 Task: Explore cultural cities and find an Airbnb in the heart of the city for an immersive experience.
Action: Mouse moved to (354, 97)
Screenshot: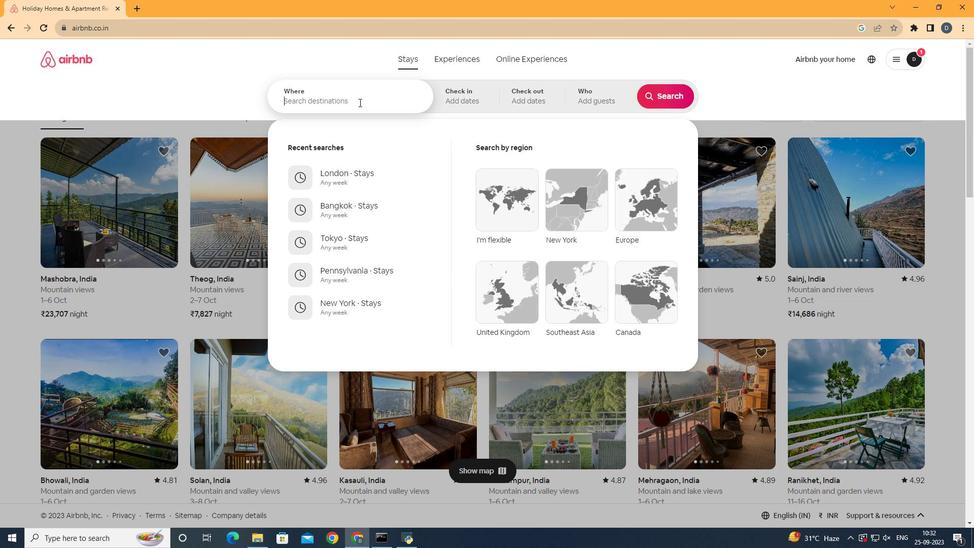 
Action: Mouse pressed left at (354, 97)
Screenshot: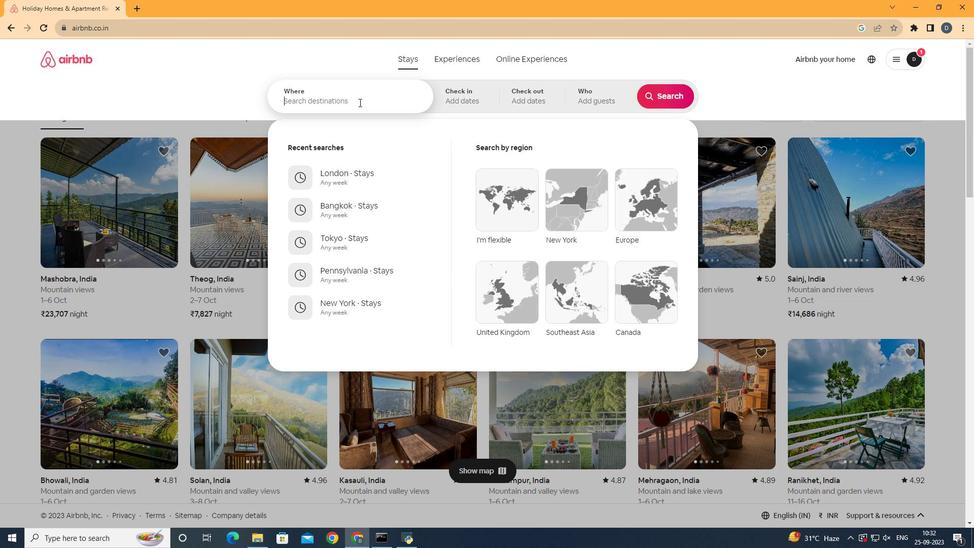 
Action: Mouse moved to (354, 97)
Screenshot: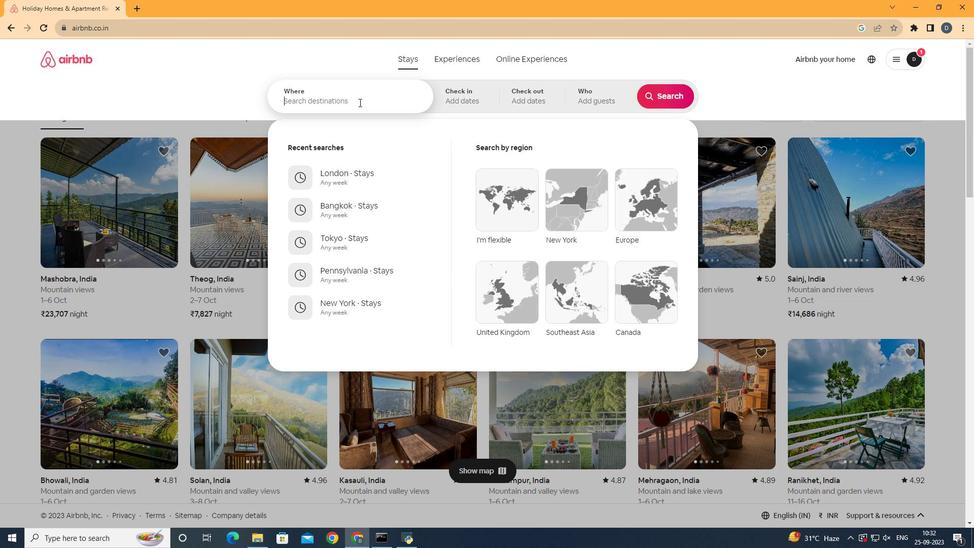 
Action: Key pressed <Key.shift>Ro
Screenshot: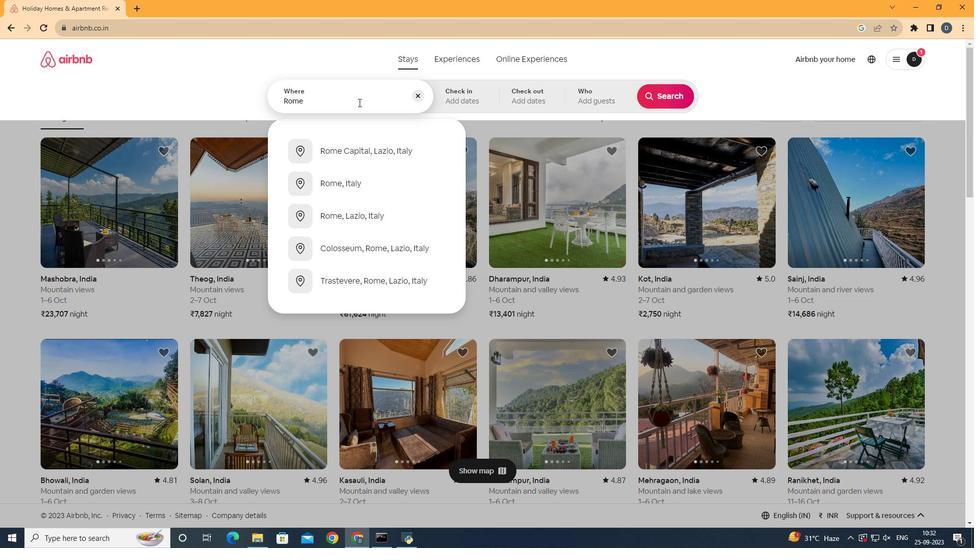 
Action: Mouse moved to (353, 97)
Screenshot: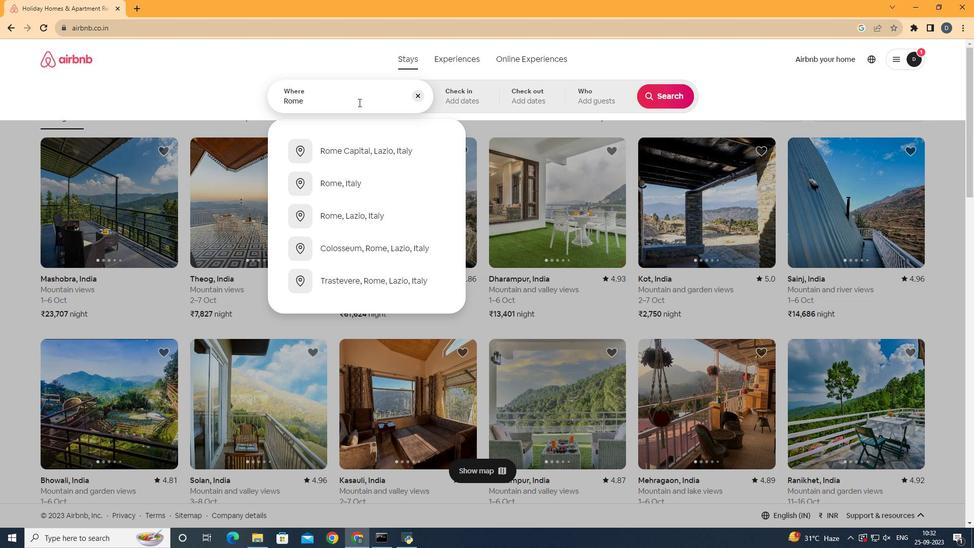 
Action: Key pressed me
Screenshot: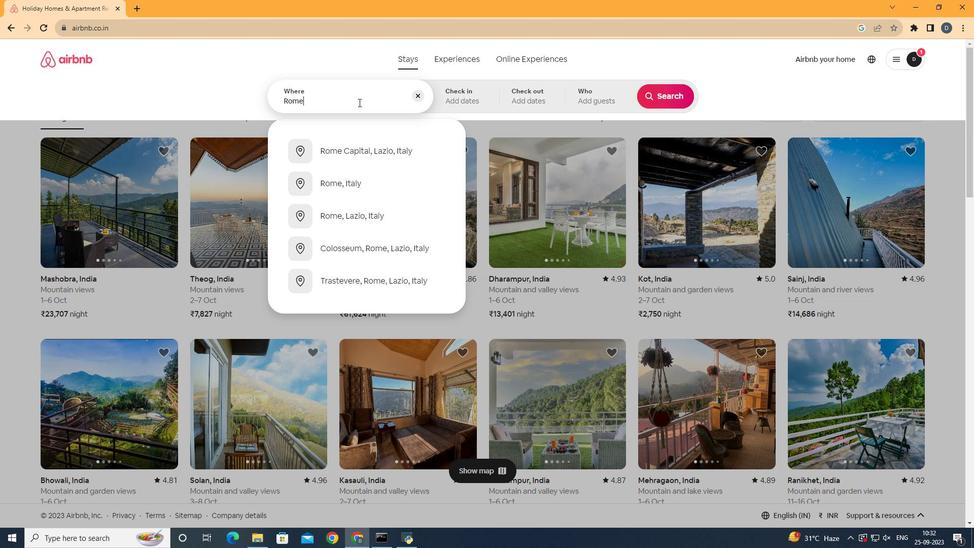
Action: Mouse moved to (356, 177)
Screenshot: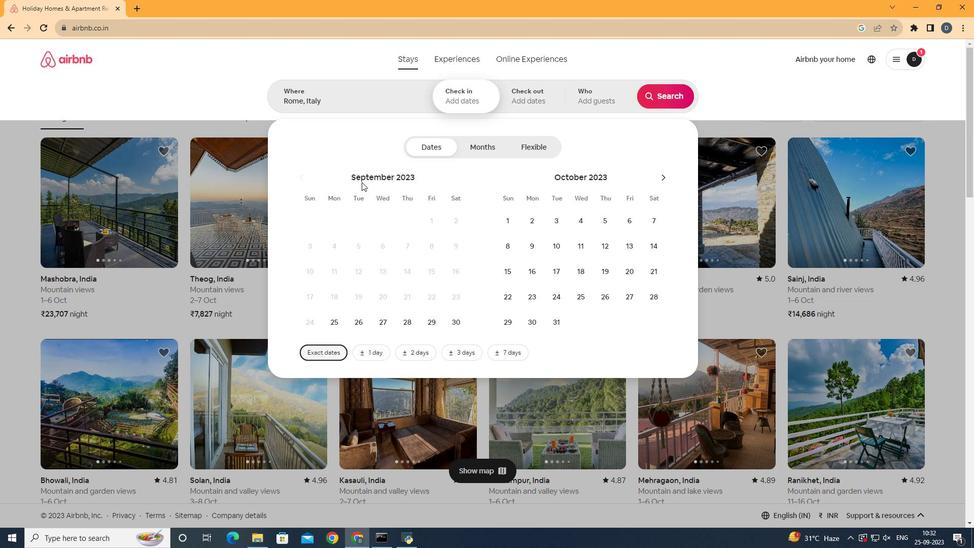 
Action: Mouse pressed left at (356, 177)
Screenshot: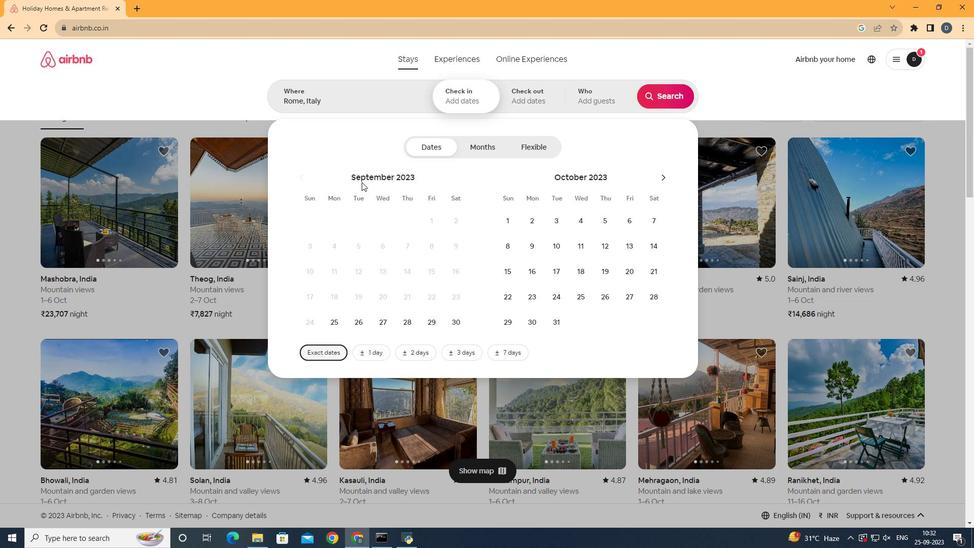 
Action: Mouse moved to (656, 87)
Screenshot: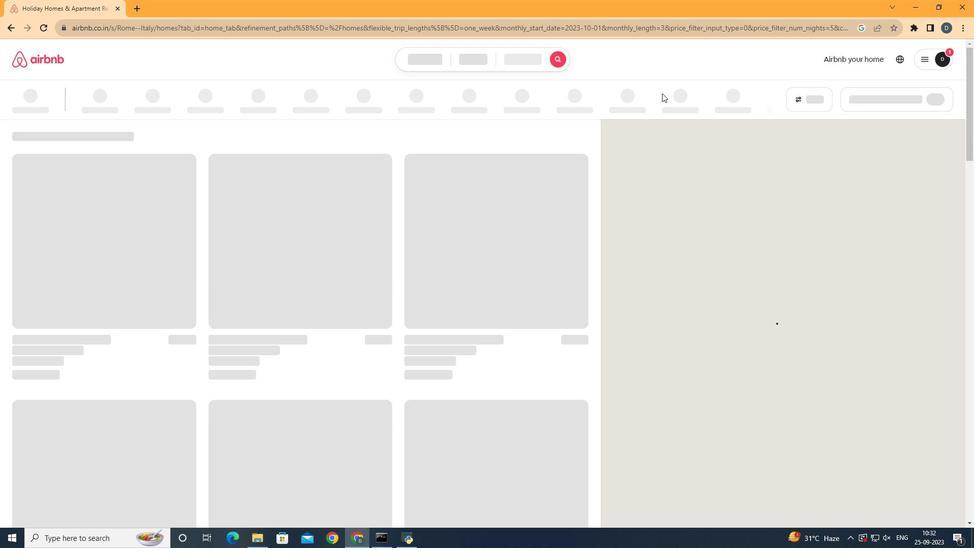 
Action: Mouse pressed left at (656, 87)
Screenshot: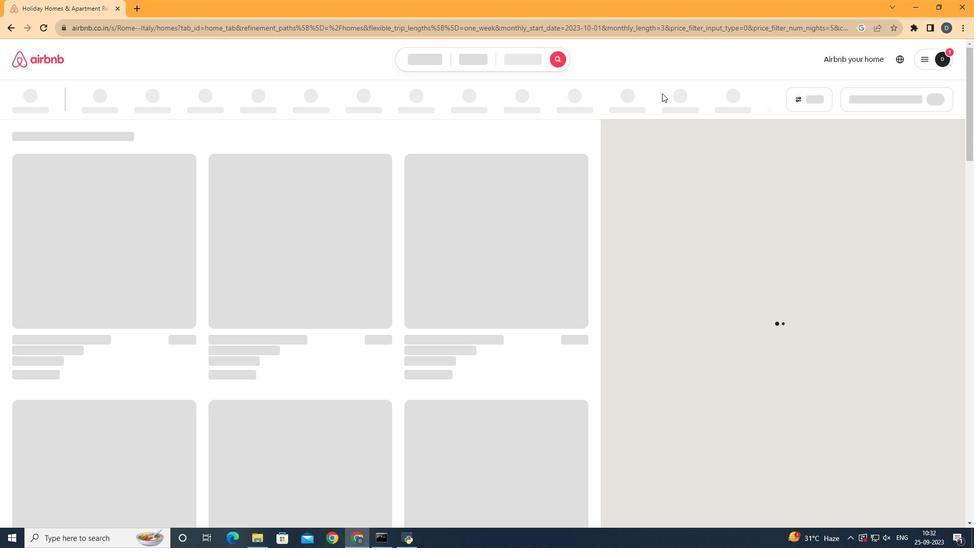 
Action: Mouse moved to (766, 92)
Screenshot: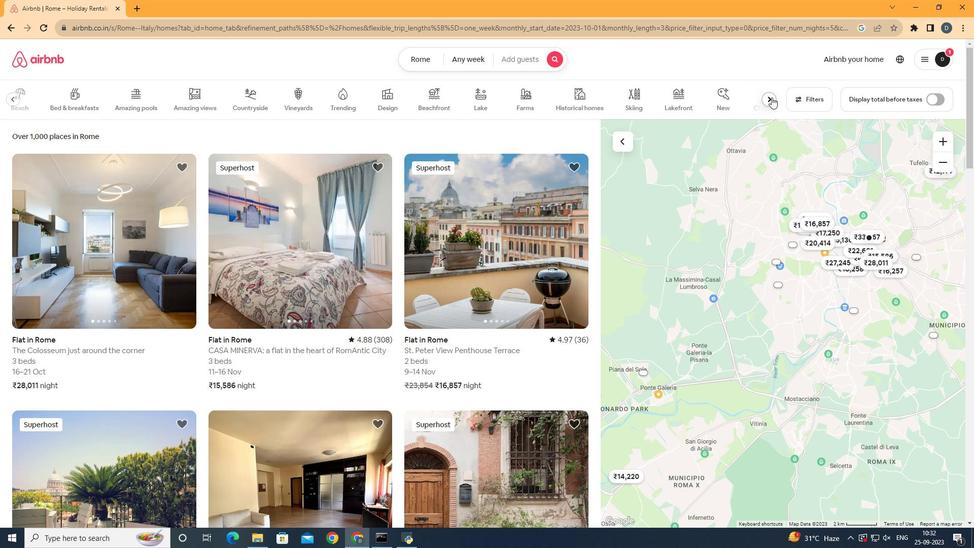 
Action: Mouse pressed left at (766, 92)
Screenshot: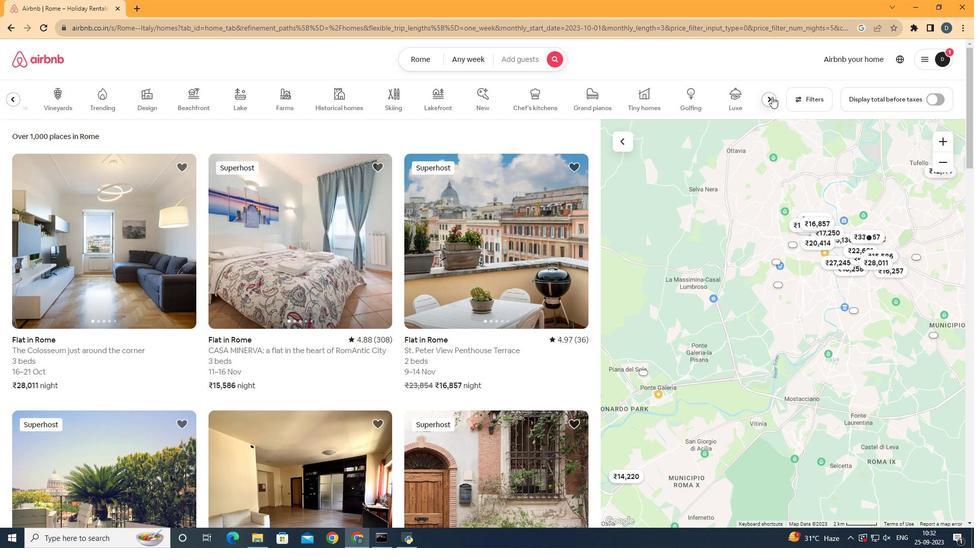 
Action: Mouse moved to (11, 92)
Screenshot: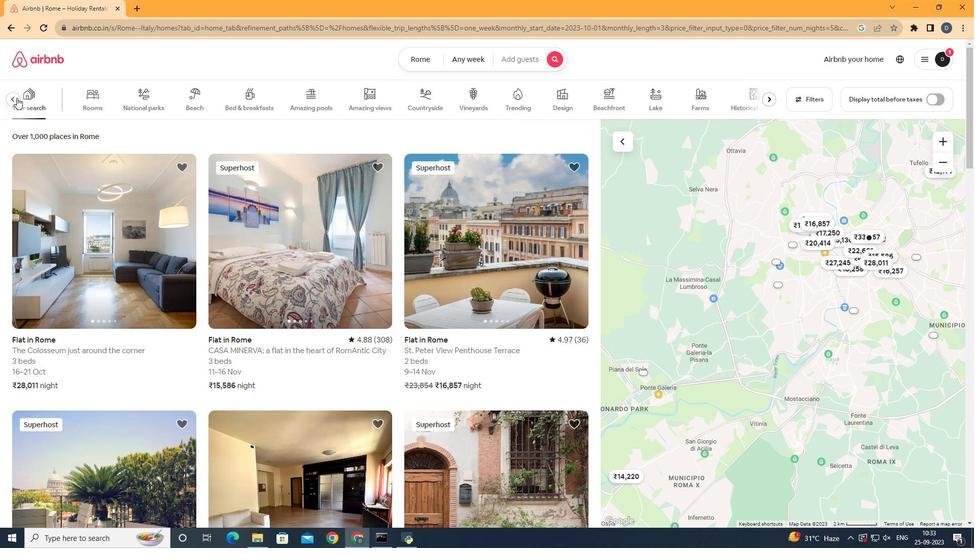 
Action: Mouse pressed left at (11, 92)
Screenshot: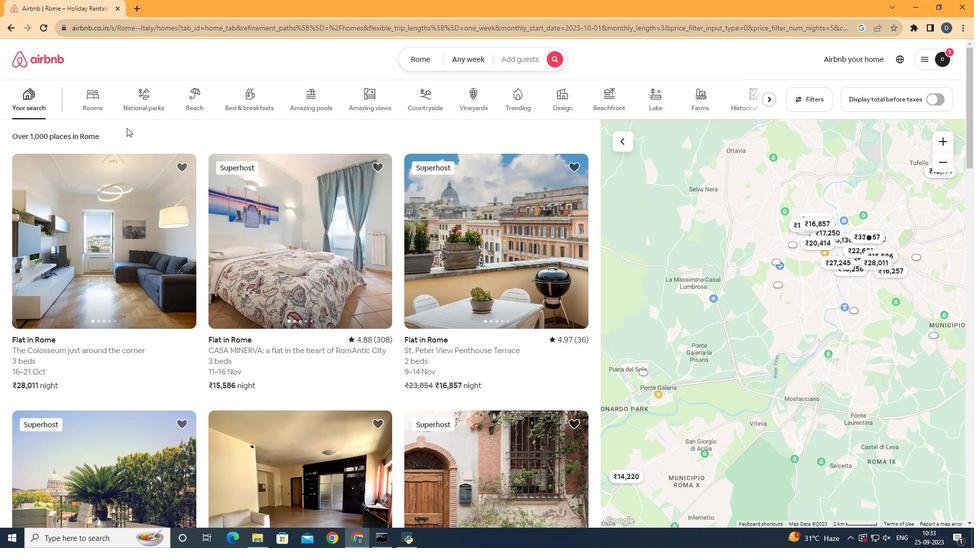 
Action: Mouse moved to (760, 95)
Screenshot: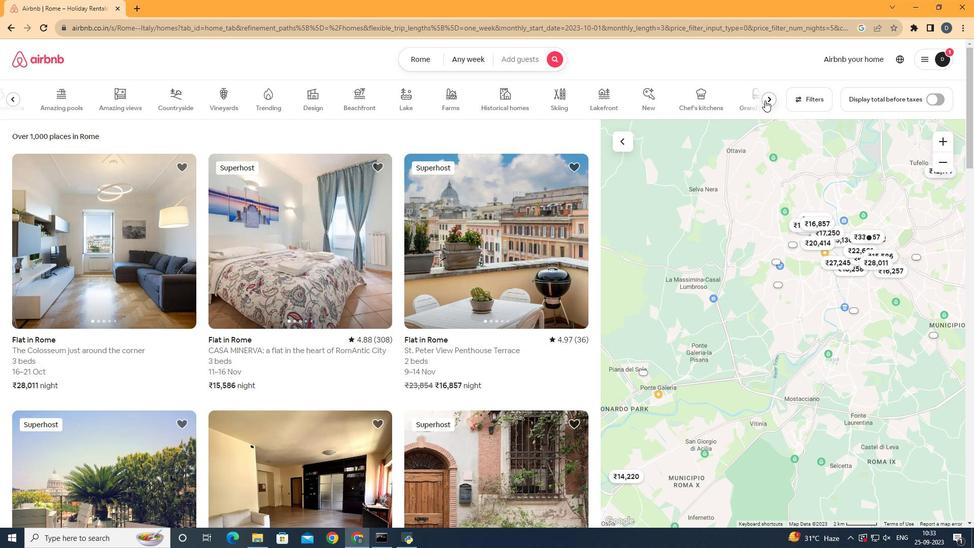 
Action: Mouse pressed left at (760, 95)
Screenshot: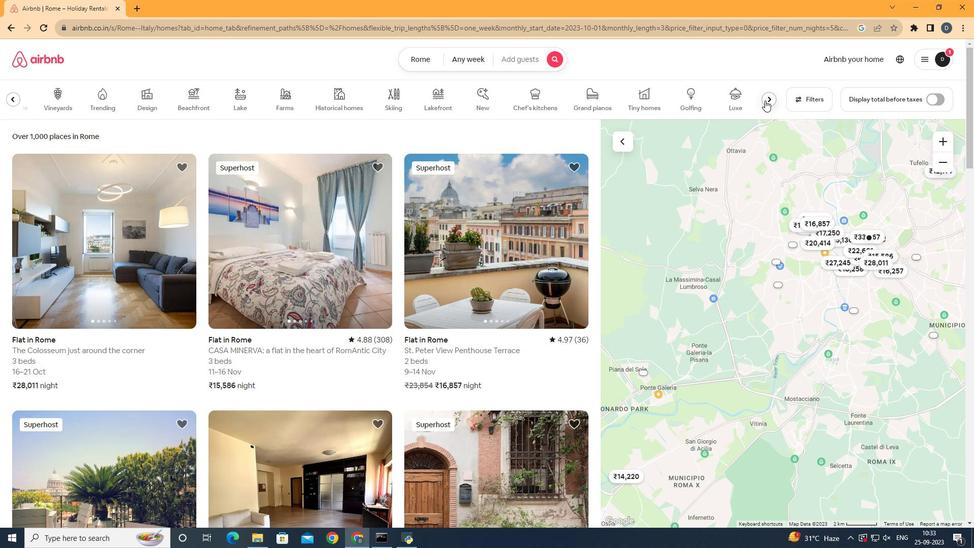 
Action: Mouse moved to (766, 92)
Screenshot: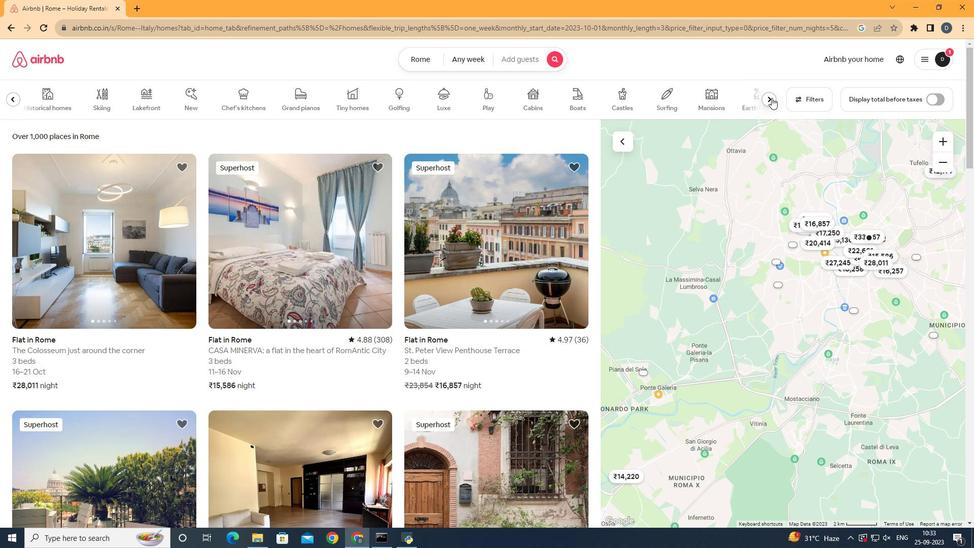 
Action: Mouse pressed left at (766, 92)
Screenshot: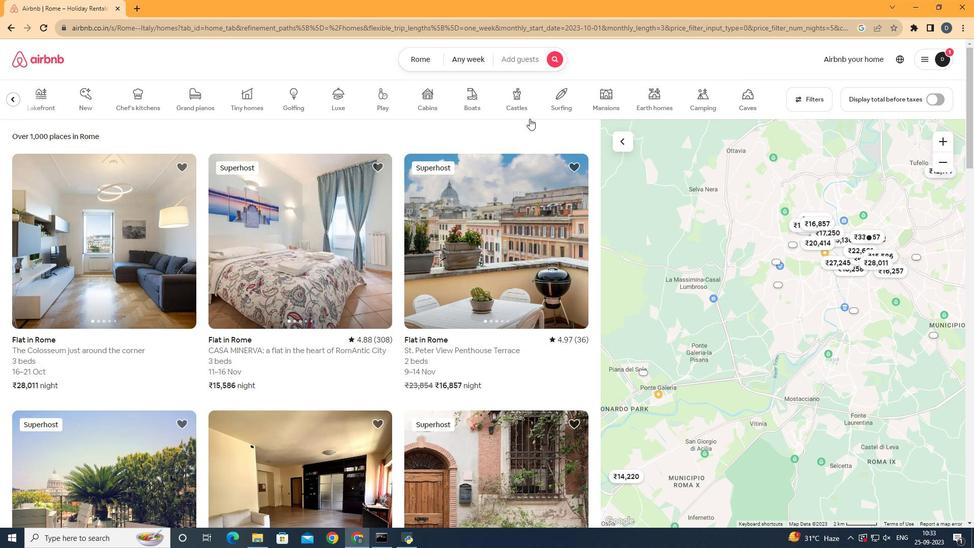 
Action: Mouse moved to (147, 248)
Screenshot: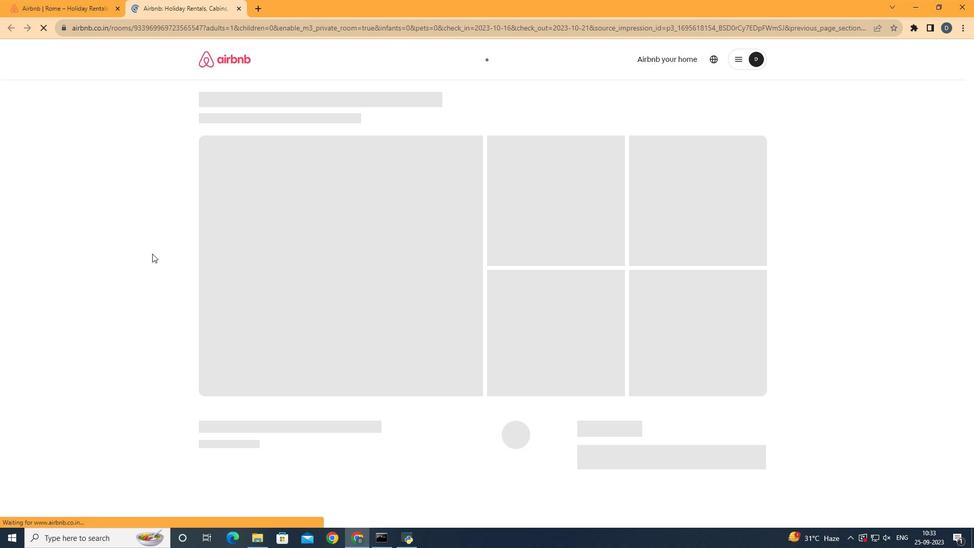 
Action: Mouse pressed left at (147, 248)
Screenshot: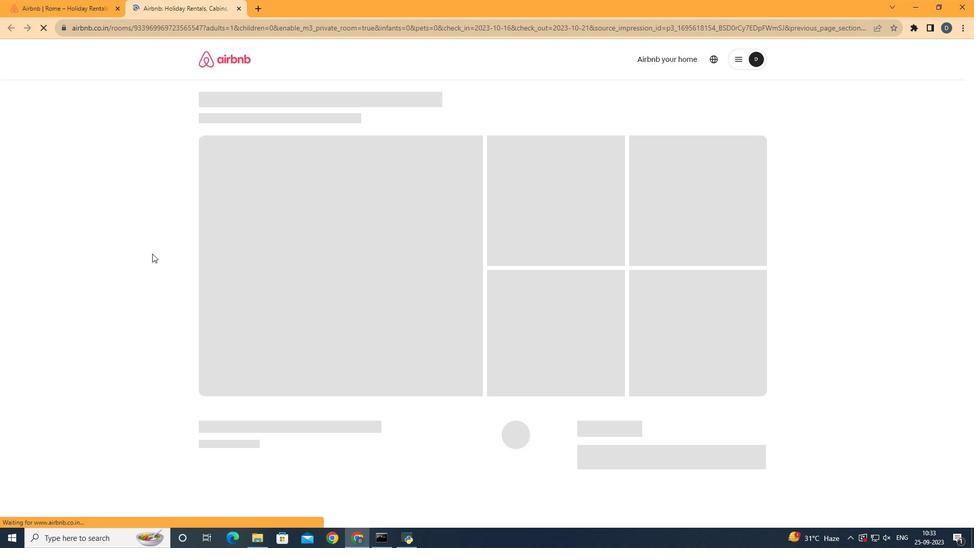 
Action: Mouse moved to (674, 359)
Screenshot: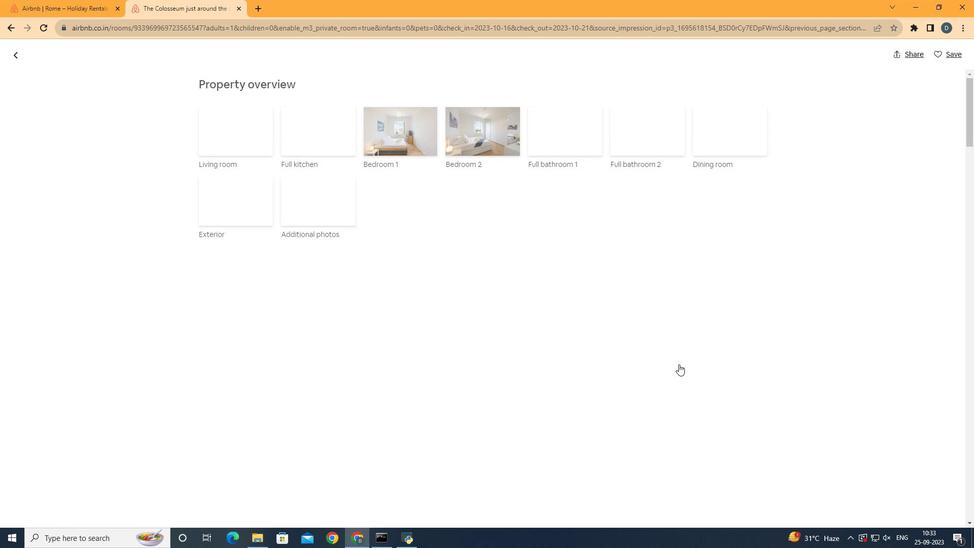 
Action: Mouse pressed left at (674, 359)
Screenshot: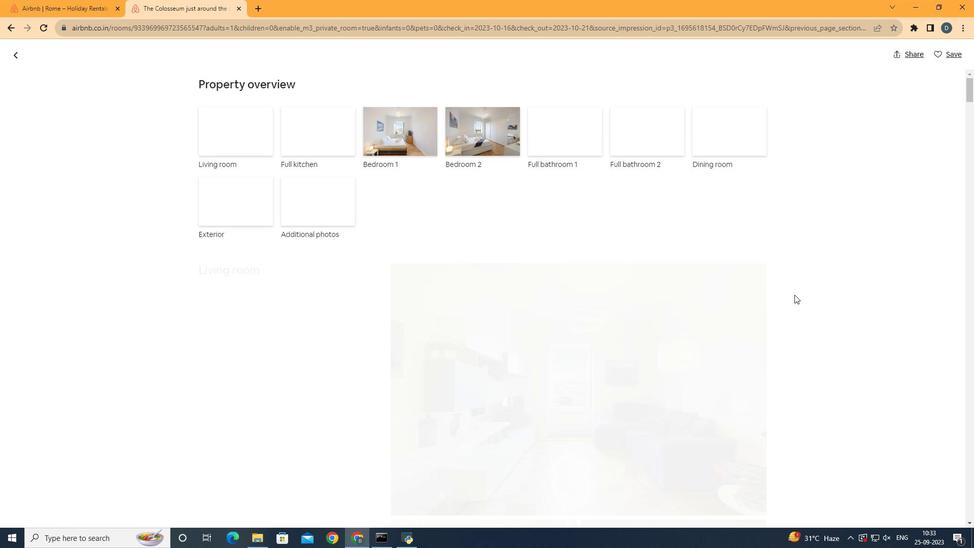
Action: Mouse moved to (827, 279)
Screenshot: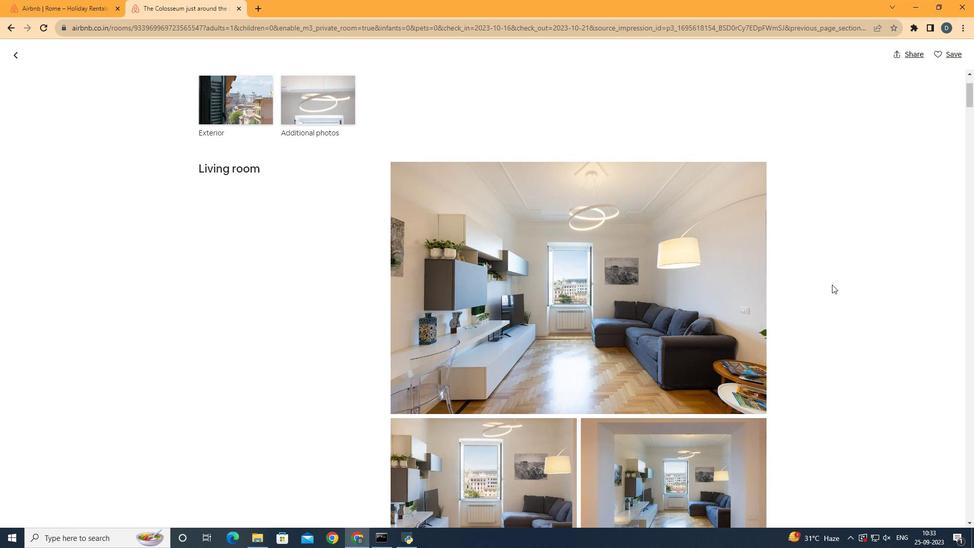 
Action: Mouse scrolled (827, 279) with delta (0, 0)
Screenshot: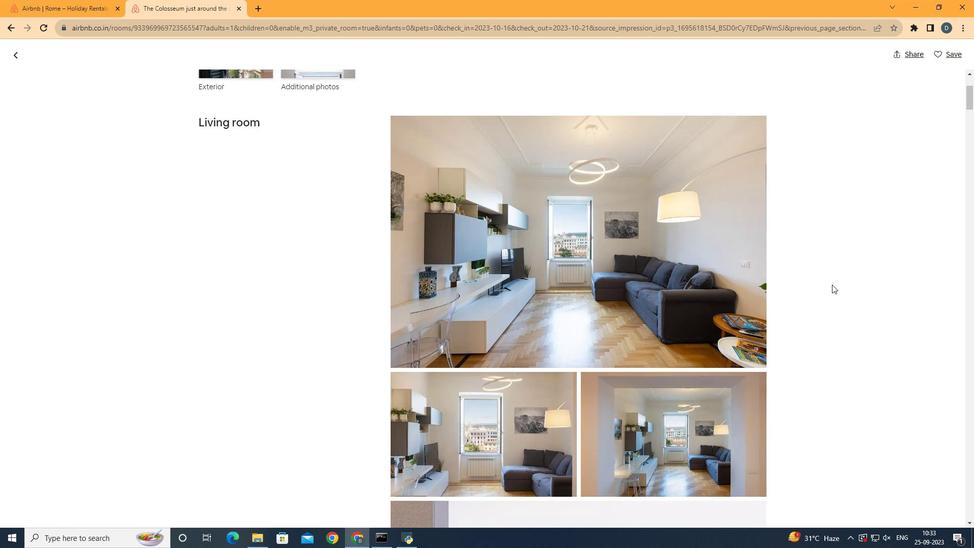 
Action: Mouse scrolled (827, 279) with delta (0, 0)
Screenshot: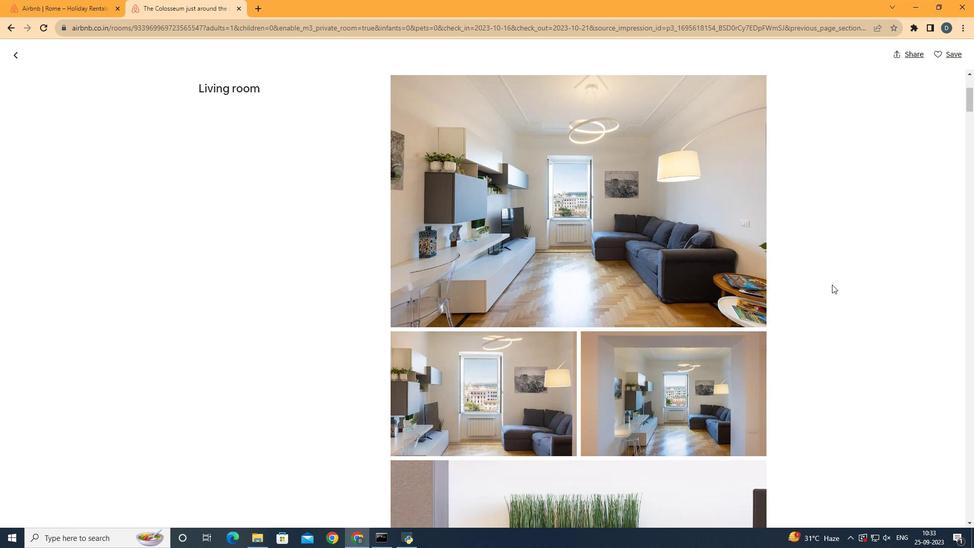 
Action: Mouse scrolled (827, 279) with delta (0, 0)
Screenshot: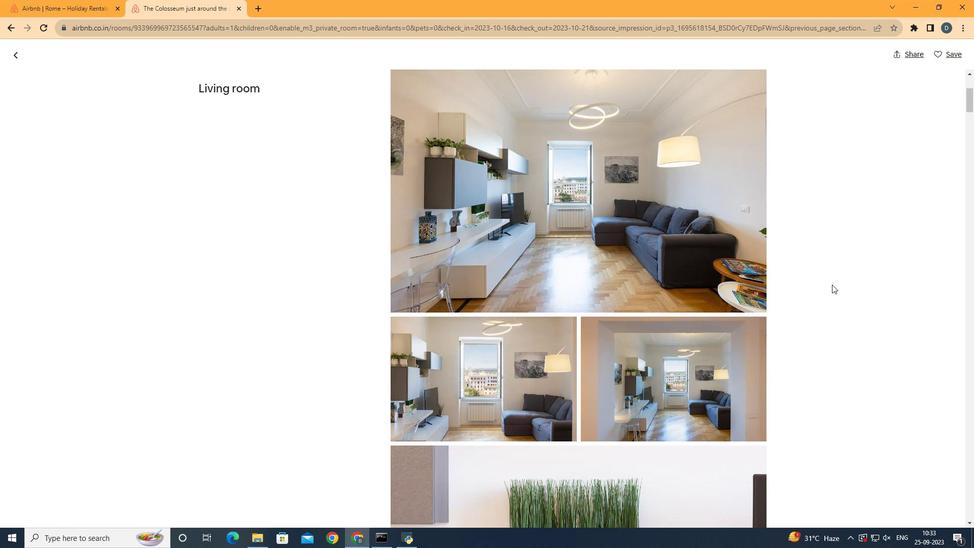 
Action: Mouse scrolled (827, 279) with delta (0, 0)
Screenshot: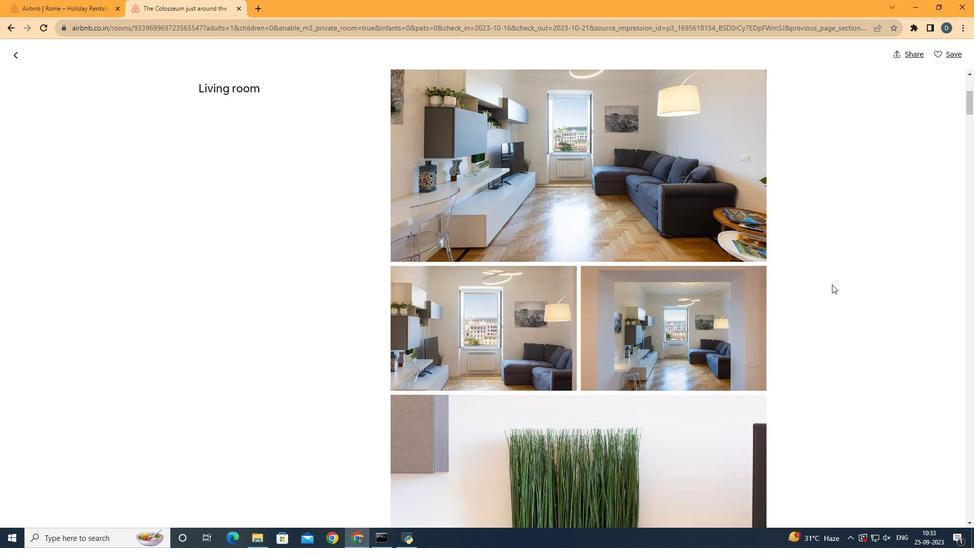 
Action: Mouse scrolled (827, 279) with delta (0, 0)
Screenshot: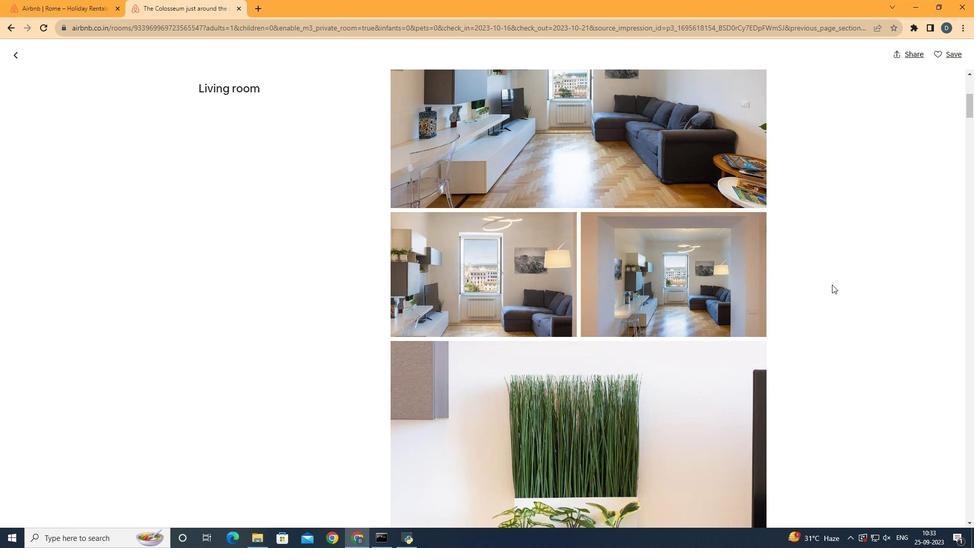
Action: Mouse scrolled (827, 279) with delta (0, 0)
Screenshot: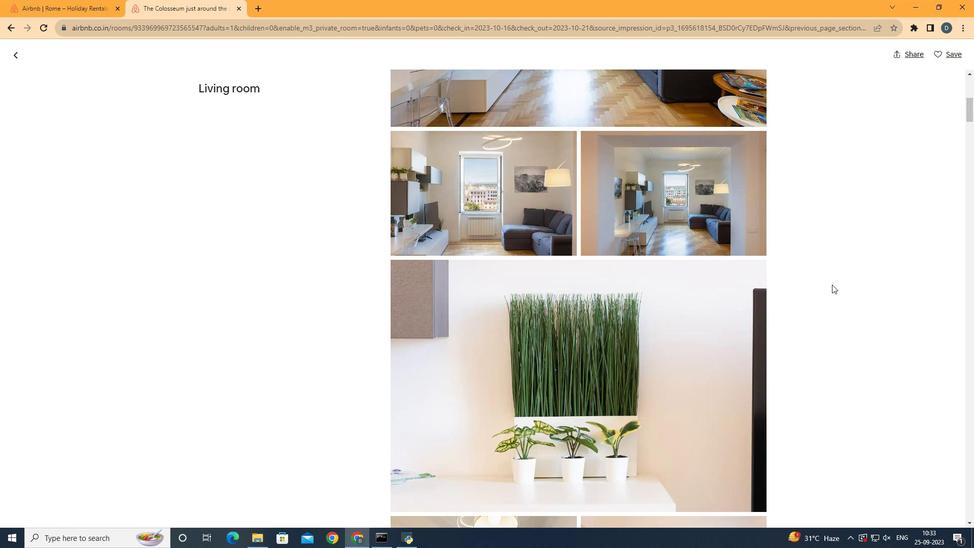 
Action: Mouse scrolled (827, 279) with delta (0, 0)
Screenshot: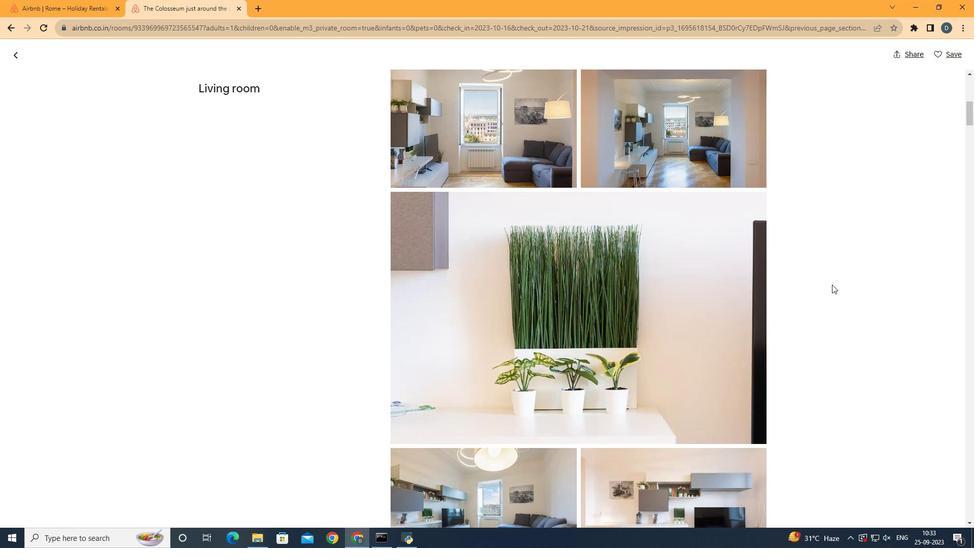 
Action: Mouse scrolled (827, 279) with delta (0, 0)
Screenshot: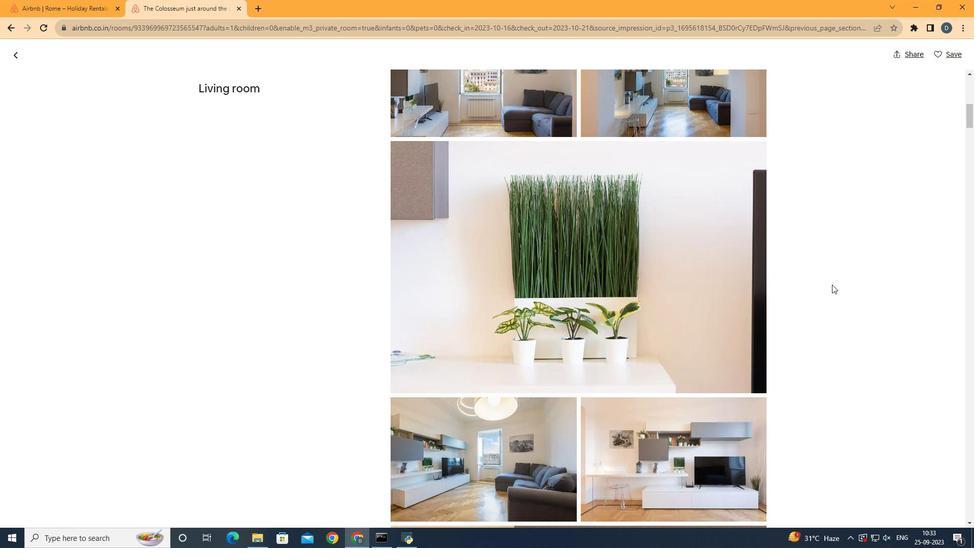 
Action: Mouse scrolled (827, 279) with delta (0, 0)
Screenshot: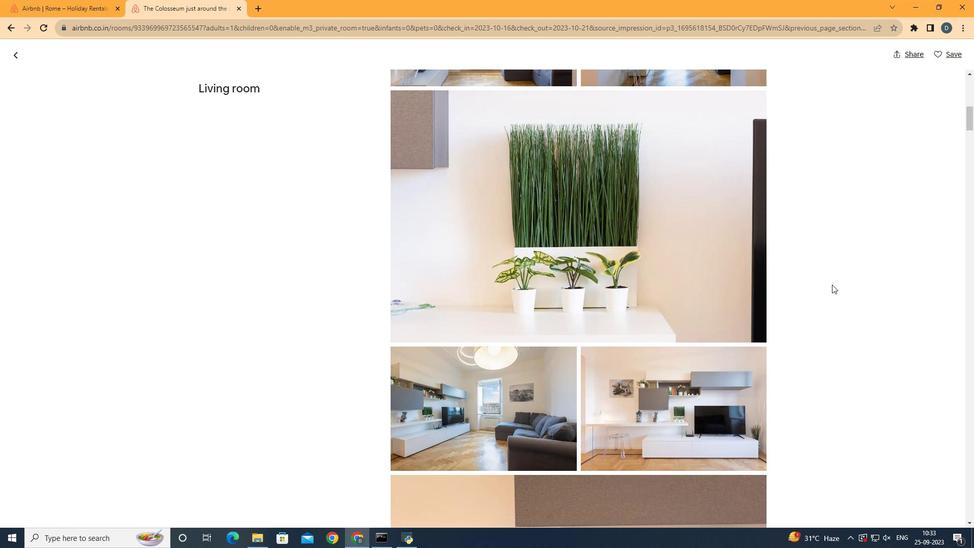 
Action: Mouse scrolled (827, 279) with delta (0, 0)
Screenshot: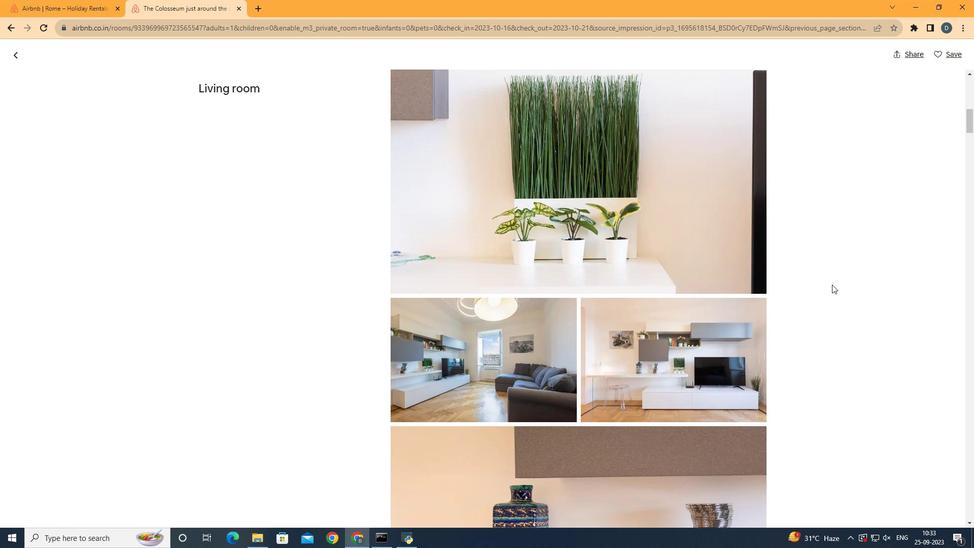 
Action: Mouse scrolled (827, 279) with delta (0, 0)
Screenshot: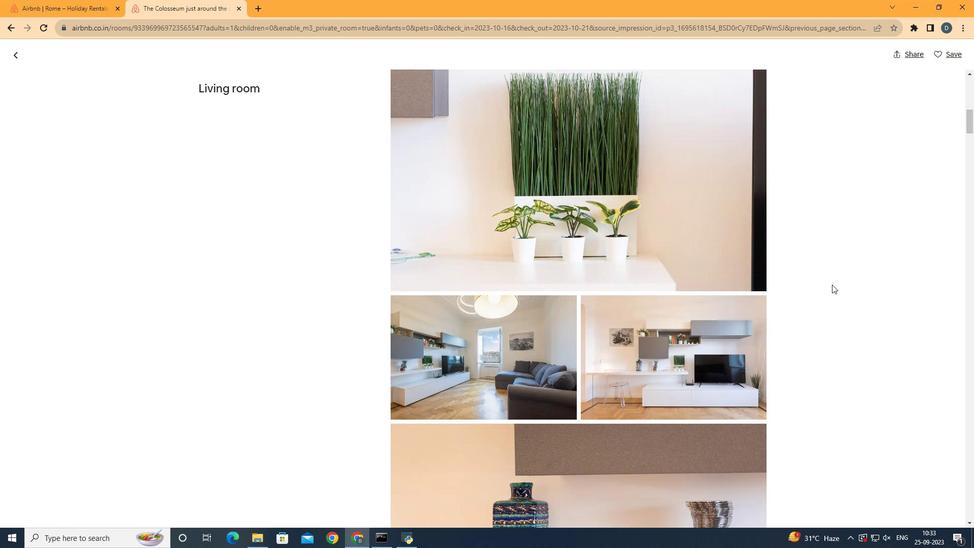 
Action: Mouse scrolled (827, 279) with delta (0, 0)
Screenshot: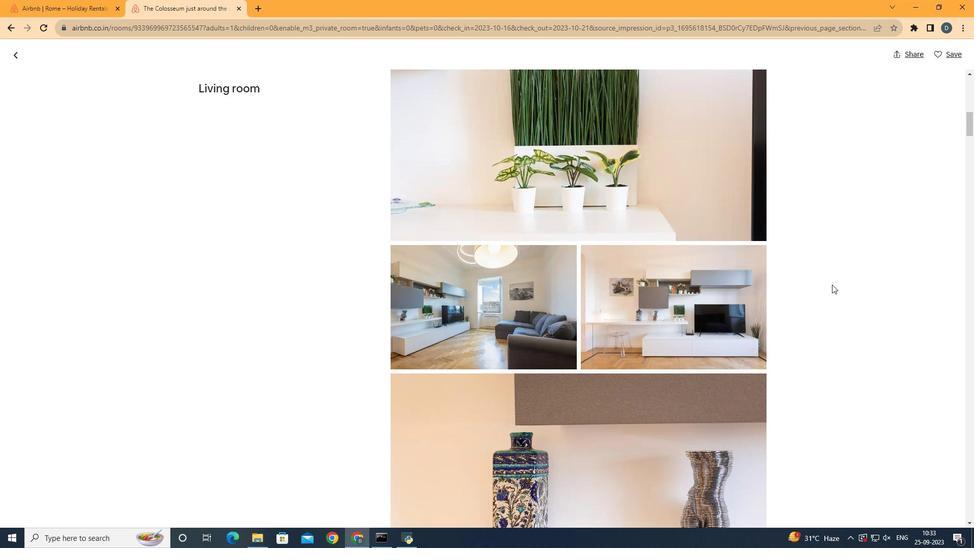 
Action: Mouse scrolled (827, 279) with delta (0, 0)
Screenshot: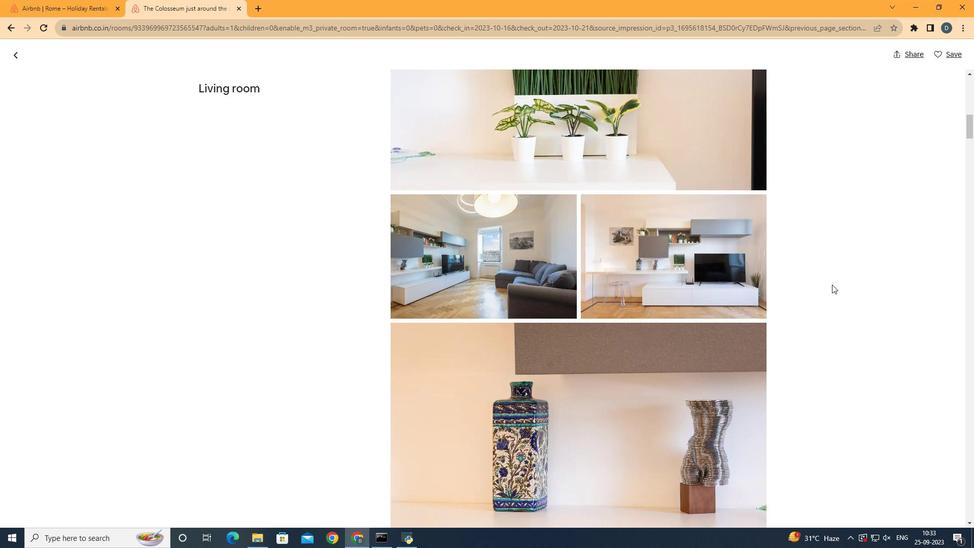 
Action: Mouse scrolled (827, 279) with delta (0, 0)
Screenshot: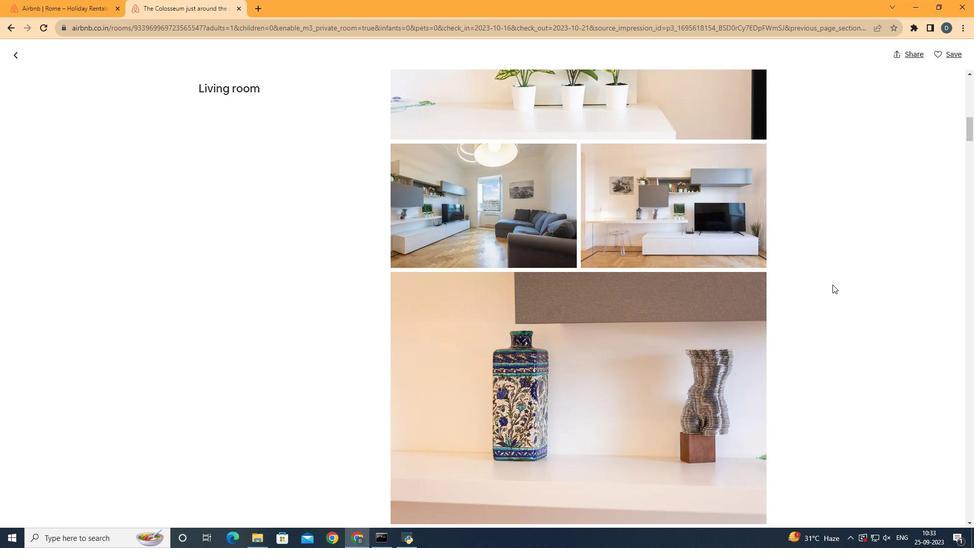 
Action: Mouse scrolled (827, 279) with delta (0, 0)
Screenshot: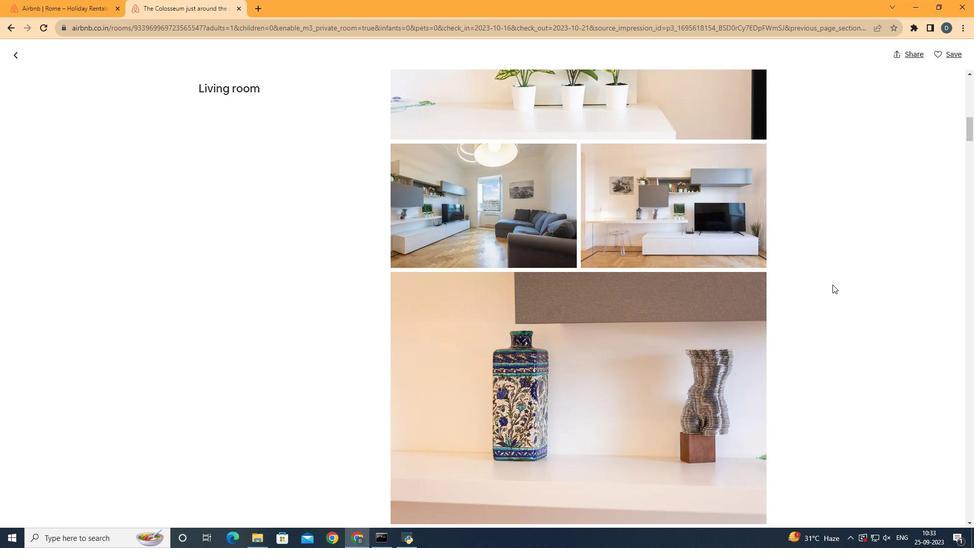 
Action: Mouse moved to (827, 279)
Screenshot: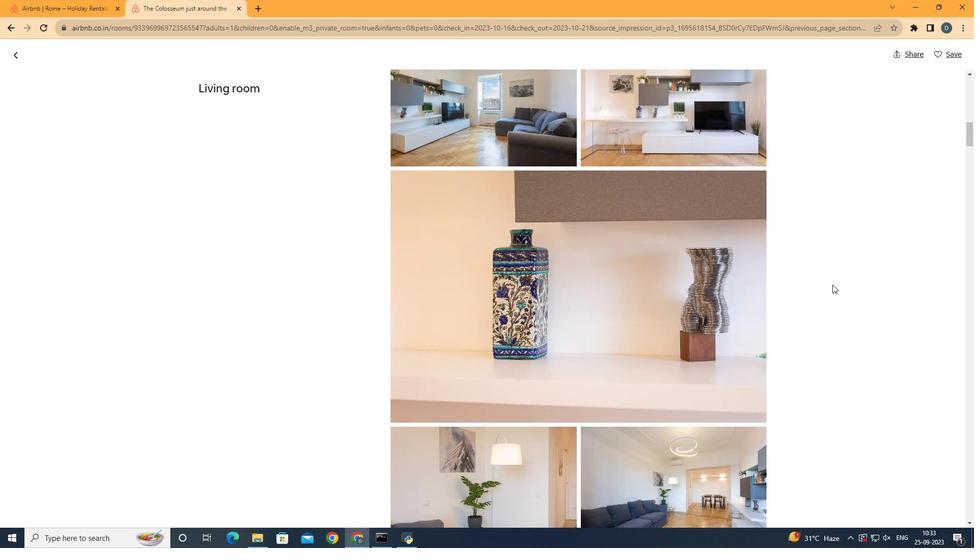 
Action: Mouse scrolled (827, 279) with delta (0, 0)
Screenshot: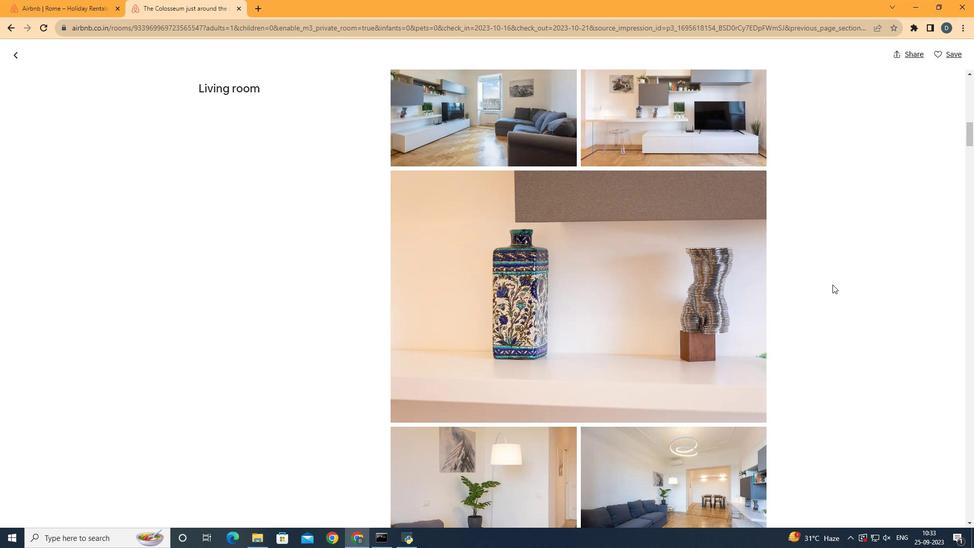 
Action: Mouse scrolled (827, 279) with delta (0, 0)
Screenshot: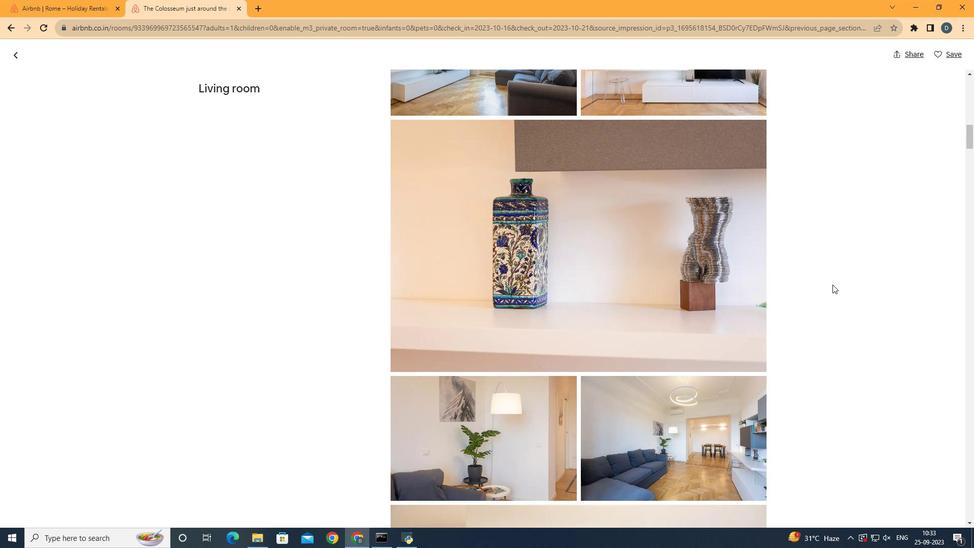 
Action: Mouse scrolled (827, 279) with delta (0, 0)
Screenshot: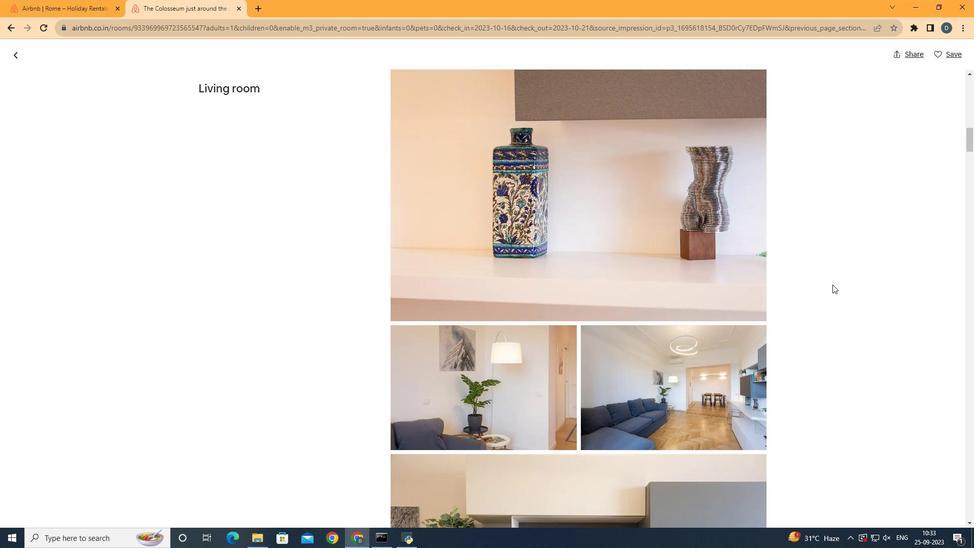 
Action: Mouse scrolled (827, 279) with delta (0, 0)
Screenshot: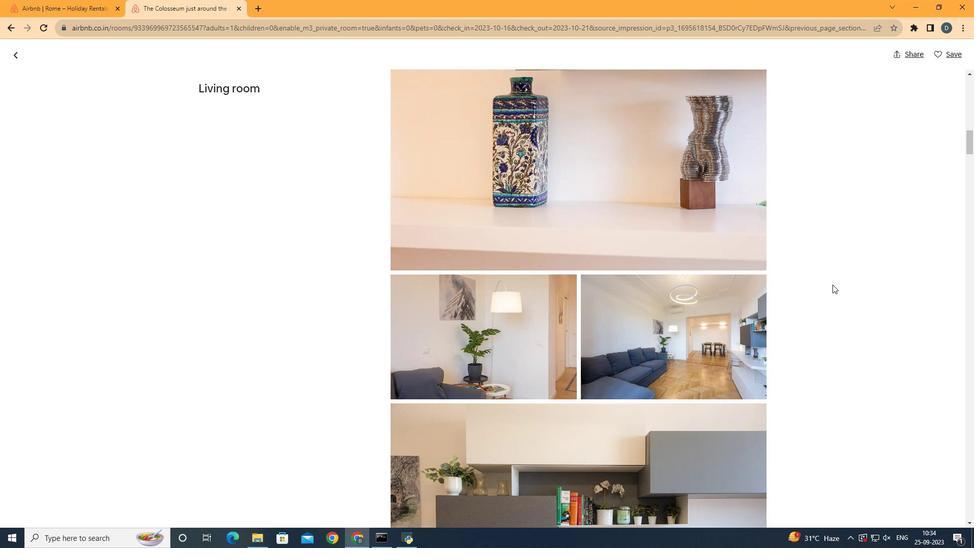 
Action: Mouse scrolled (827, 279) with delta (0, 0)
Screenshot: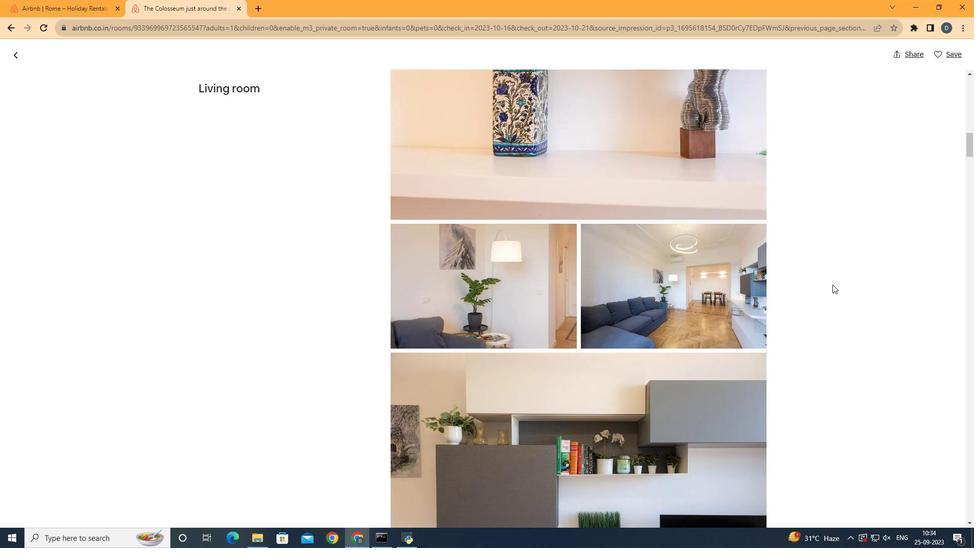 
Action: Mouse scrolled (827, 279) with delta (0, 0)
Screenshot: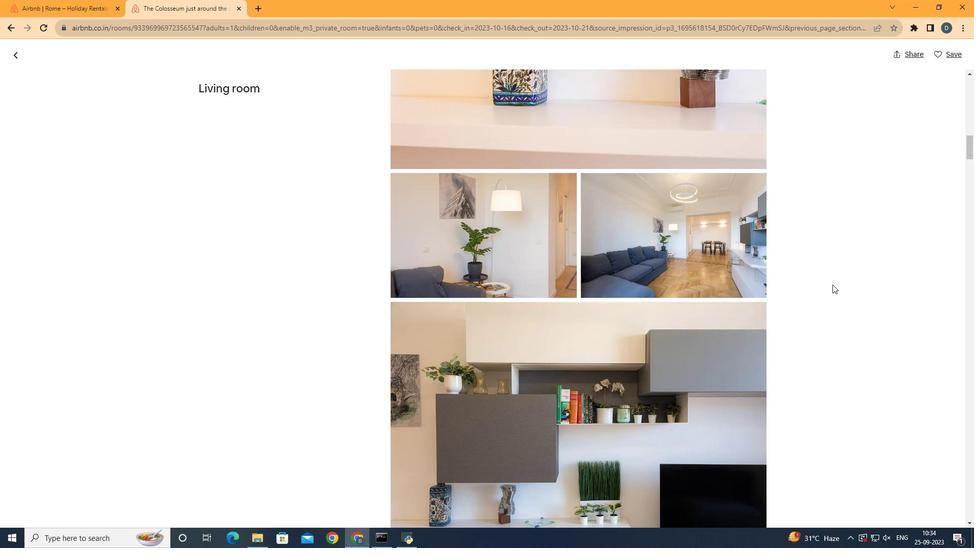
Action: Mouse scrolled (827, 279) with delta (0, 0)
Screenshot: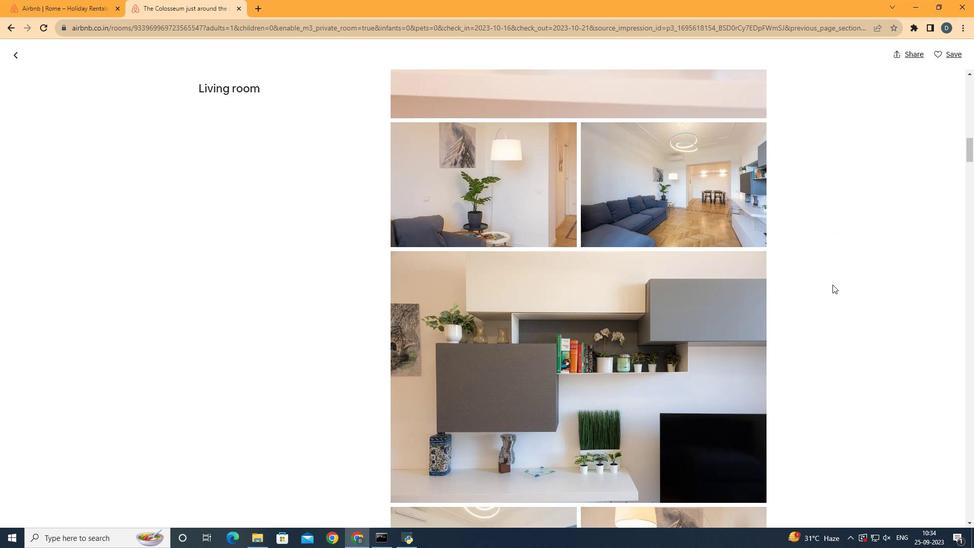 
Action: Mouse scrolled (827, 279) with delta (0, 0)
Screenshot: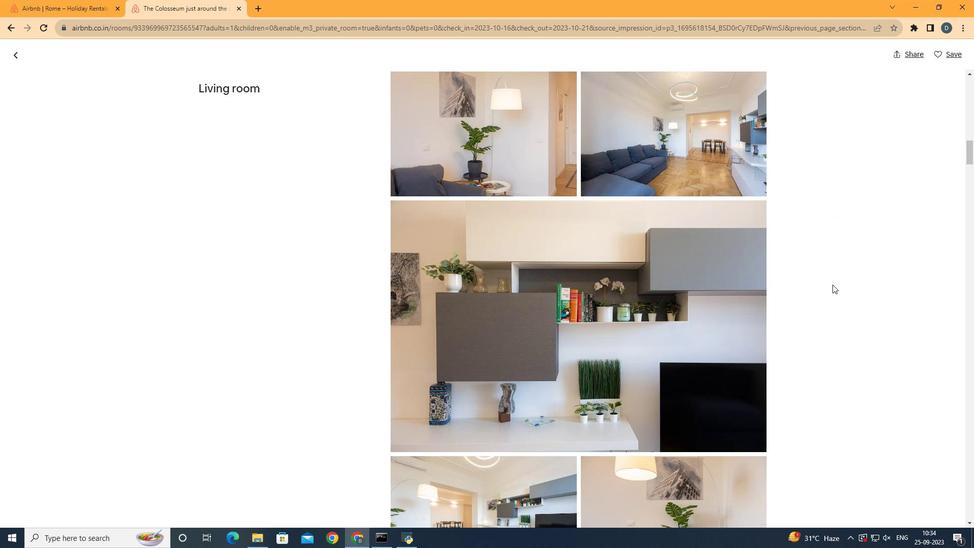 
Action: Mouse scrolled (827, 279) with delta (0, 0)
Screenshot: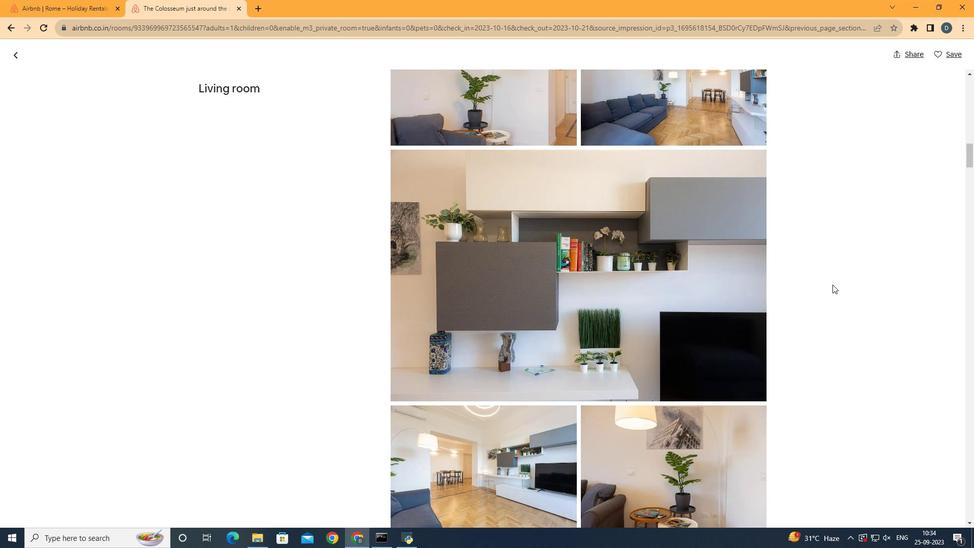 
Action: Mouse scrolled (827, 279) with delta (0, 0)
Screenshot: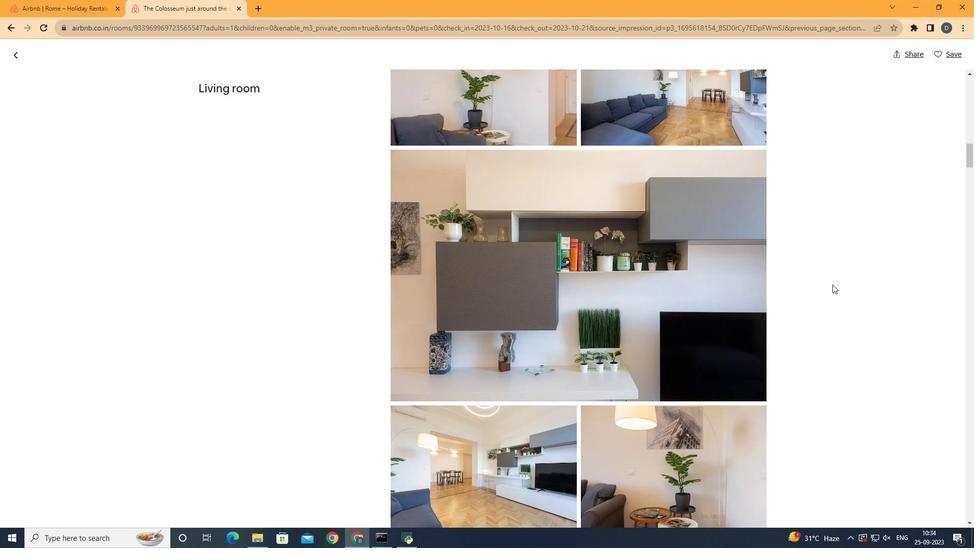 
Action: Mouse scrolled (827, 279) with delta (0, 0)
Screenshot: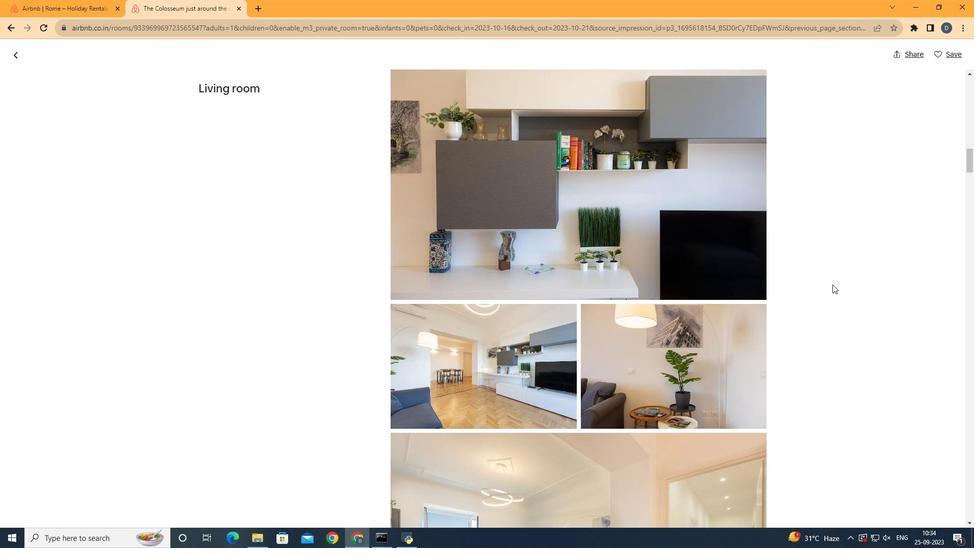 
Action: Mouse scrolled (827, 279) with delta (0, 0)
Screenshot: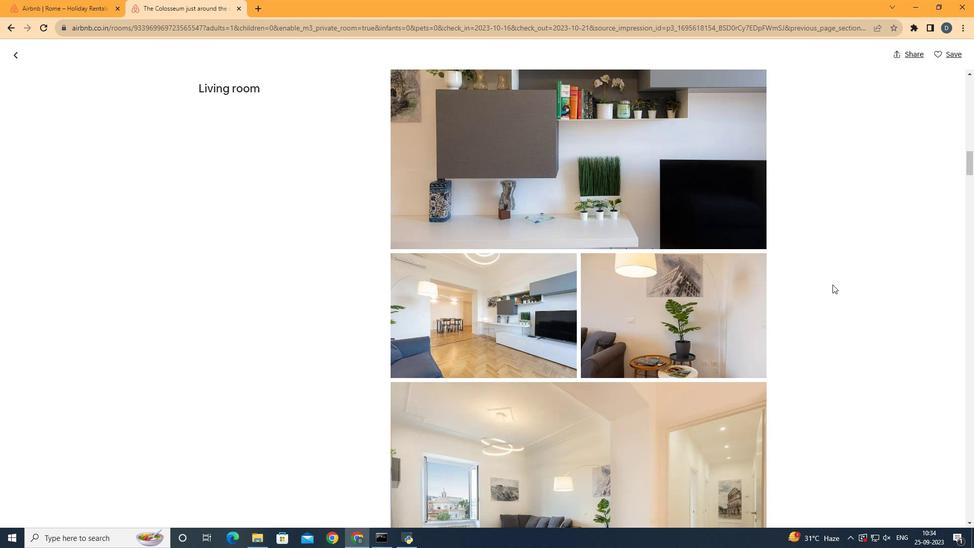 
Action: Mouse scrolled (827, 279) with delta (0, 0)
Screenshot: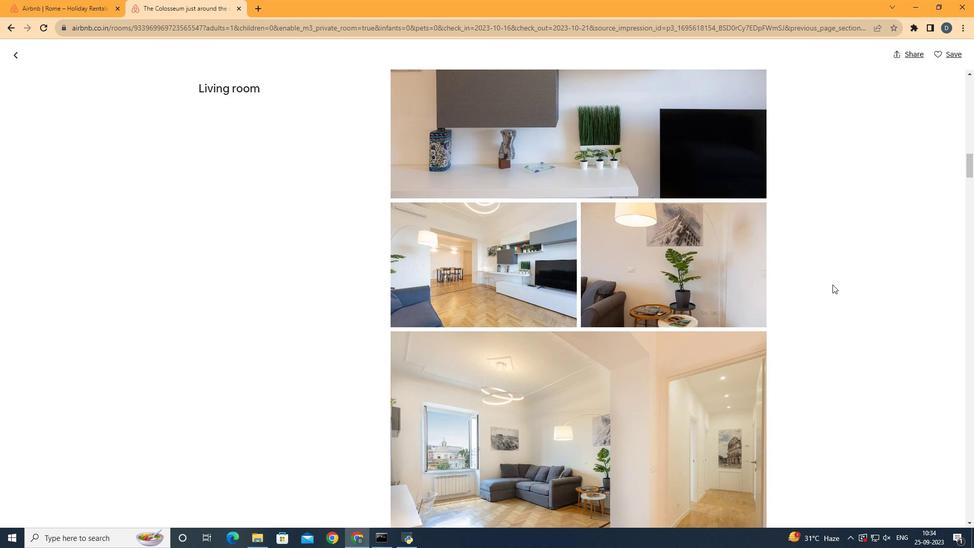 
Action: Mouse scrolled (827, 279) with delta (0, 0)
Screenshot: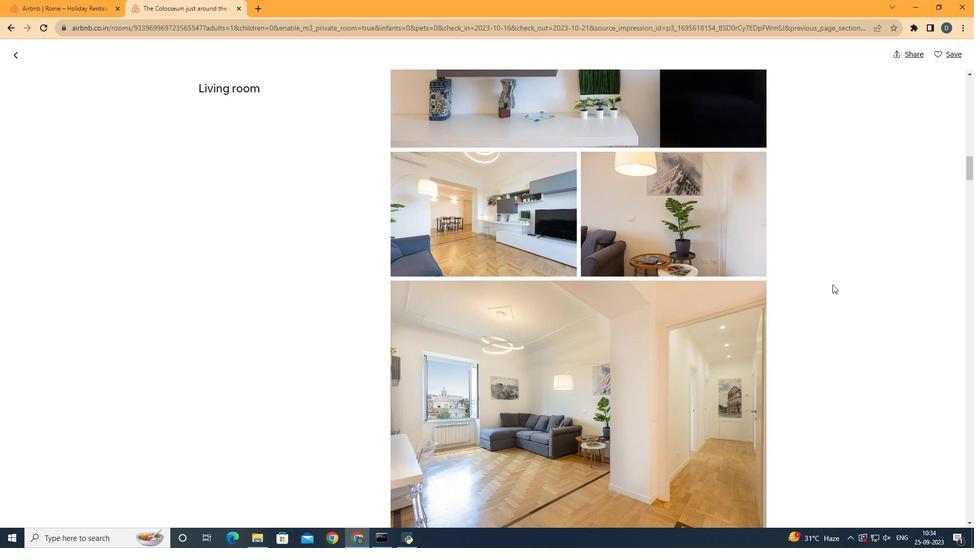 
Action: Mouse scrolled (827, 279) with delta (0, 0)
Screenshot: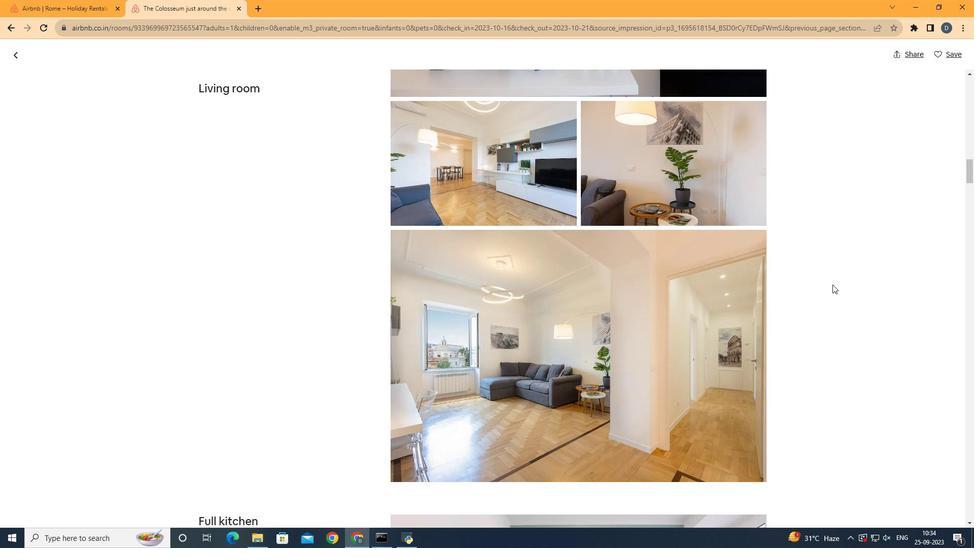 
Action: Mouse scrolled (827, 279) with delta (0, 0)
Screenshot: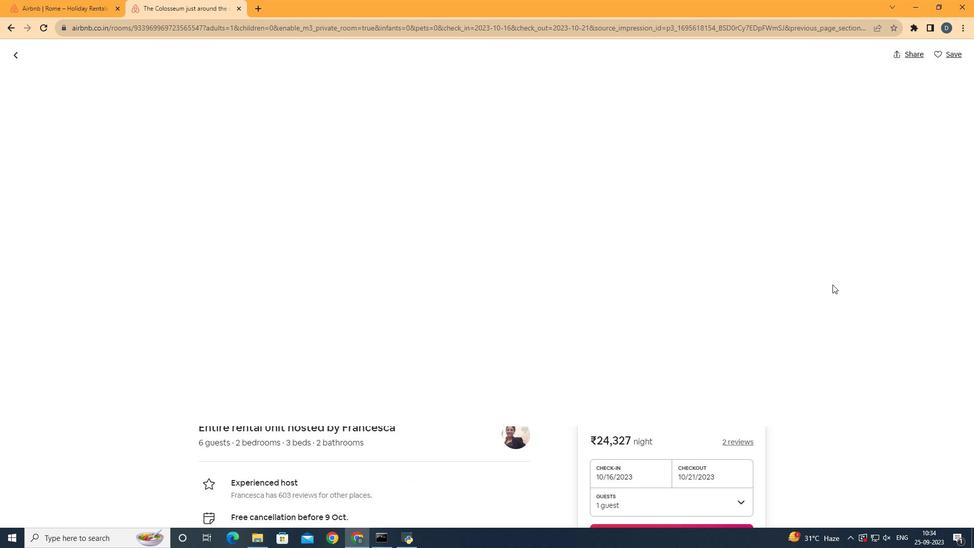 
Action: Mouse scrolled (827, 279) with delta (0, 0)
Screenshot: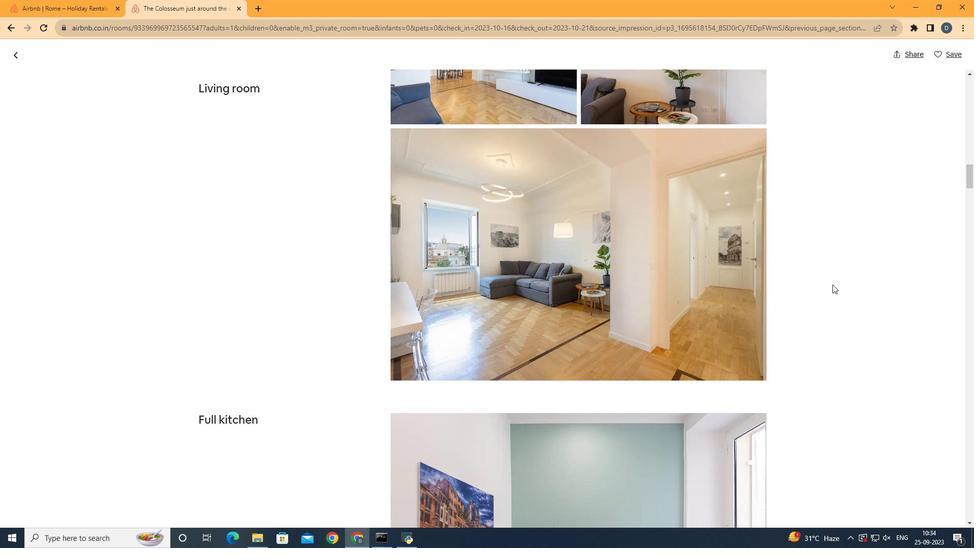 
Action: Mouse scrolled (827, 279) with delta (0, 0)
Screenshot: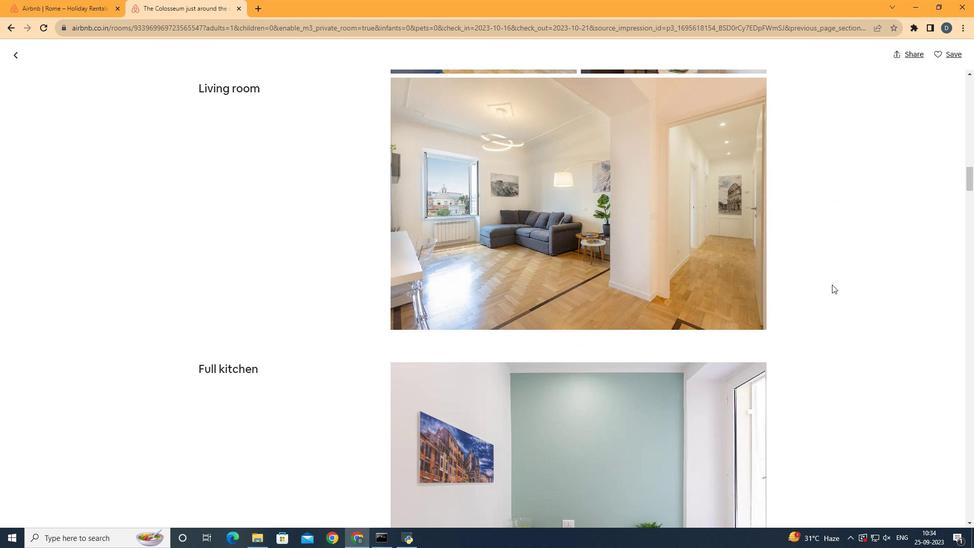 
Action: Mouse scrolled (827, 279) with delta (0, 0)
Screenshot: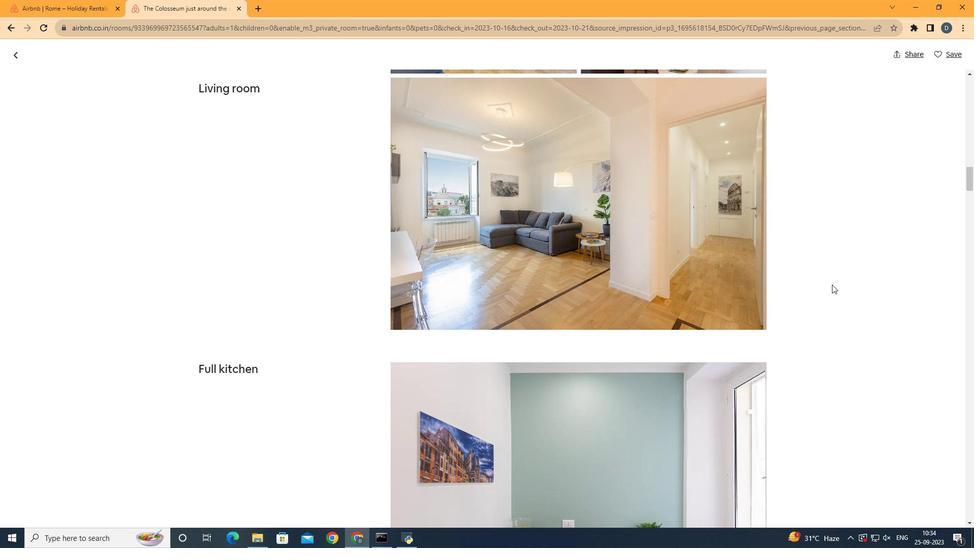 
Action: Mouse moved to (827, 279)
Screenshot: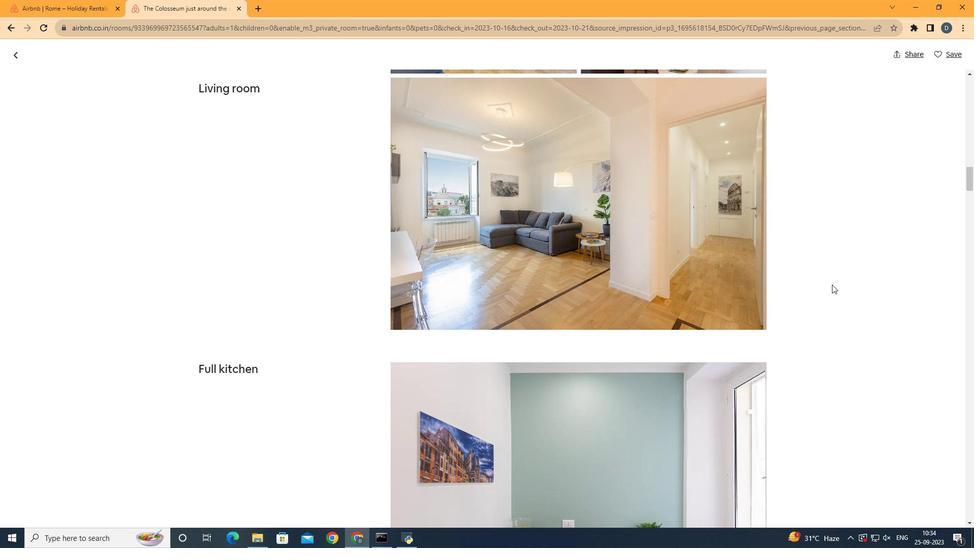 
Action: Mouse scrolled (827, 279) with delta (0, 0)
Screenshot: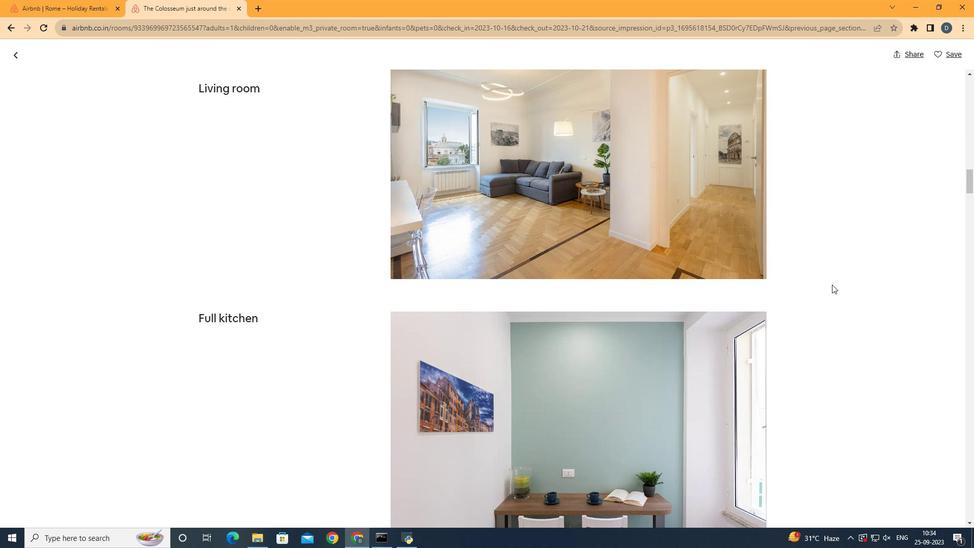 
Action: Mouse scrolled (827, 279) with delta (0, 0)
Screenshot: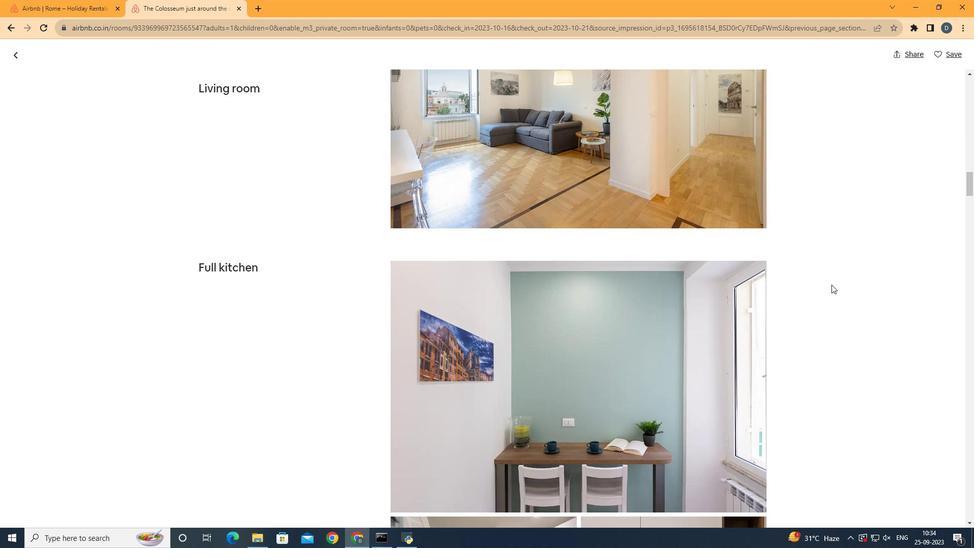 
Action: Mouse moved to (826, 279)
Screenshot: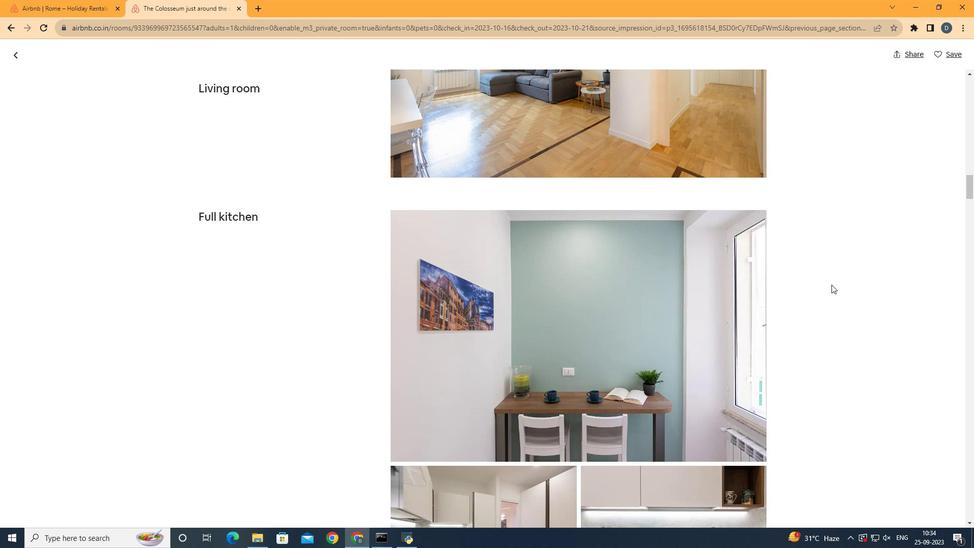 
Action: Mouse scrolled (826, 279) with delta (0, 0)
Screenshot: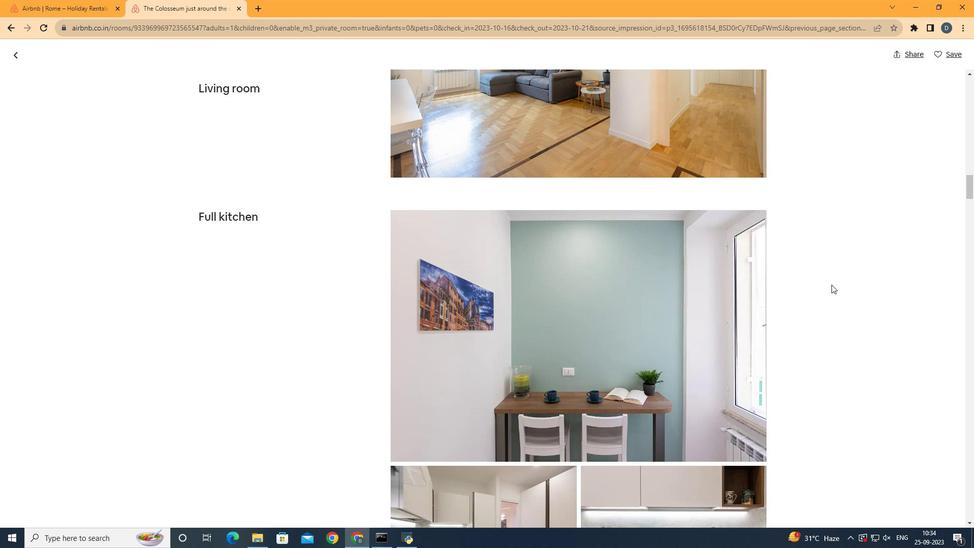 
Action: Mouse moved to (826, 279)
Screenshot: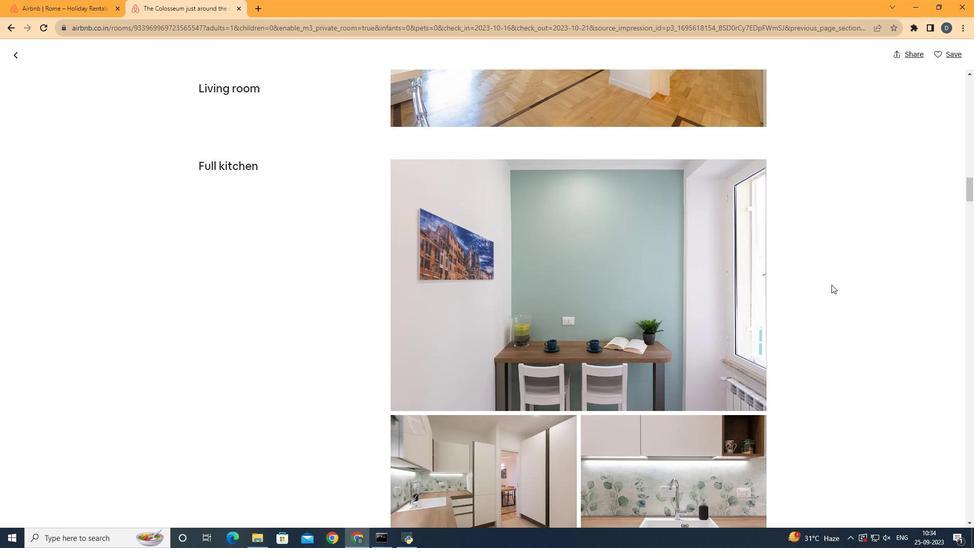
Action: Mouse scrolled (826, 279) with delta (0, 0)
Screenshot: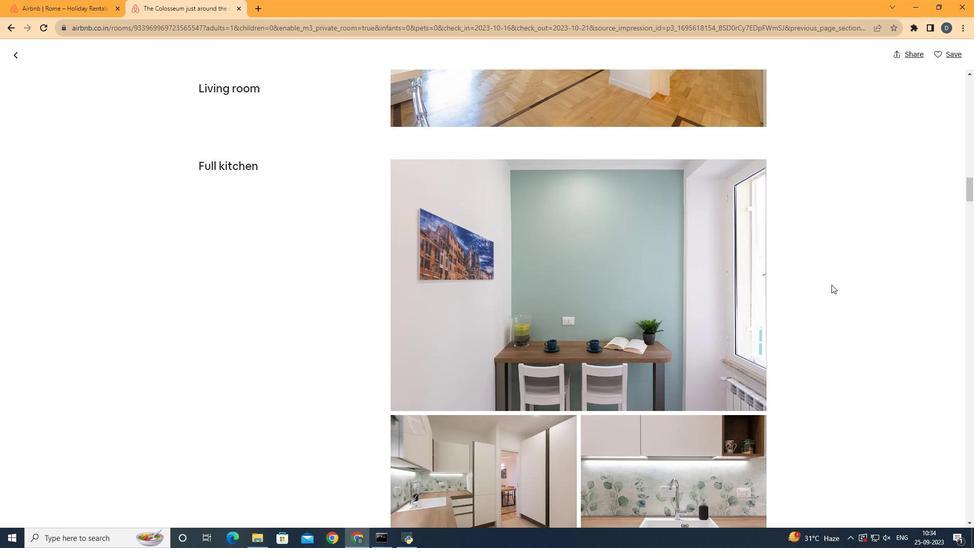 
Action: Mouse scrolled (826, 279) with delta (0, 0)
Screenshot: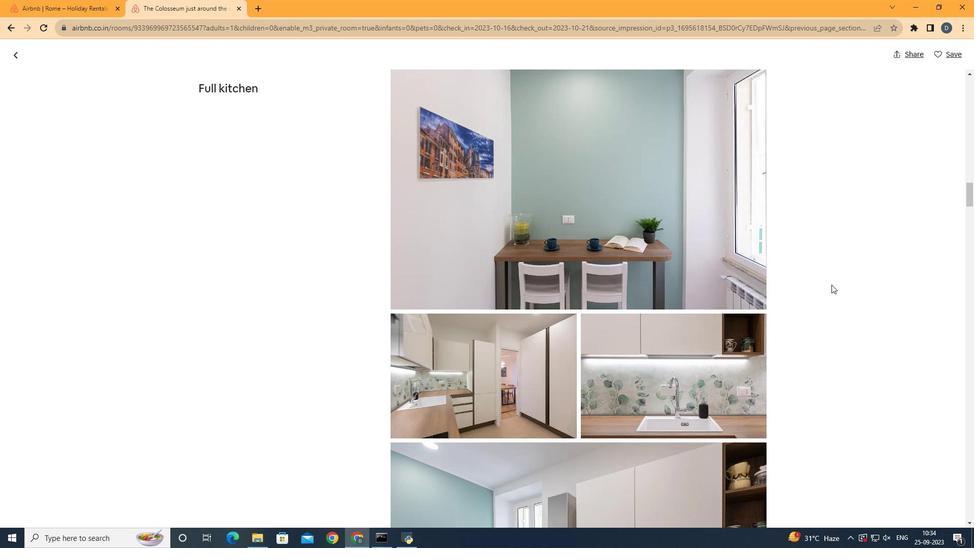 
Action: Mouse scrolled (826, 279) with delta (0, 0)
Screenshot: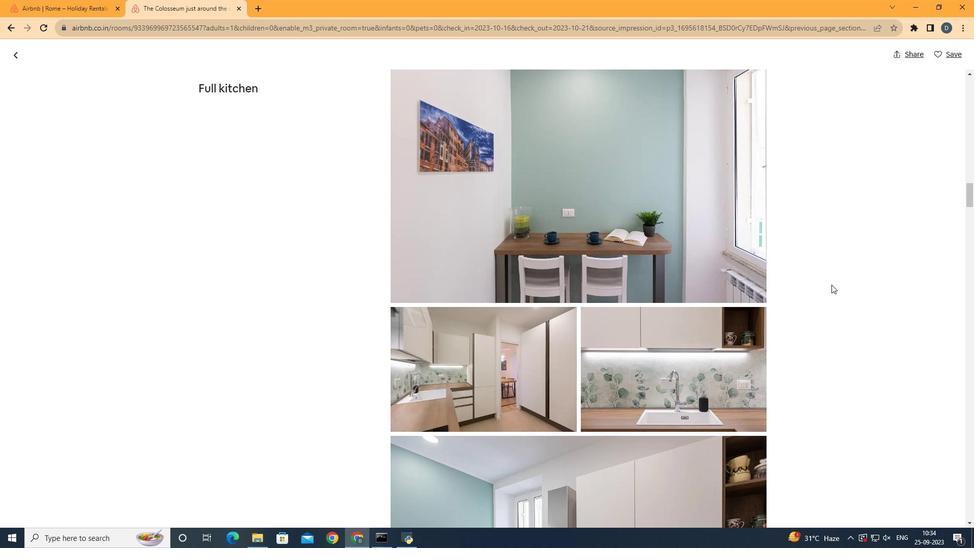 
Action: Mouse scrolled (826, 279) with delta (0, 0)
Screenshot: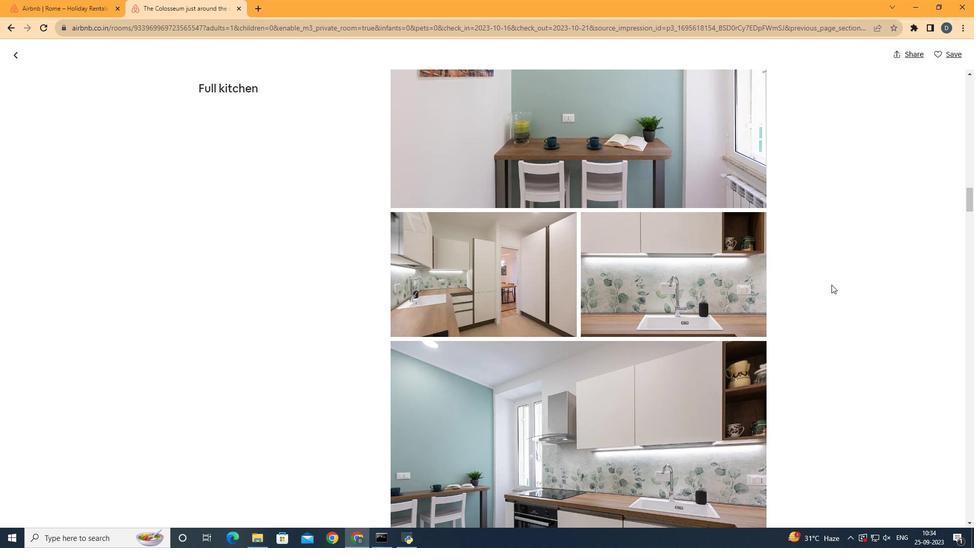 
Action: Mouse scrolled (826, 279) with delta (0, 0)
Screenshot: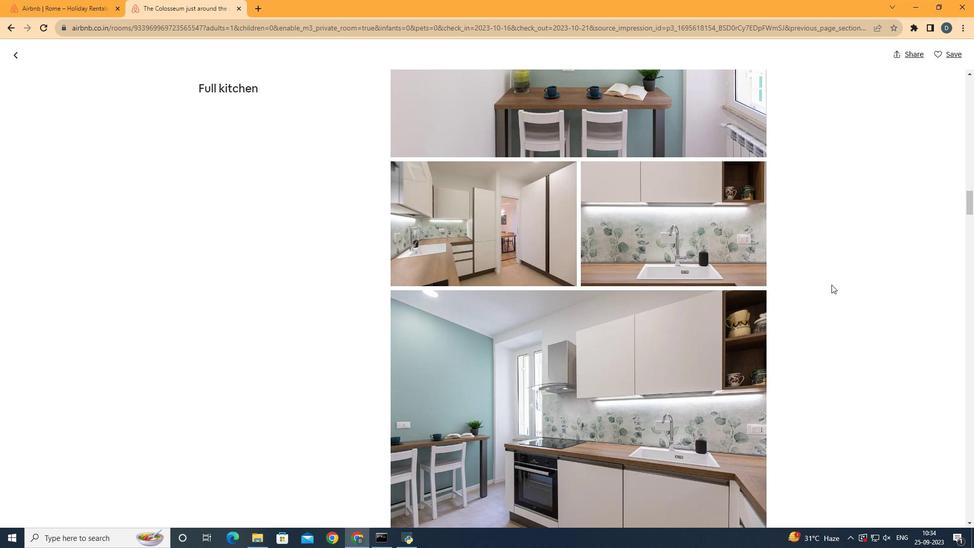 
Action: Mouse scrolled (826, 279) with delta (0, 0)
Screenshot: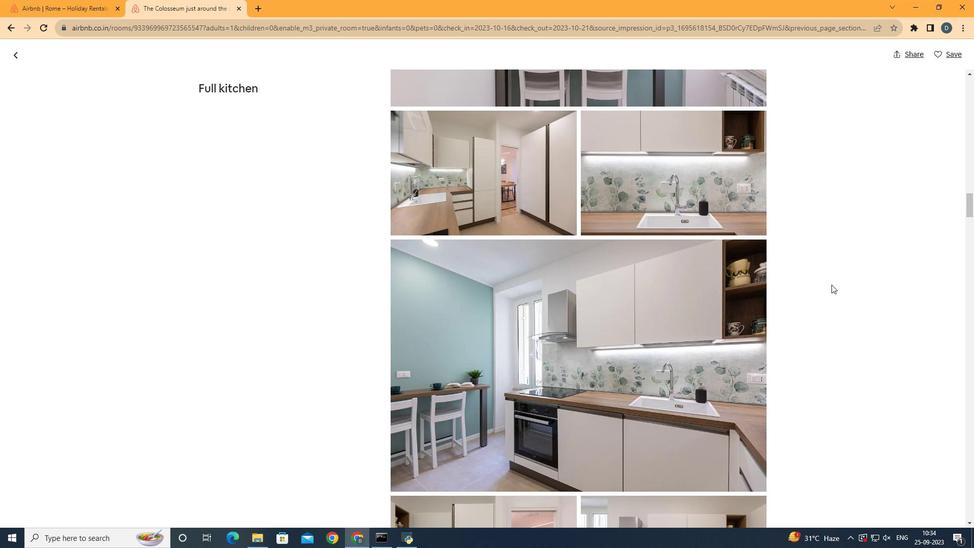 
Action: Mouse scrolled (826, 279) with delta (0, 0)
Screenshot: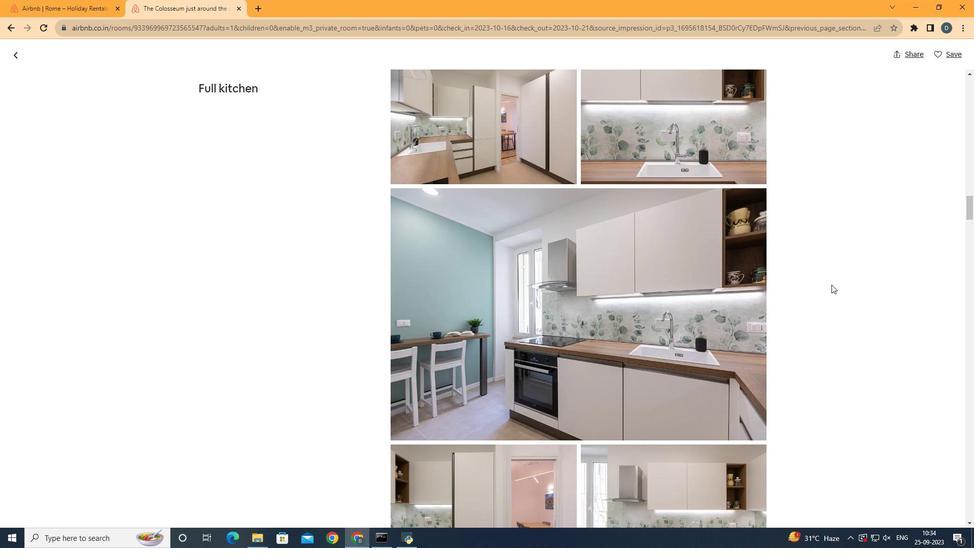 
Action: Mouse scrolled (826, 279) with delta (0, 0)
Screenshot: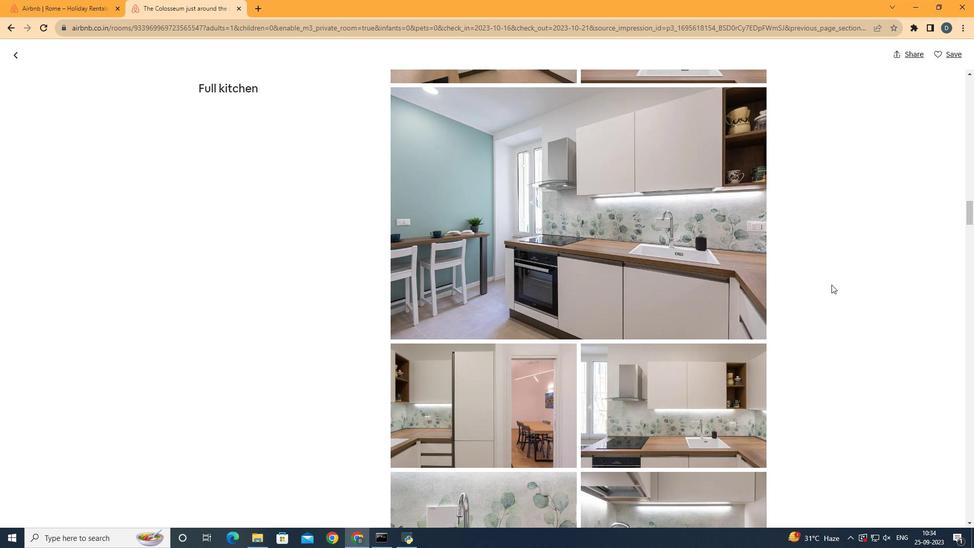 
Action: Mouse scrolled (826, 279) with delta (0, 0)
Screenshot: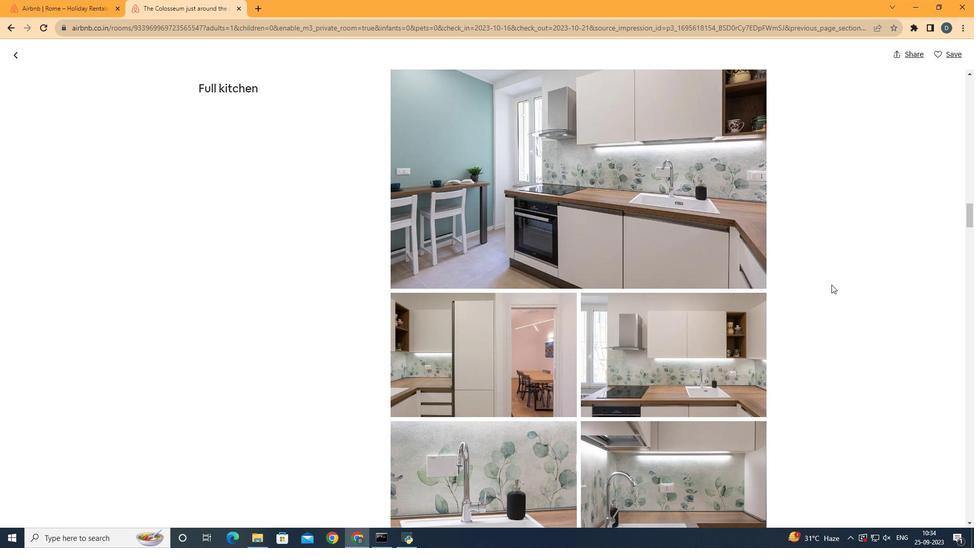 
Action: Mouse scrolled (826, 279) with delta (0, 0)
Screenshot: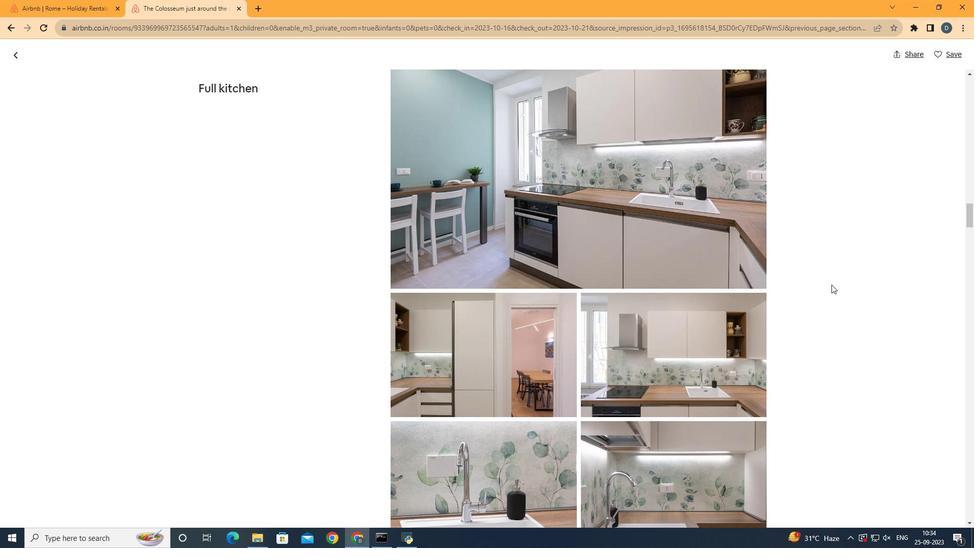 
Action: Mouse scrolled (826, 279) with delta (0, 0)
Screenshot: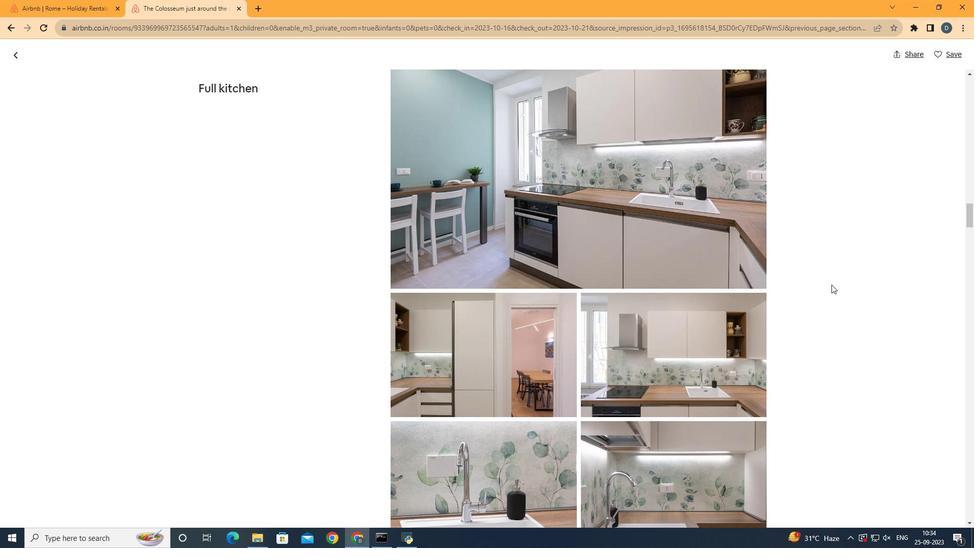 
Action: Mouse scrolled (826, 279) with delta (0, 0)
Screenshot: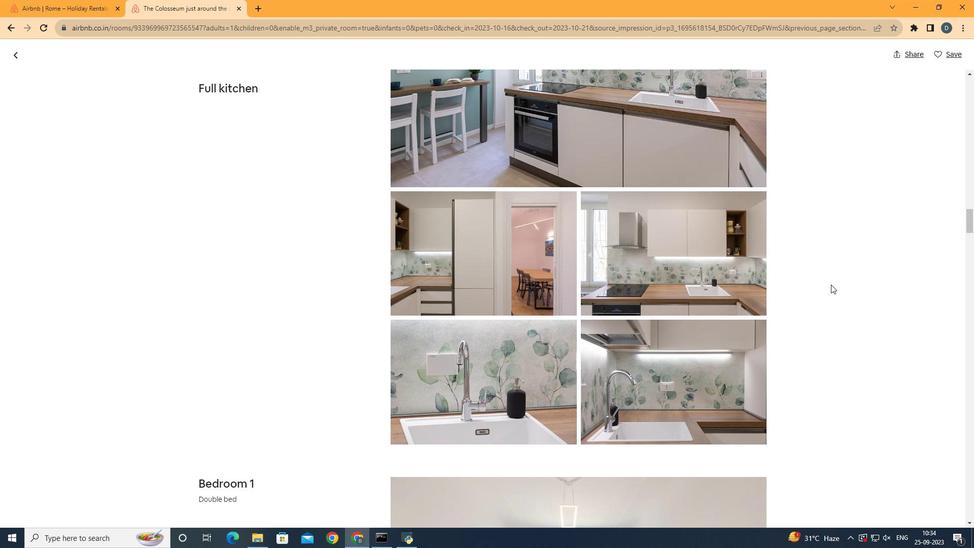 
Action: Mouse moved to (826, 279)
Screenshot: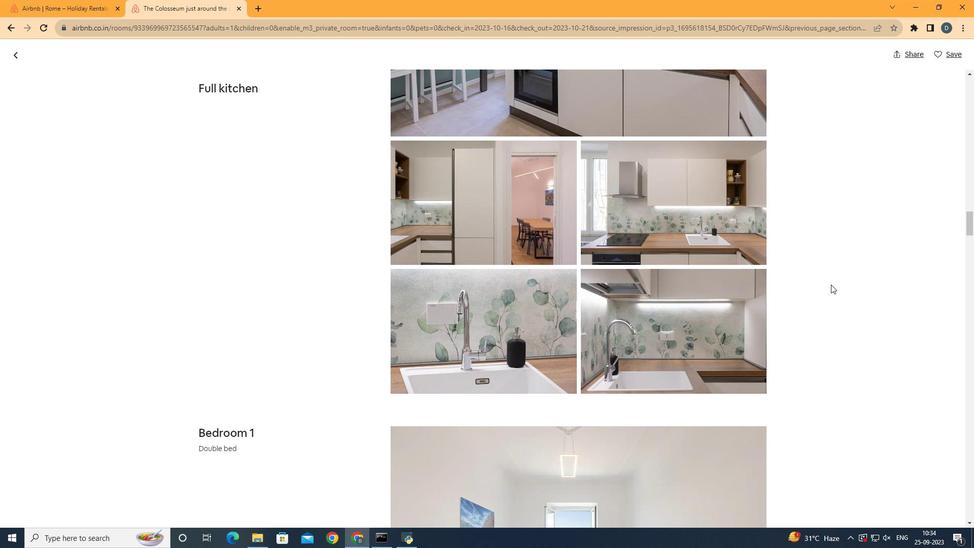 
Action: Mouse scrolled (826, 279) with delta (0, 0)
Screenshot: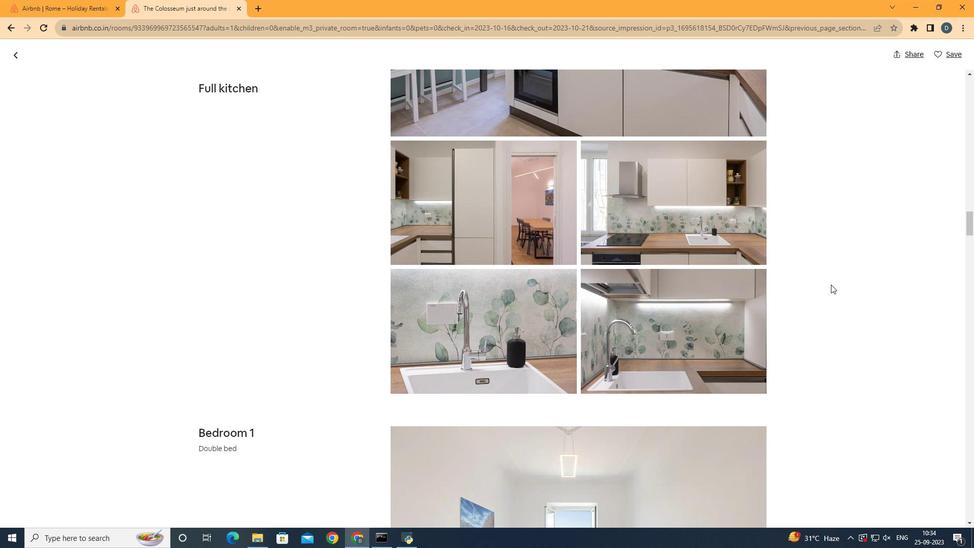 
Action: Mouse scrolled (826, 279) with delta (0, 0)
Screenshot: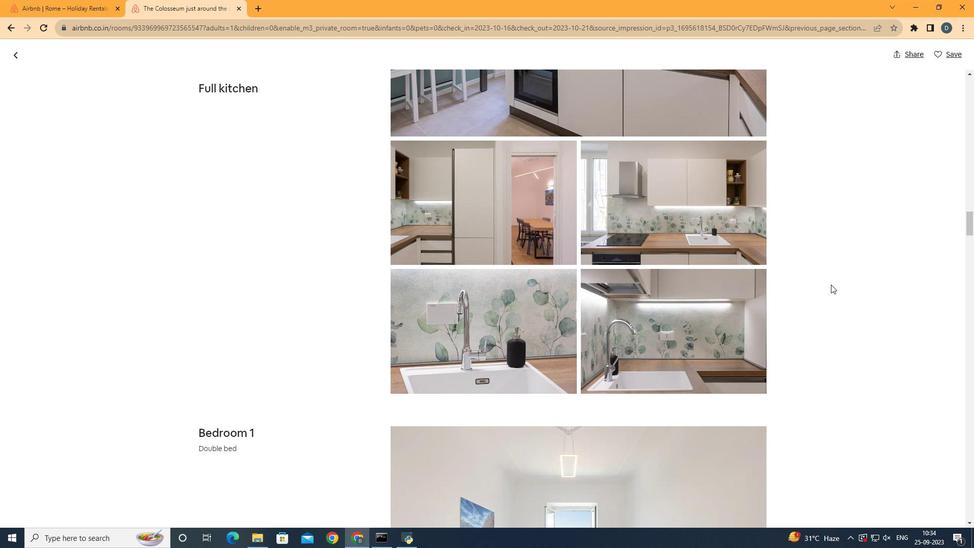 
Action: Mouse scrolled (826, 279) with delta (0, 0)
Screenshot: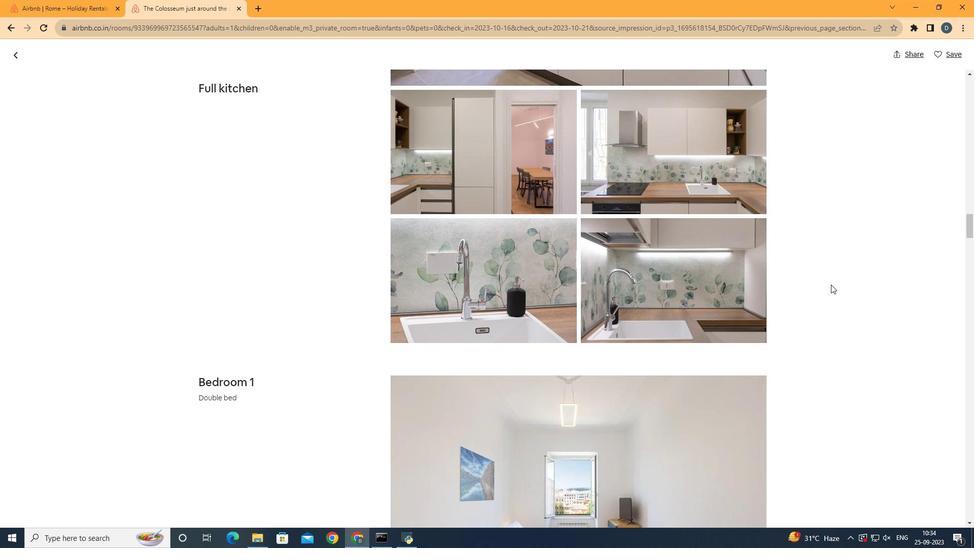 
Action: Mouse scrolled (826, 279) with delta (0, 0)
Screenshot: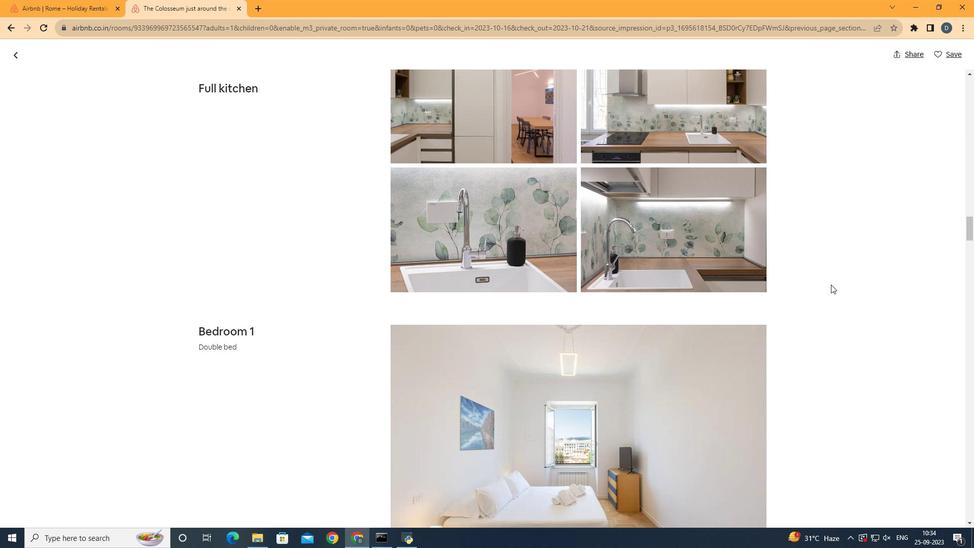 
Action: Mouse scrolled (826, 279) with delta (0, 0)
Screenshot: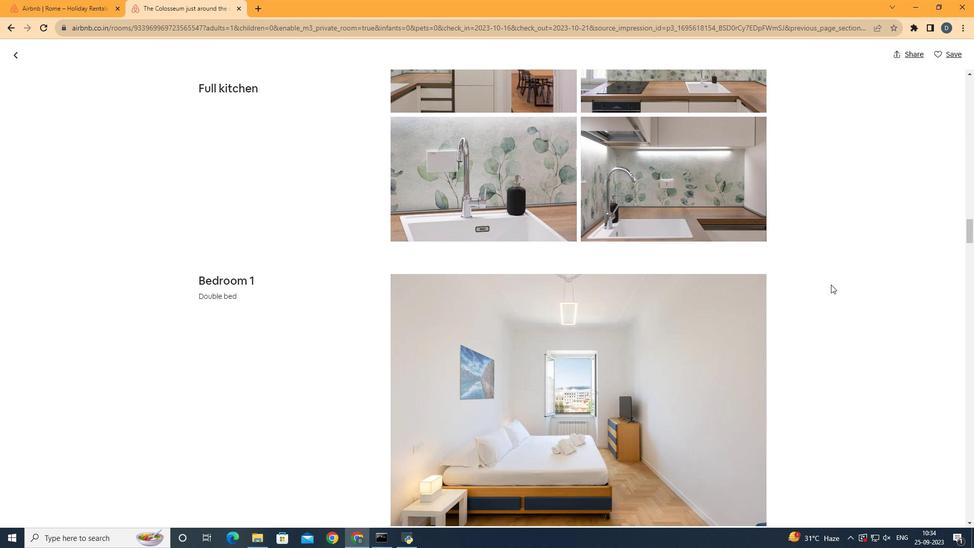 
Action: Mouse scrolled (826, 279) with delta (0, 0)
Screenshot: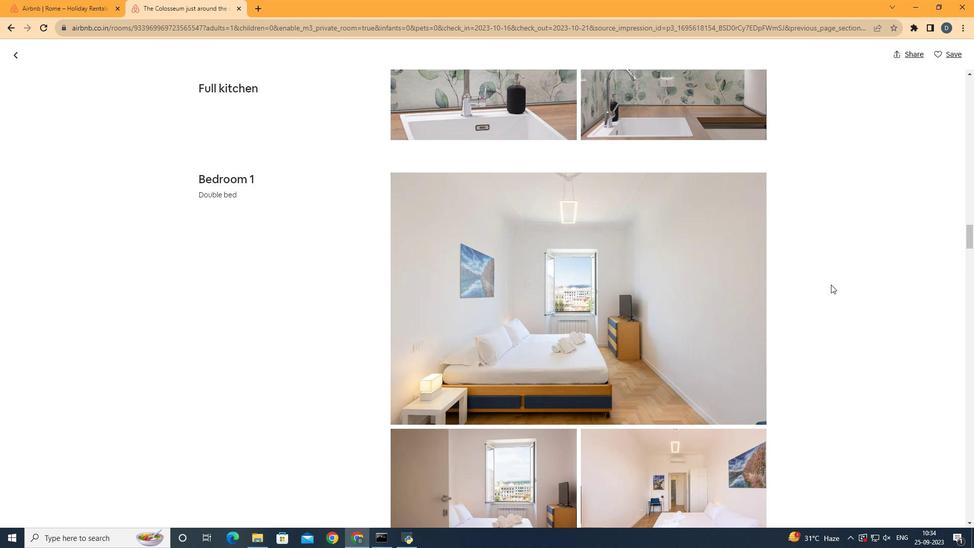 
Action: Mouse scrolled (826, 279) with delta (0, 0)
Screenshot: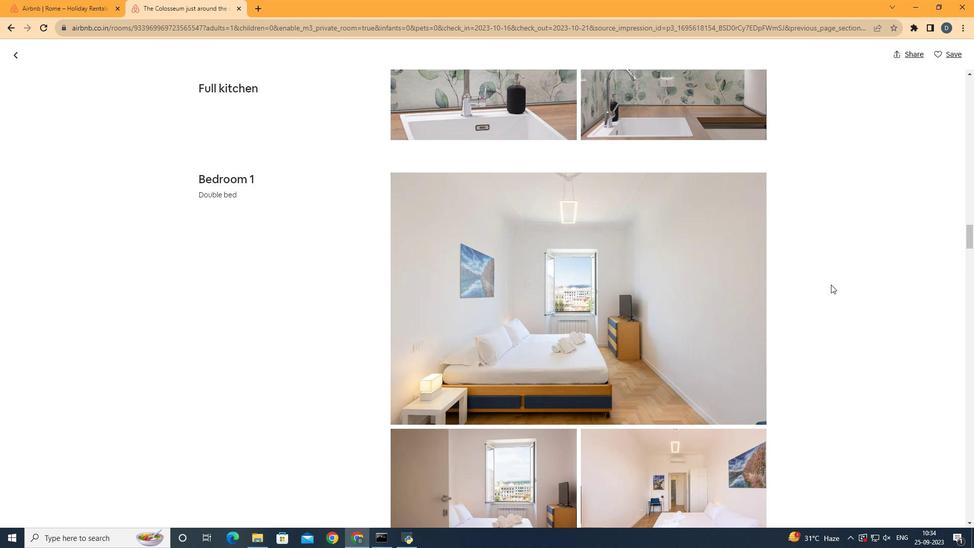 
Action: Mouse scrolled (826, 279) with delta (0, 0)
Screenshot: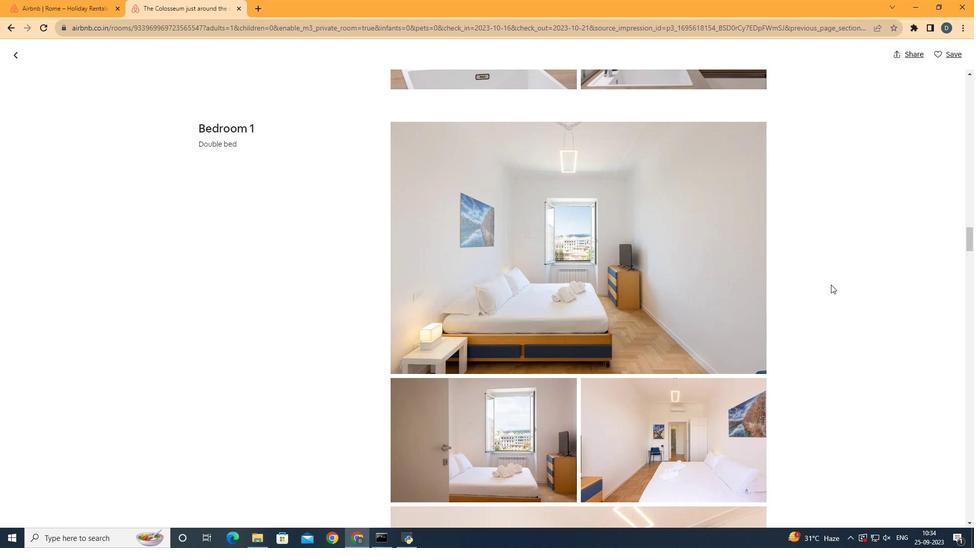 
Action: Mouse scrolled (826, 279) with delta (0, 0)
Screenshot: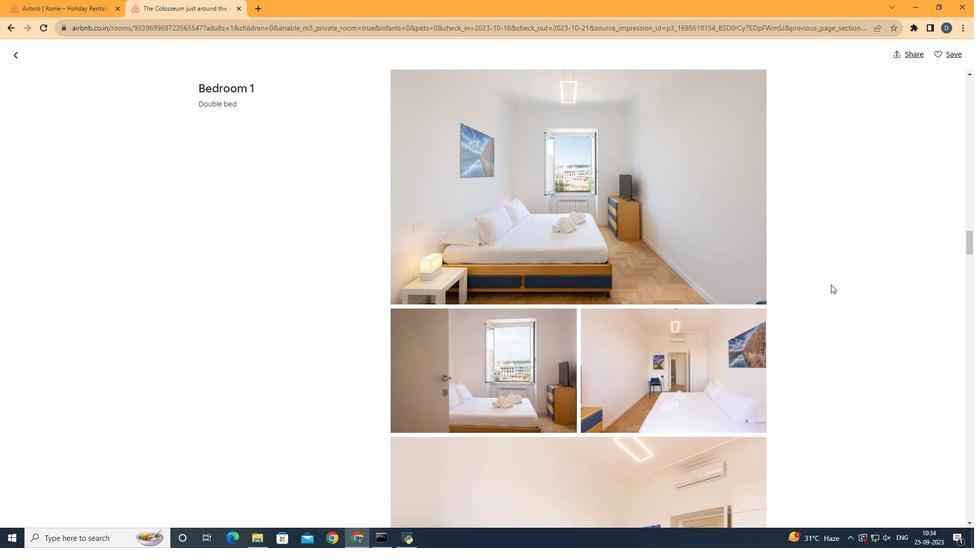 
Action: Mouse scrolled (826, 279) with delta (0, 0)
Screenshot: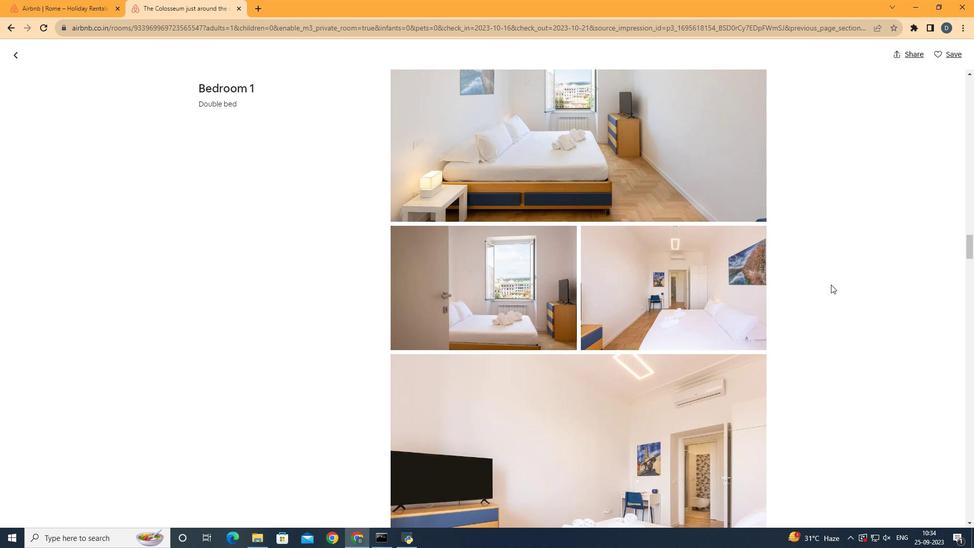 
Action: Mouse scrolled (826, 279) with delta (0, 0)
Screenshot: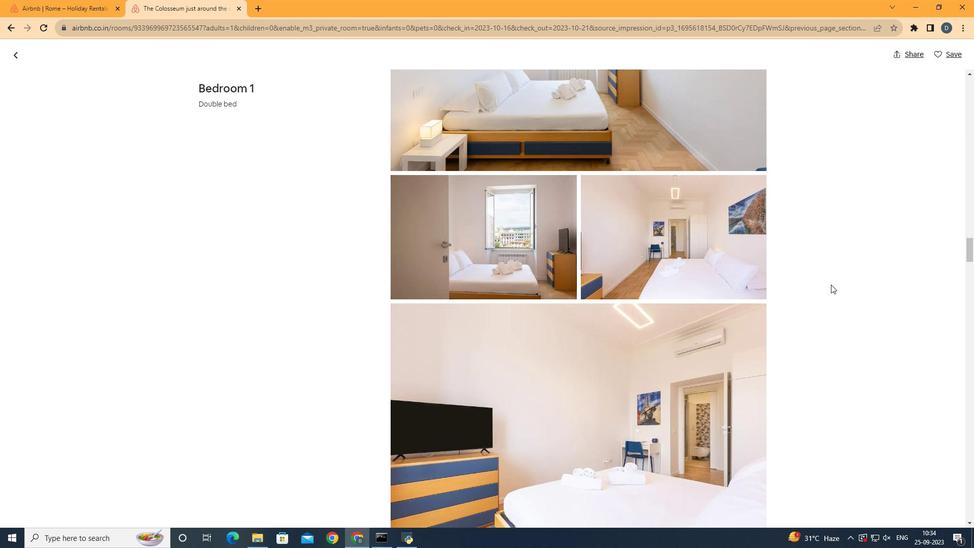 
Action: Mouse scrolled (826, 279) with delta (0, 0)
Screenshot: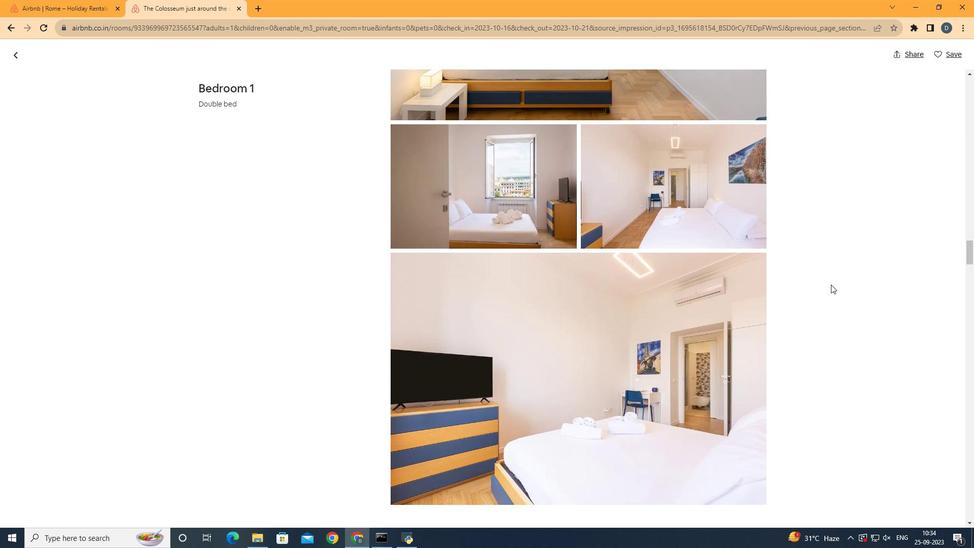 
Action: Mouse scrolled (826, 279) with delta (0, 0)
Screenshot: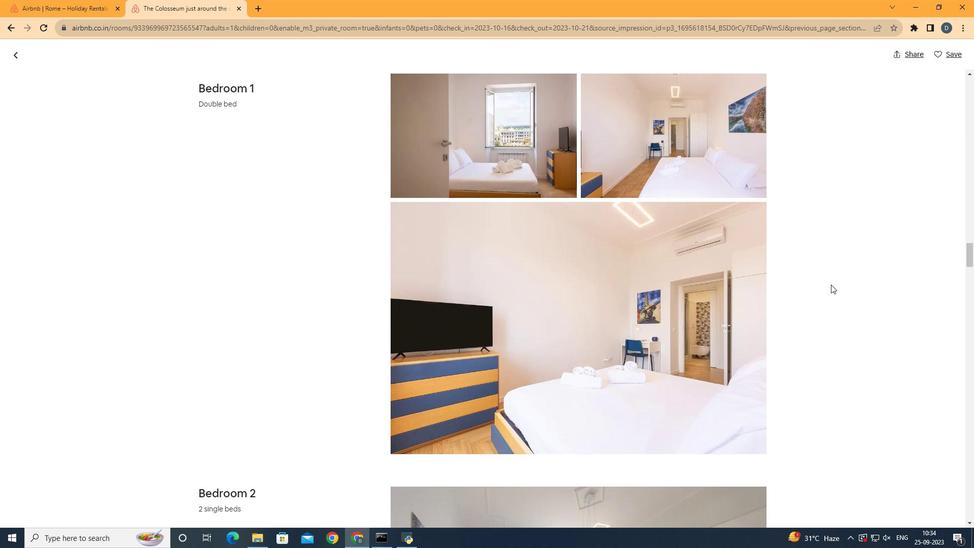 
Action: Mouse scrolled (826, 279) with delta (0, 0)
Screenshot: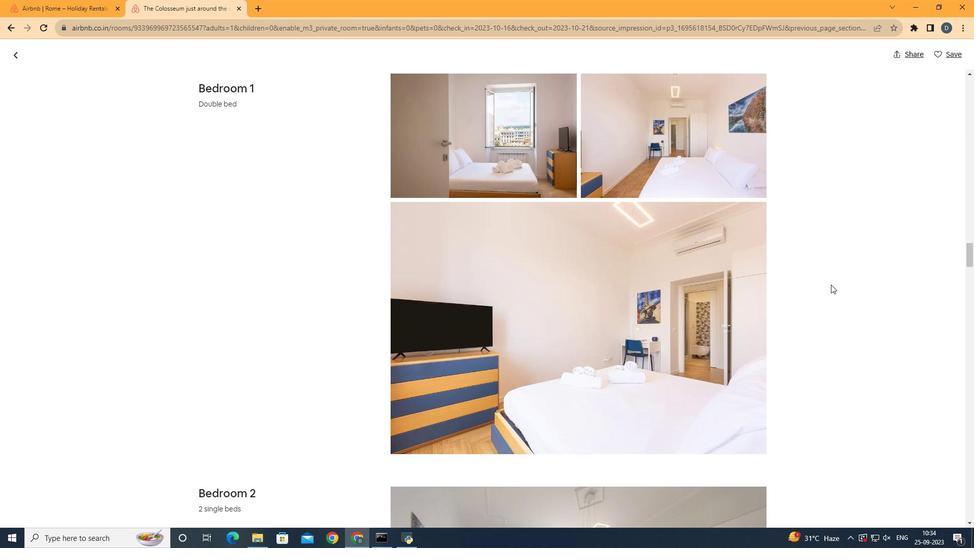 
Action: Mouse scrolled (826, 279) with delta (0, 0)
Screenshot: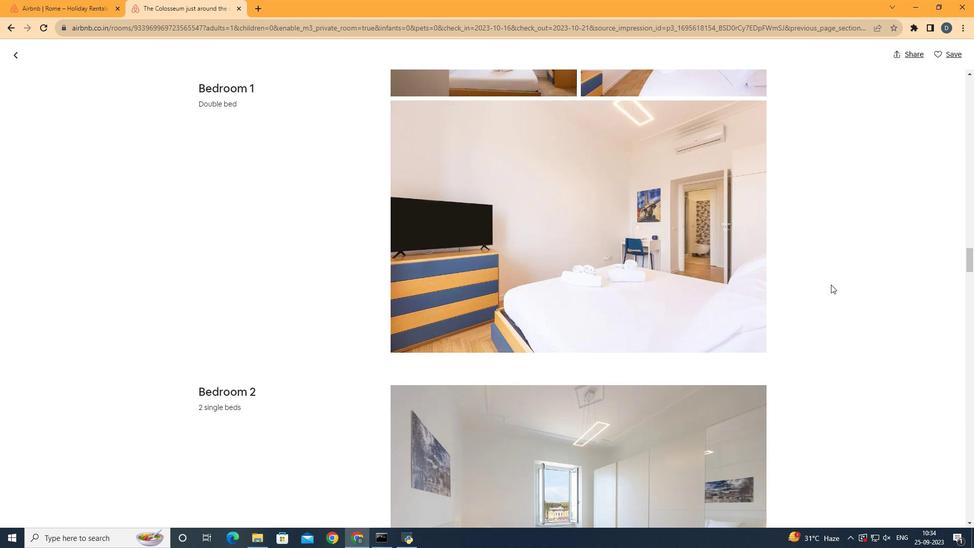 
Action: Mouse scrolled (826, 279) with delta (0, 0)
Screenshot: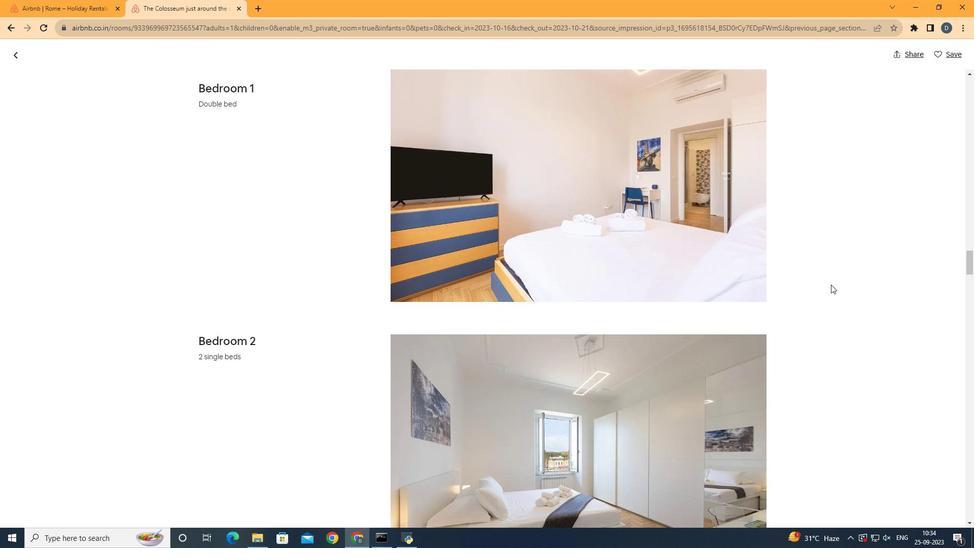 
Action: Mouse scrolled (826, 279) with delta (0, 0)
Screenshot: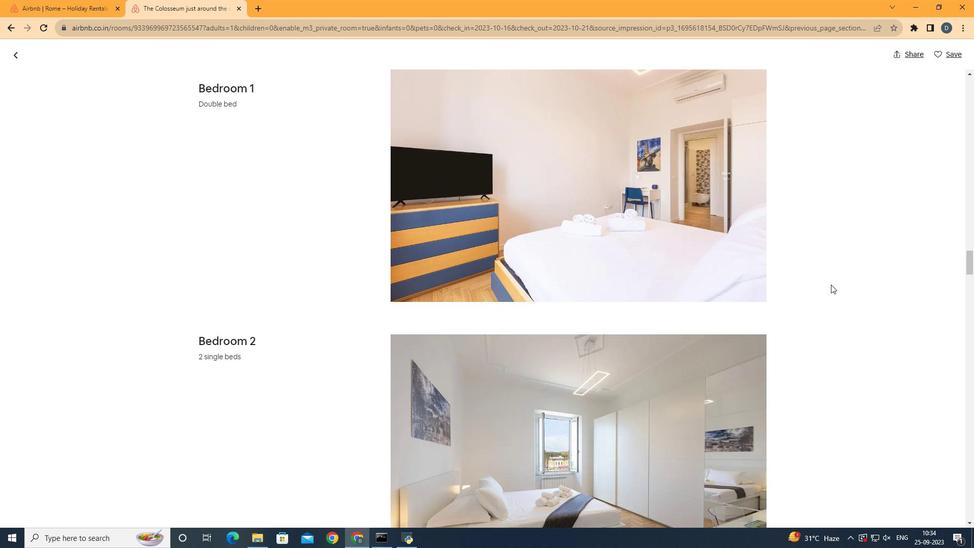 
Action: Mouse scrolled (826, 279) with delta (0, 0)
Screenshot: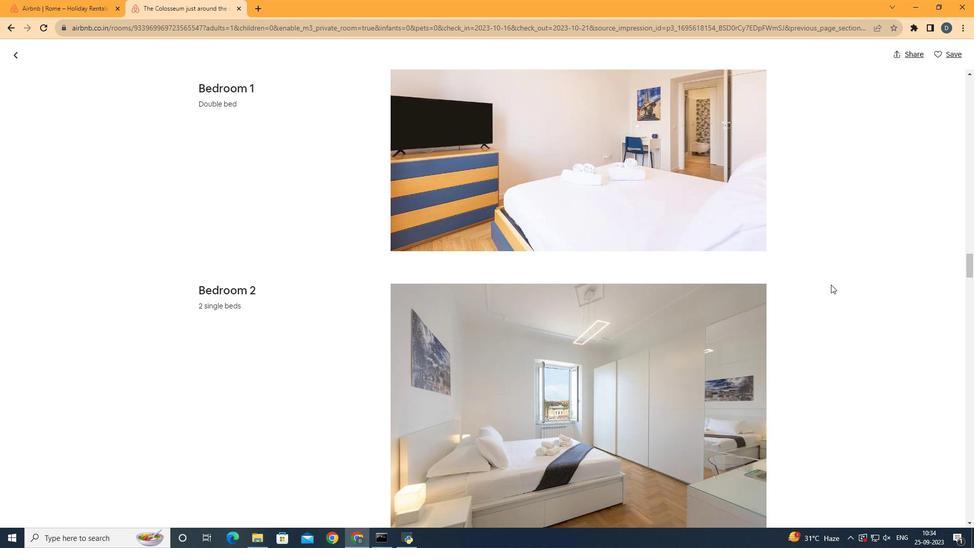
Action: Mouse scrolled (826, 279) with delta (0, 0)
Screenshot: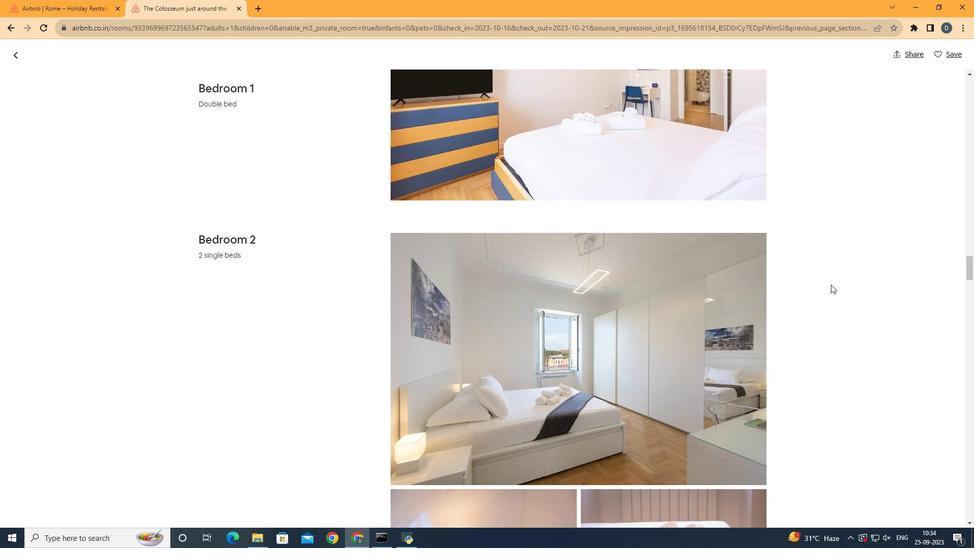 
Action: Mouse scrolled (826, 279) with delta (0, 0)
Screenshot: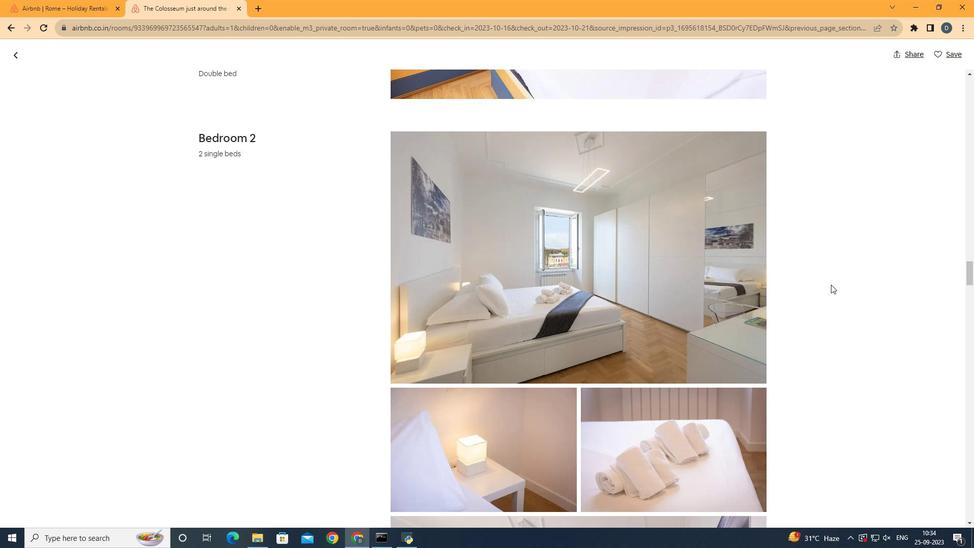 
Action: Mouse scrolled (826, 279) with delta (0, 0)
Screenshot: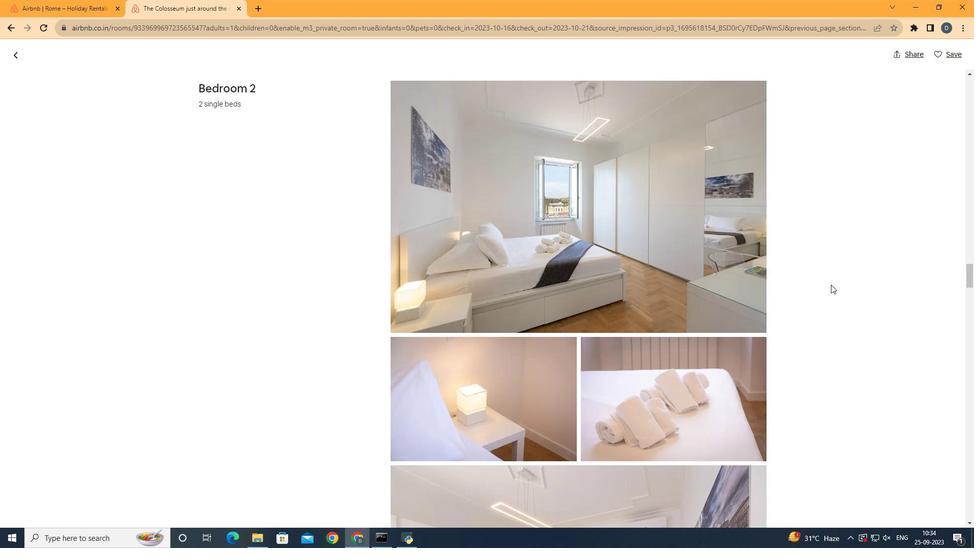 
Action: Mouse scrolled (826, 279) with delta (0, 0)
Screenshot: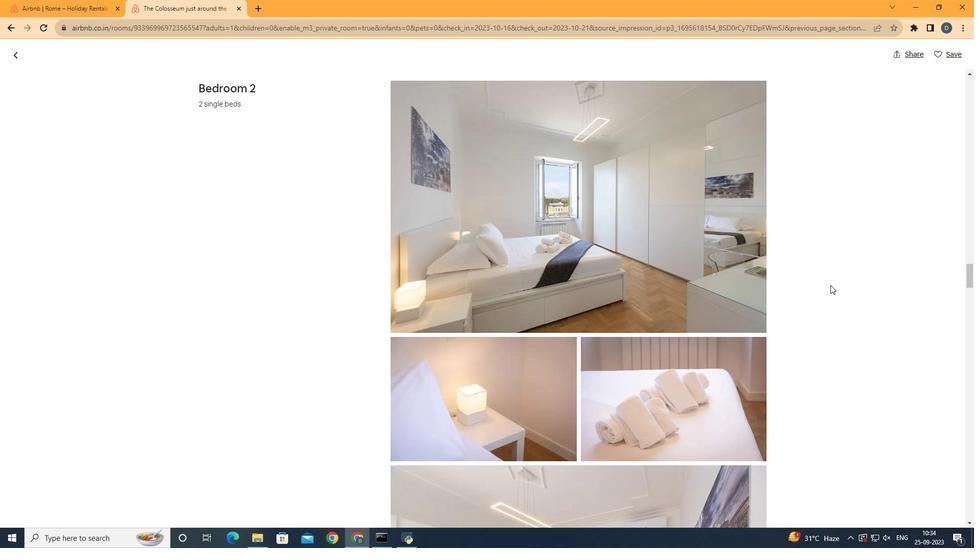 
Action: Mouse moved to (825, 280)
Screenshot: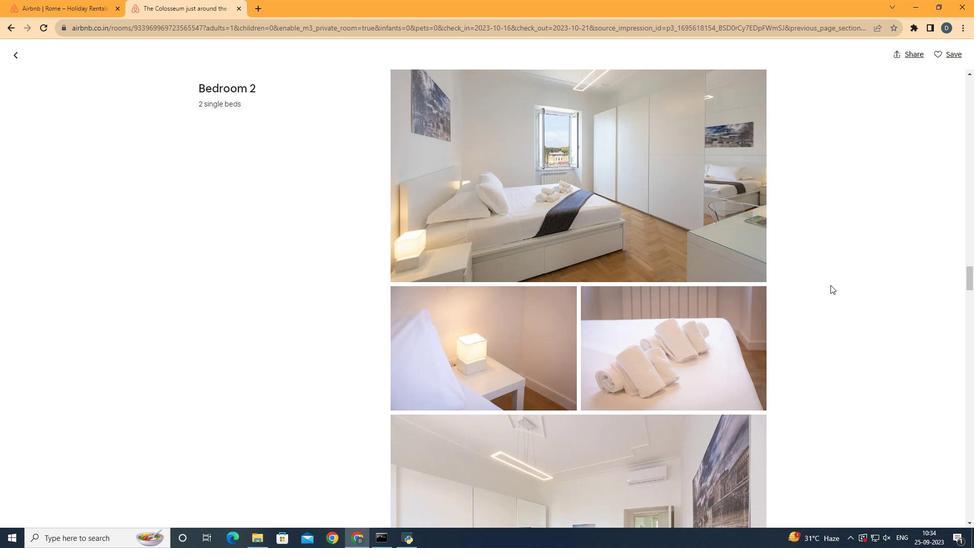
Action: Mouse scrolled (825, 279) with delta (0, 0)
Screenshot: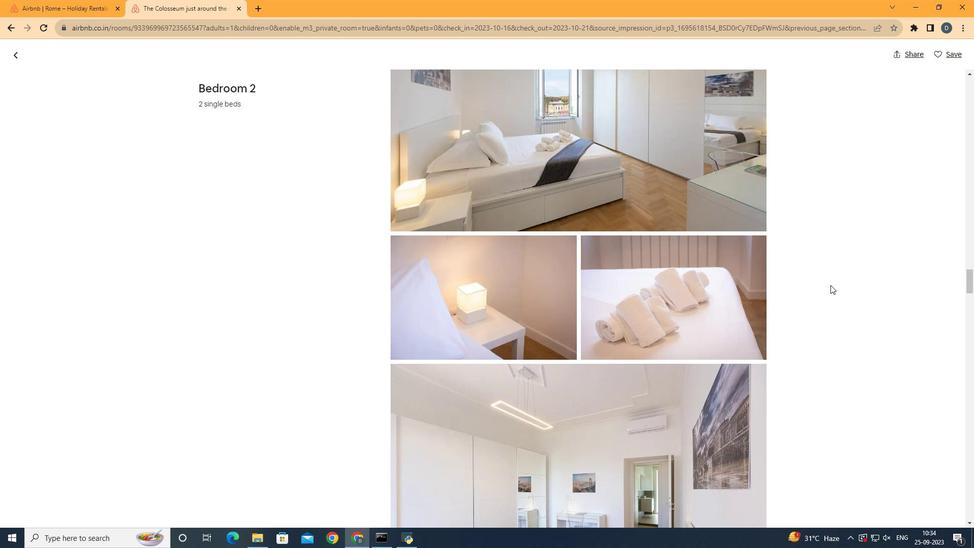 
Action: Mouse scrolled (825, 279) with delta (0, 0)
Screenshot: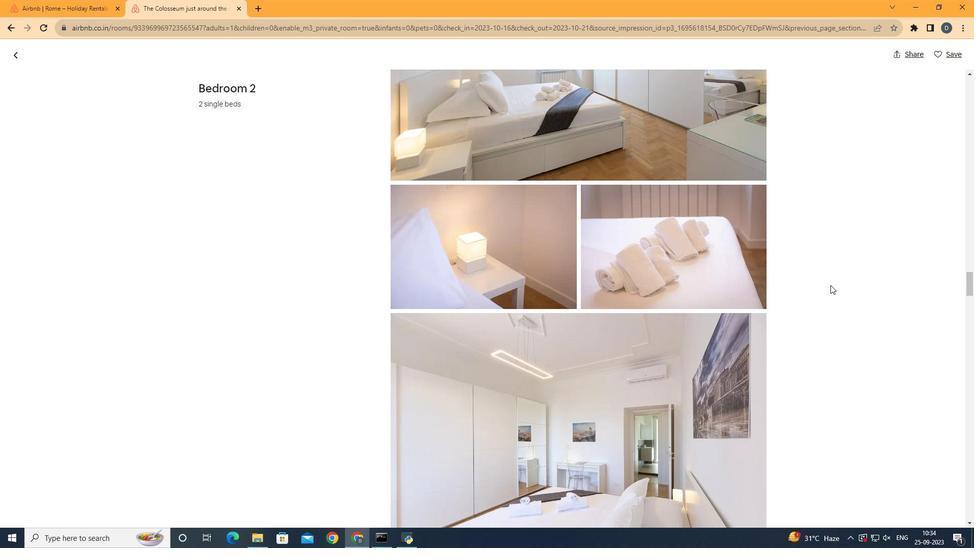 
Action: Mouse scrolled (825, 279) with delta (0, 0)
Screenshot: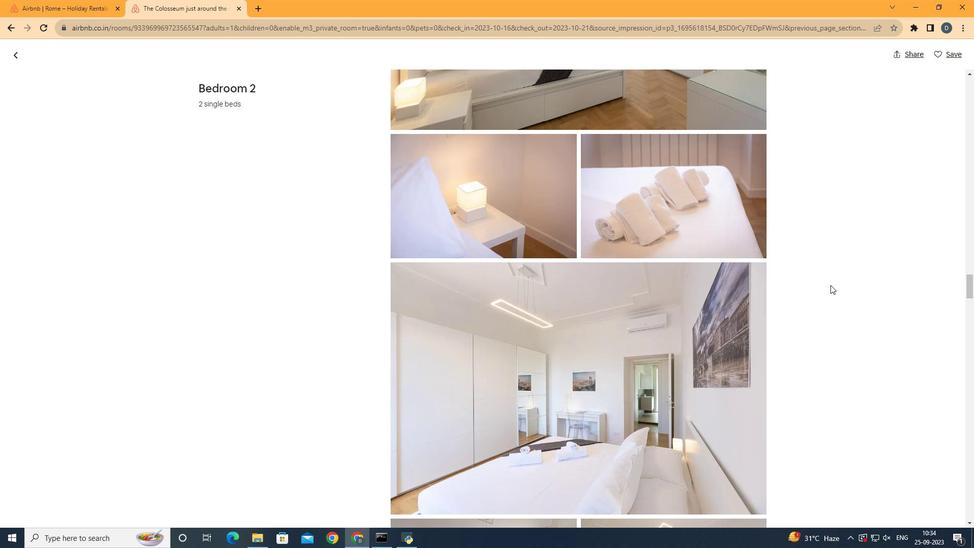 
Action: Mouse scrolled (825, 279) with delta (0, 0)
Screenshot: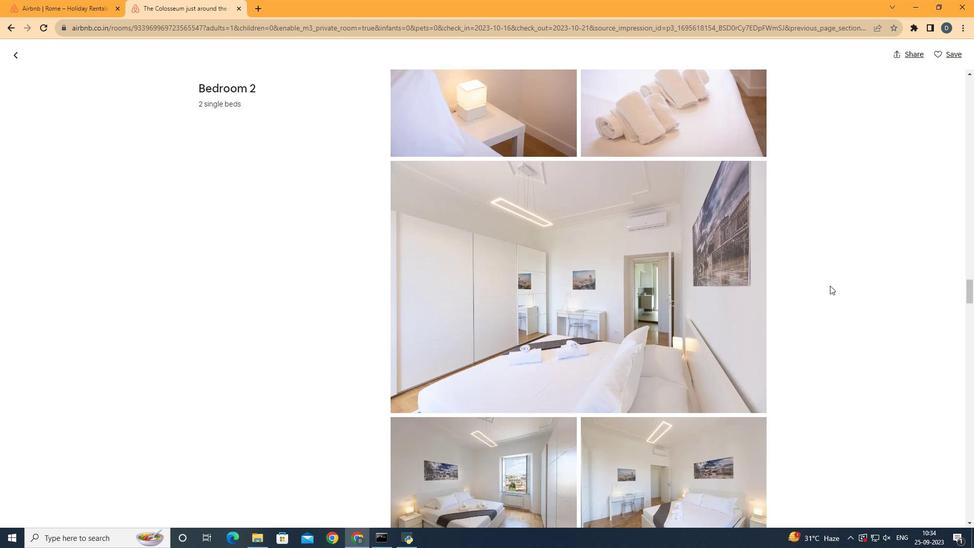 
Action: Mouse moved to (825, 280)
Screenshot: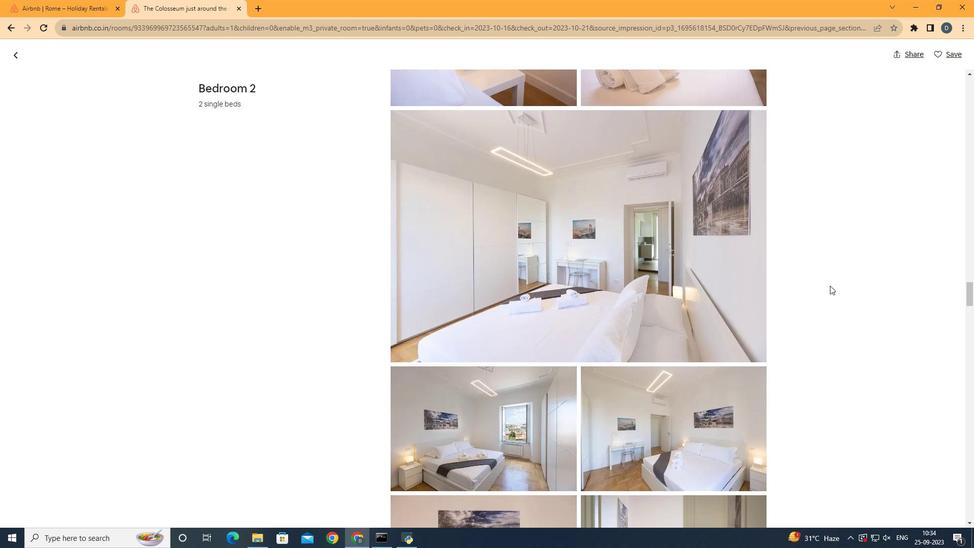 
Action: Mouse scrolled (825, 280) with delta (0, 0)
Screenshot: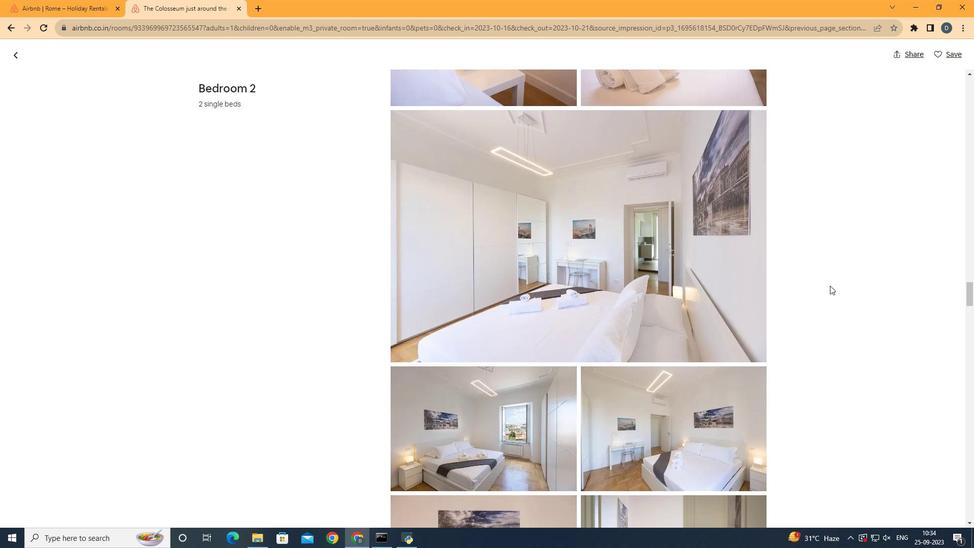 
Action: Mouse scrolled (825, 280) with delta (0, 0)
Screenshot: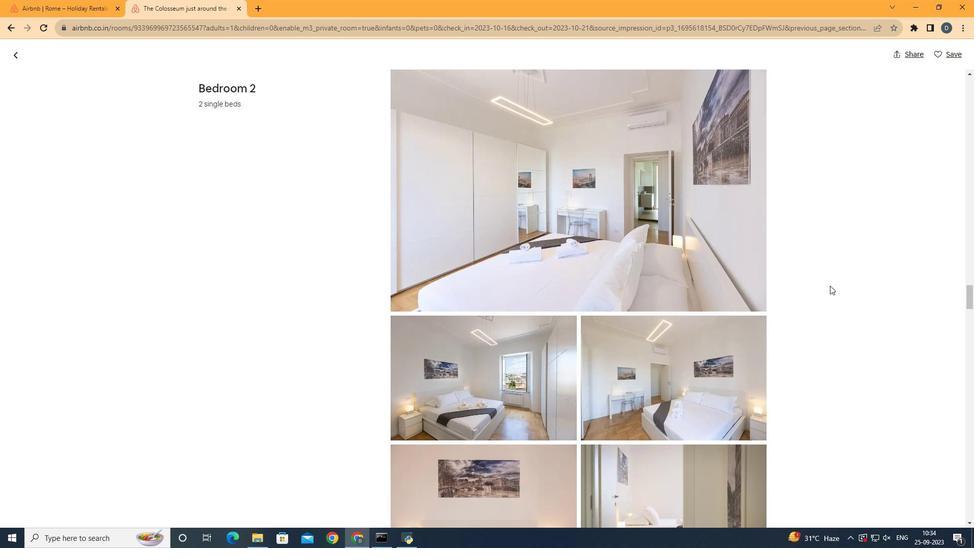 
Action: Mouse scrolled (825, 280) with delta (0, 0)
Screenshot: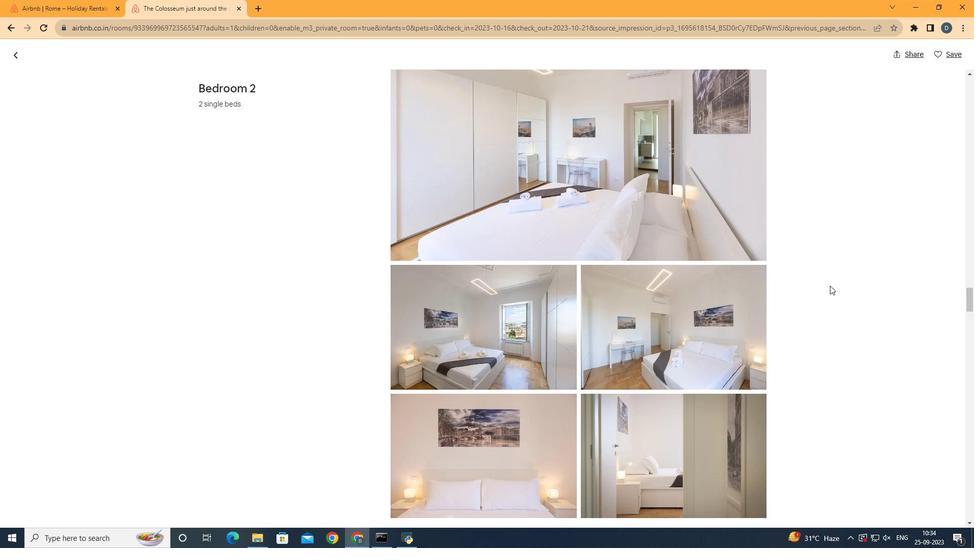 
Action: Mouse scrolled (825, 280) with delta (0, 0)
Screenshot: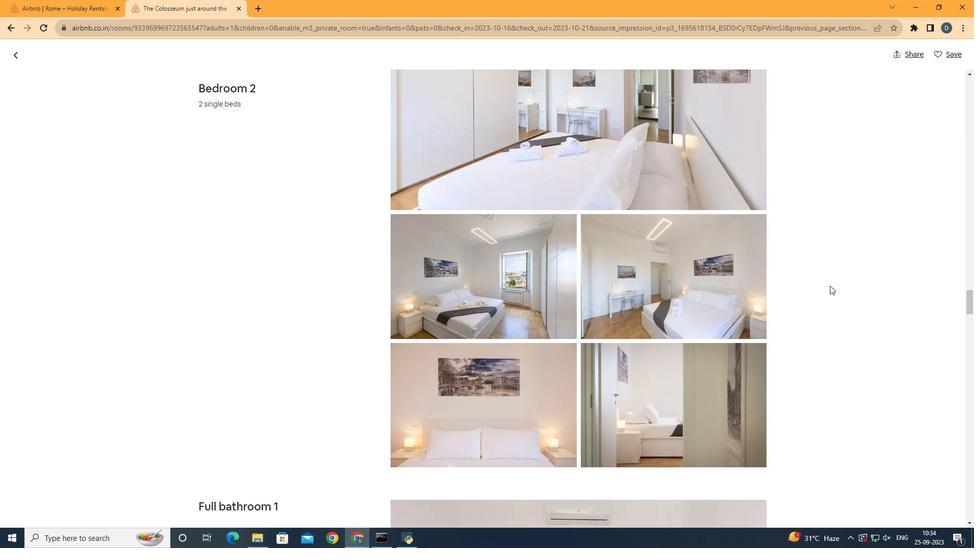 
Action: Mouse scrolled (825, 280) with delta (0, 0)
Screenshot: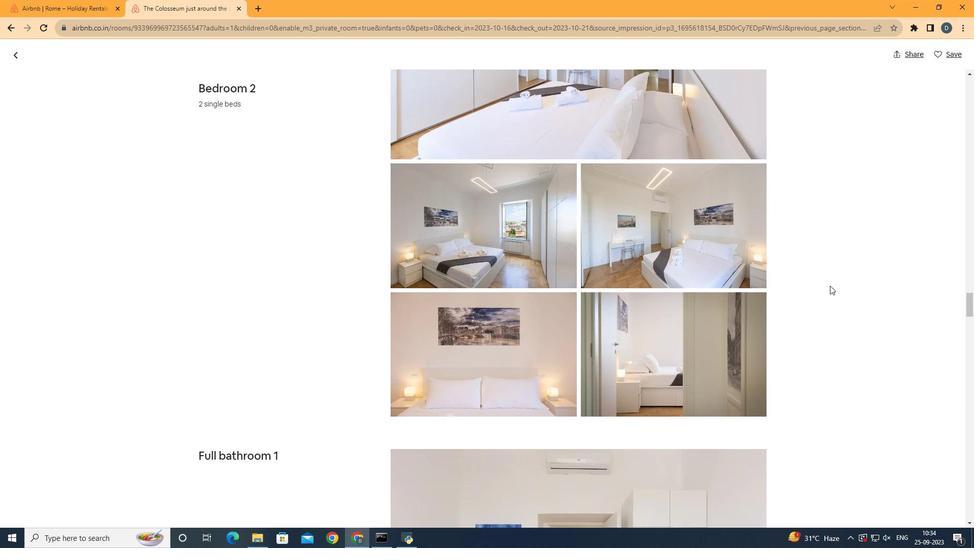 
Action: Mouse scrolled (825, 280) with delta (0, 0)
Screenshot: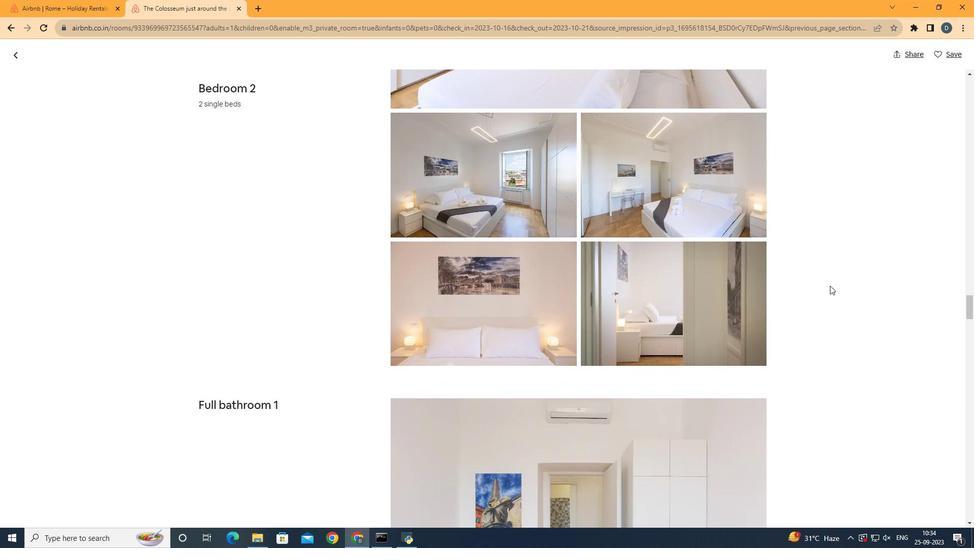 
Action: Mouse scrolled (825, 280) with delta (0, 0)
Screenshot: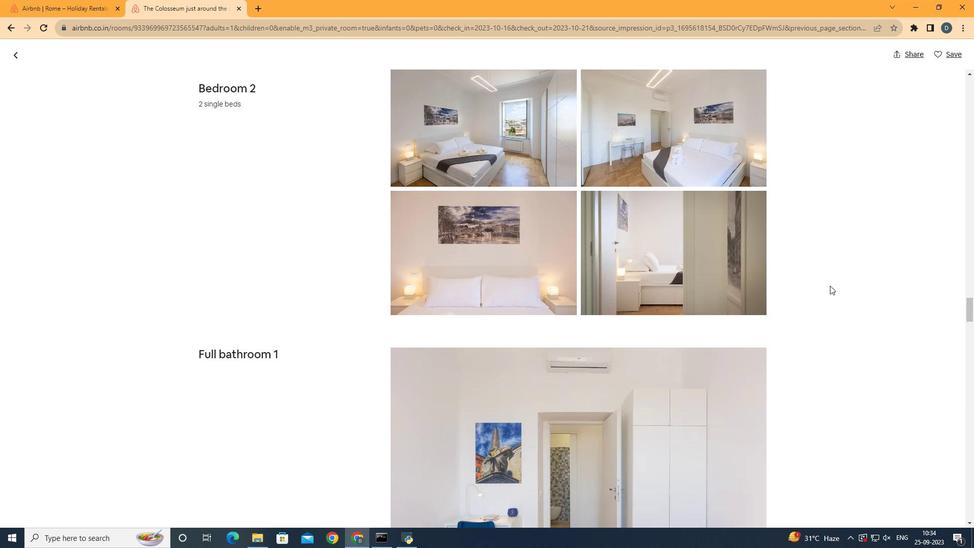 
Action: Mouse scrolled (825, 280) with delta (0, 0)
Screenshot: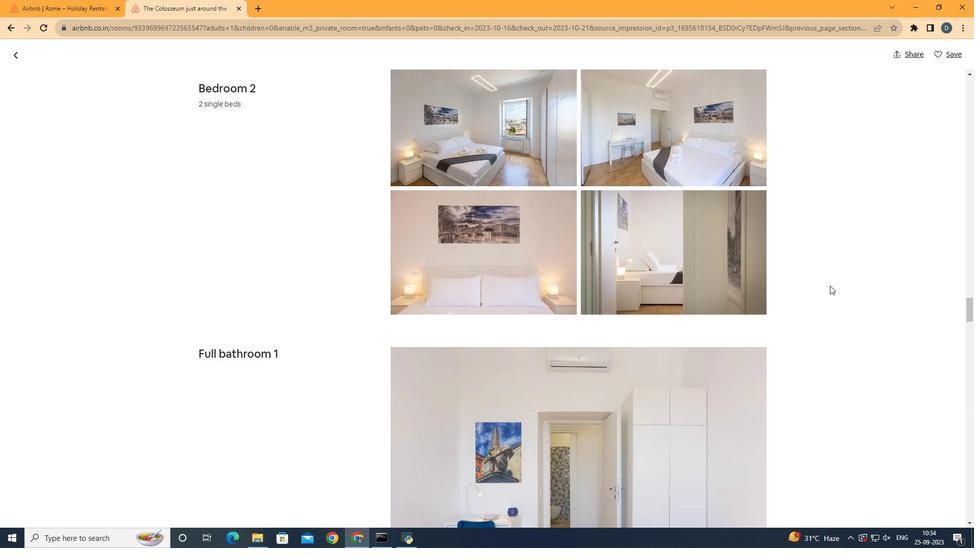 
Action: Mouse scrolled (825, 280) with delta (0, 0)
Screenshot: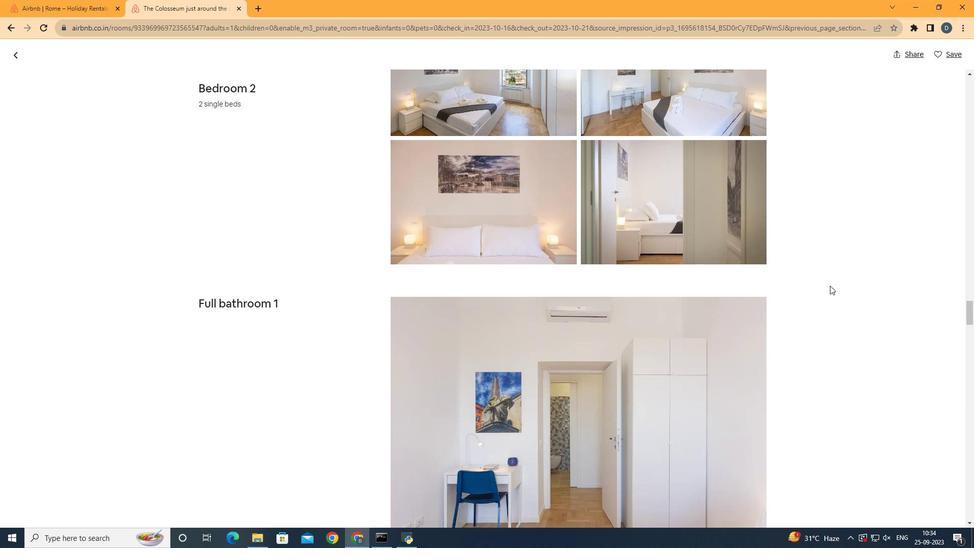 
Action: Mouse scrolled (825, 280) with delta (0, 0)
Screenshot: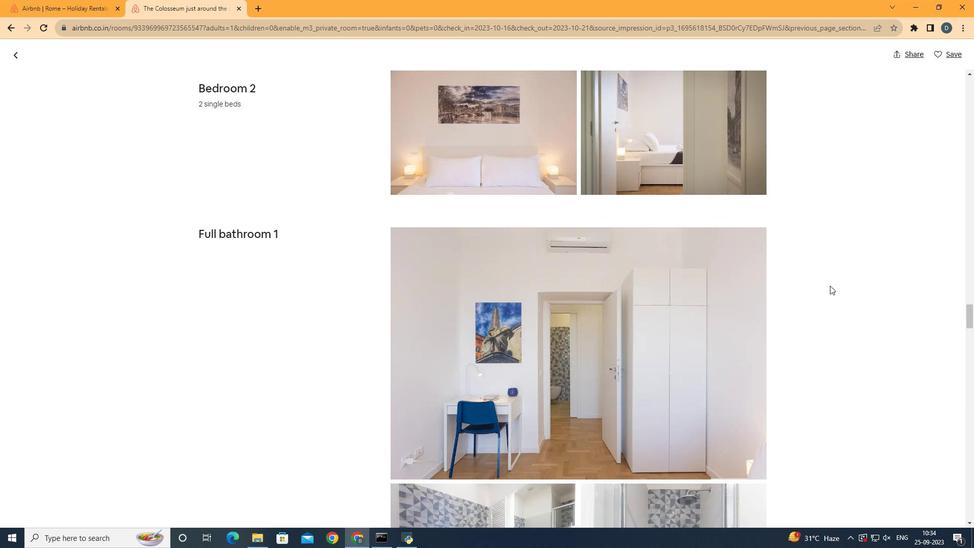 
Action: Mouse scrolled (825, 280) with delta (0, 0)
Screenshot: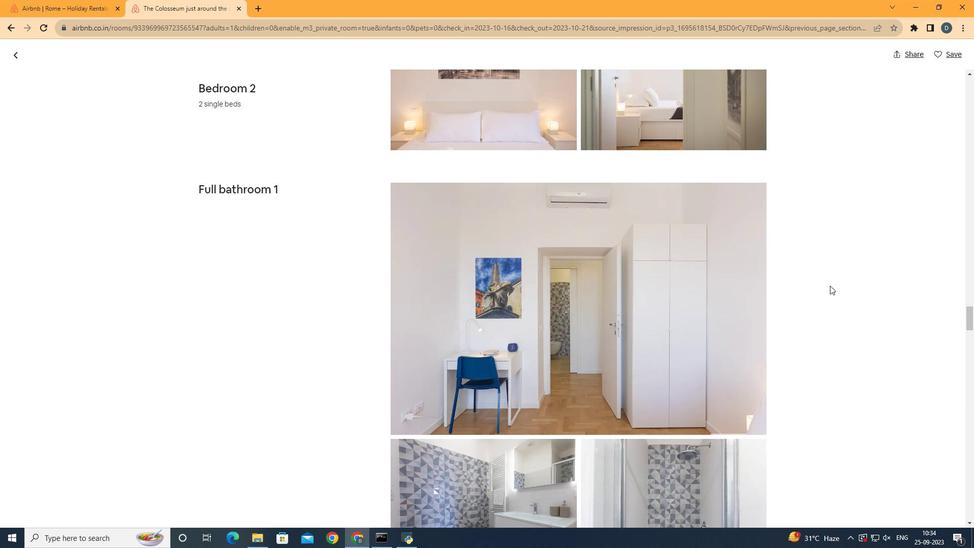 
Action: Mouse scrolled (825, 280) with delta (0, 0)
Screenshot: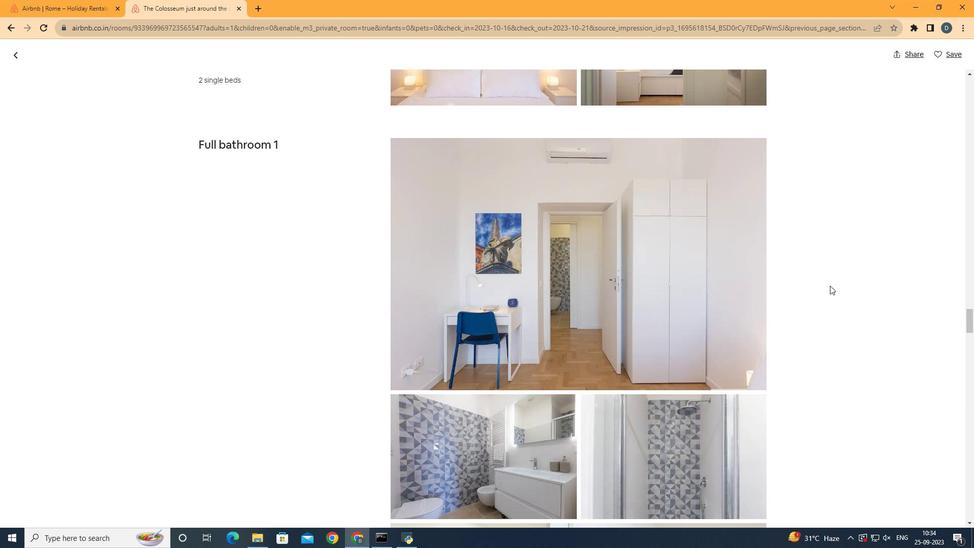 
Action: Mouse scrolled (825, 280) with delta (0, 0)
Screenshot: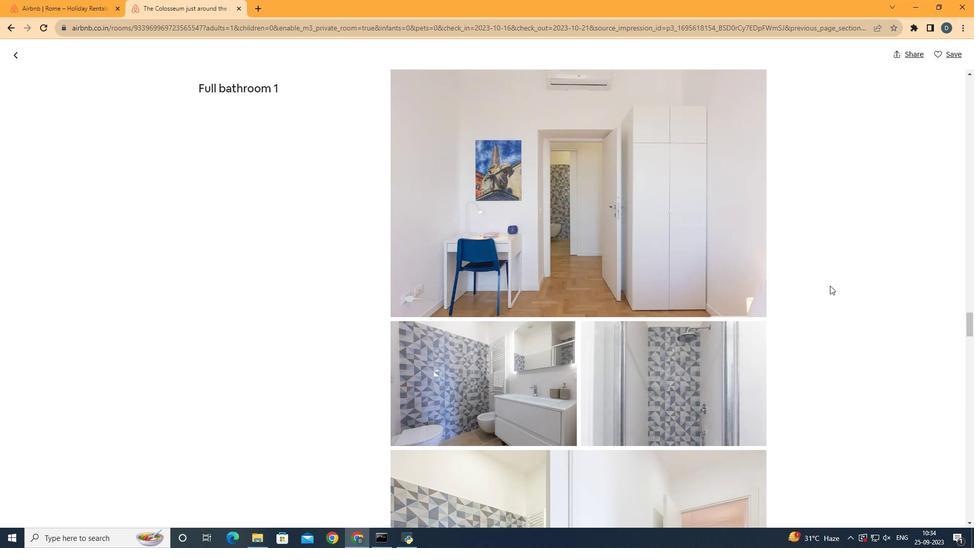 
Action: Mouse scrolled (825, 280) with delta (0, 0)
Screenshot: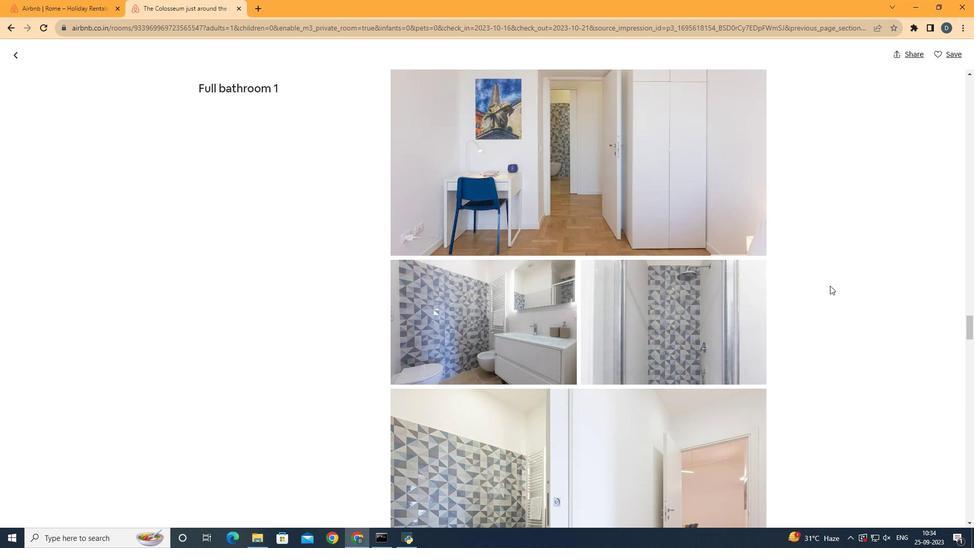 
Action: Mouse scrolled (825, 280) with delta (0, 0)
Screenshot: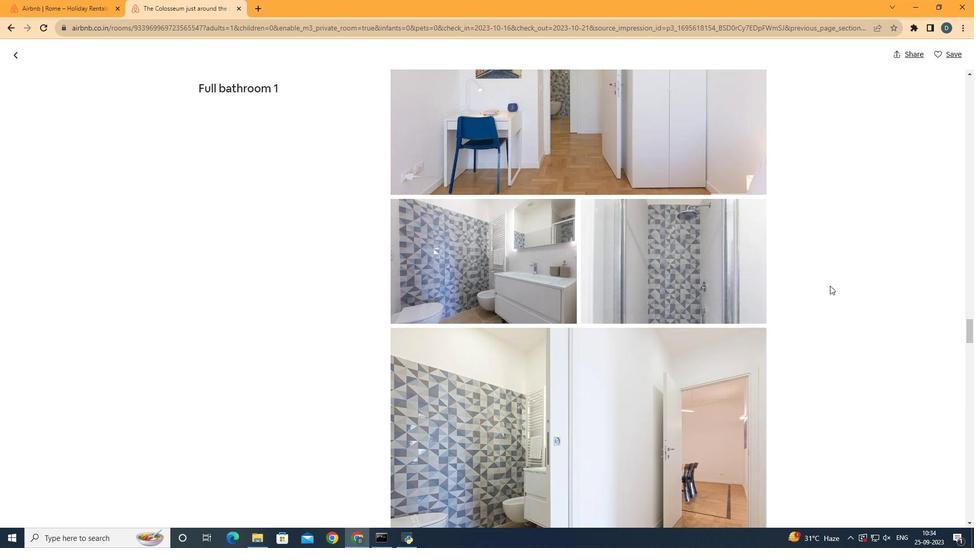 
Action: Mouse scrolled (825, 280) with delta (0, 0)
Screenshot: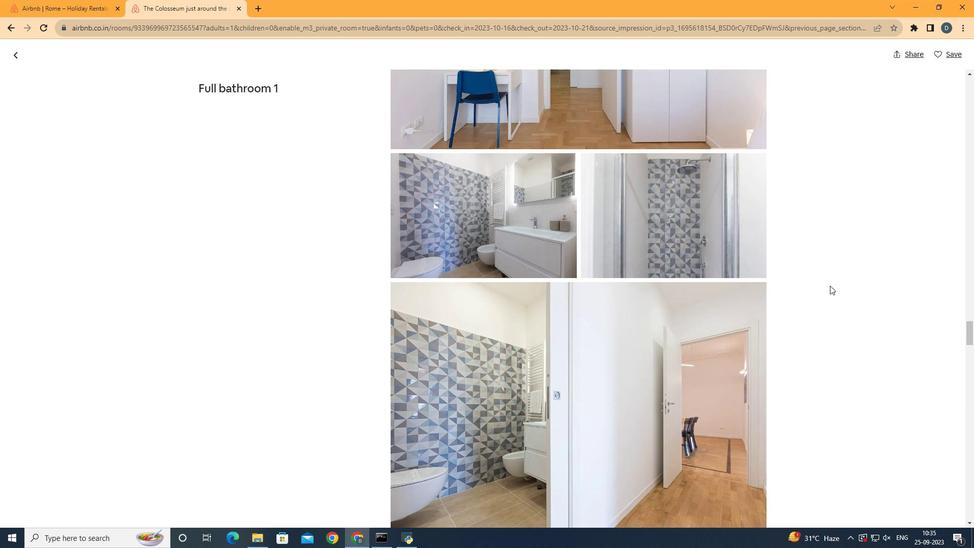 
Action: Mouse scrolled (825, 280) with delta (0, 0)
Screenshot: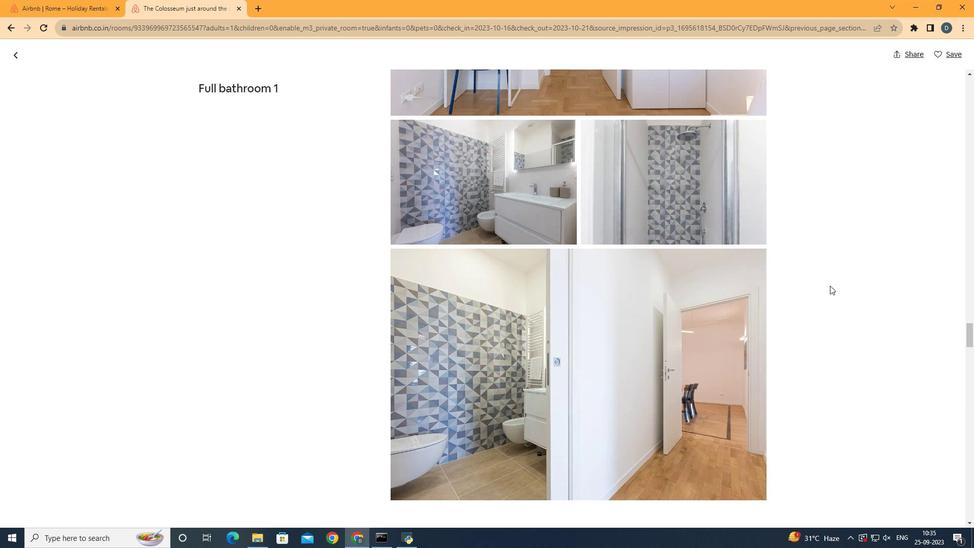 
Action: Mouse scrolled (825, 280) with delta (0, 0)
Screenshot: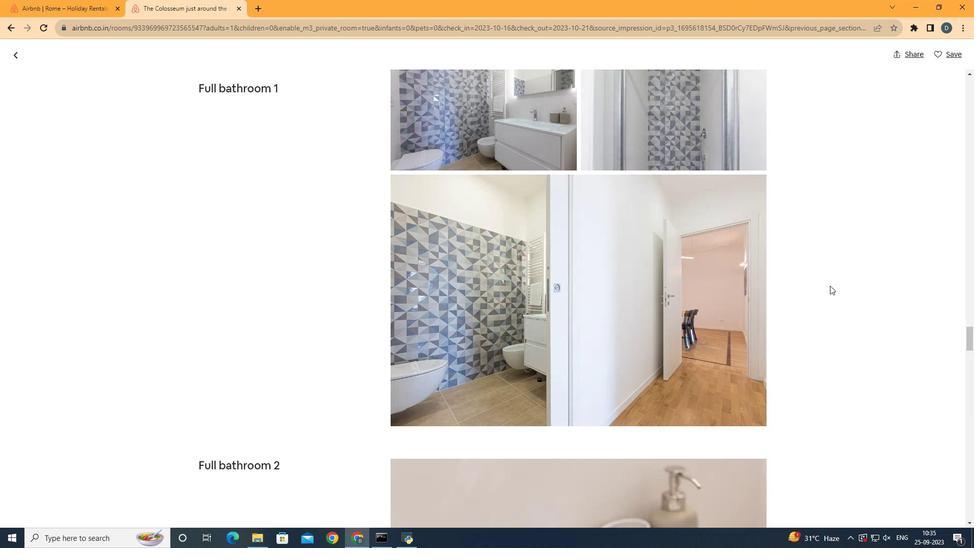 
Action: Mouse scrolled (825, 280) with delta (0, 0)
Screenshot: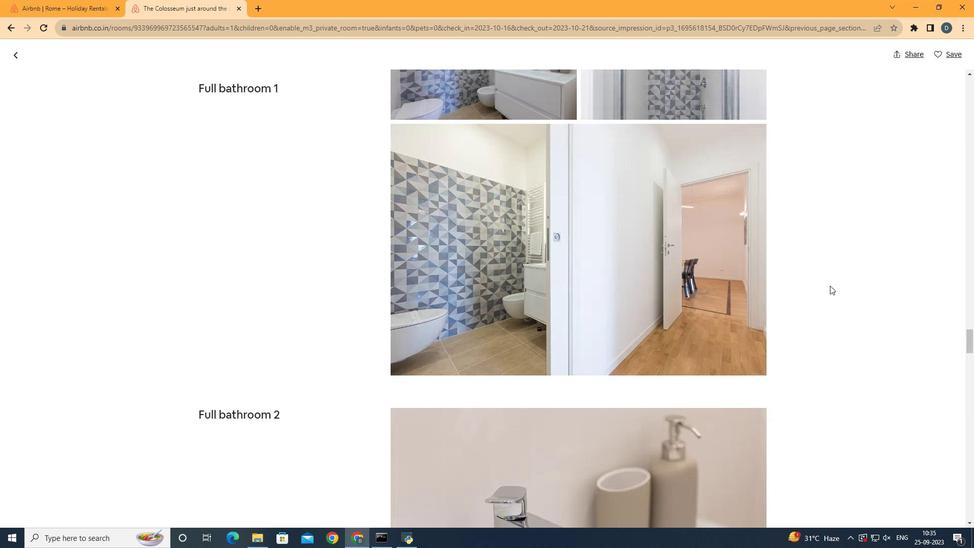 
Action: Mouse scrolled (825, 280) with delta (0, 0)
Screenshot: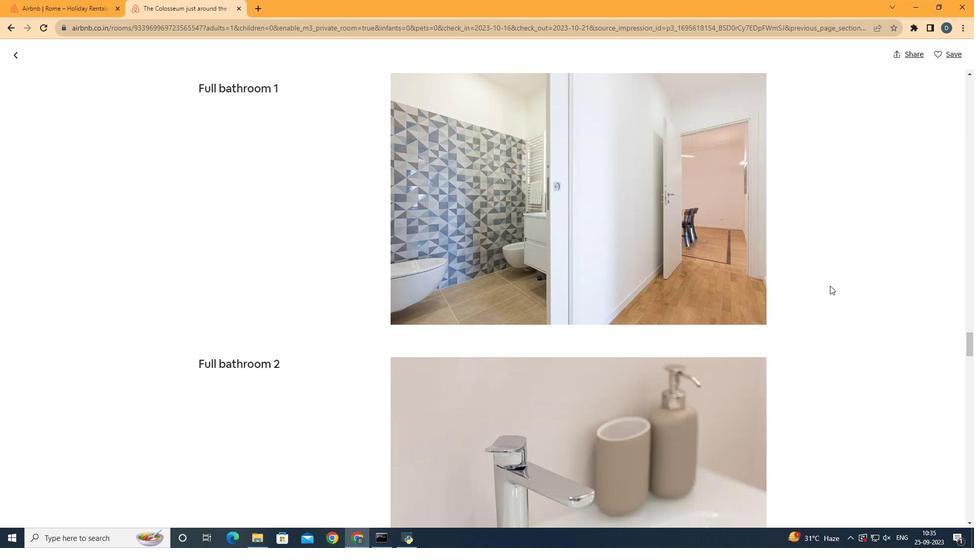
Action: Mouse scrolled (825, 280) with delta (0, 0)
Screenshot: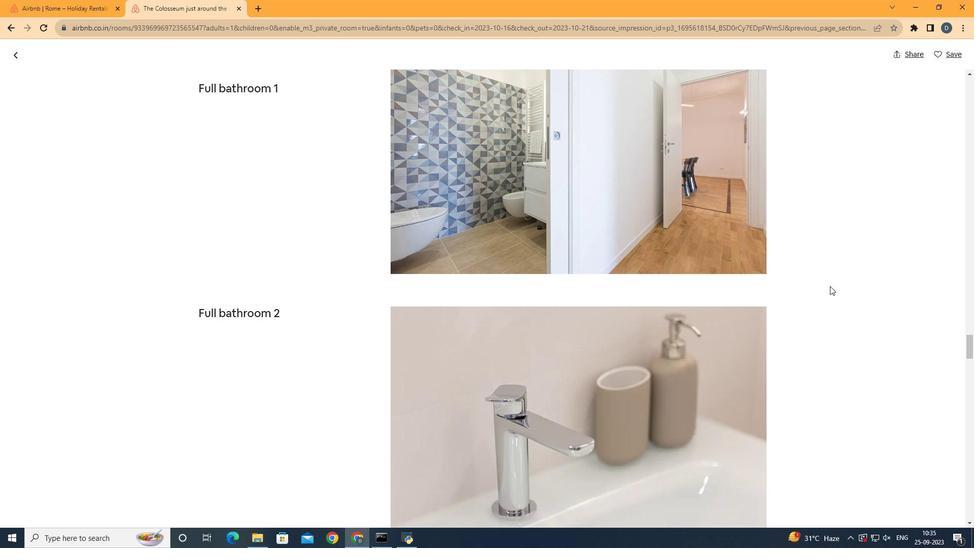 
Action: Mouse moved to (825, 280)
Screenshot: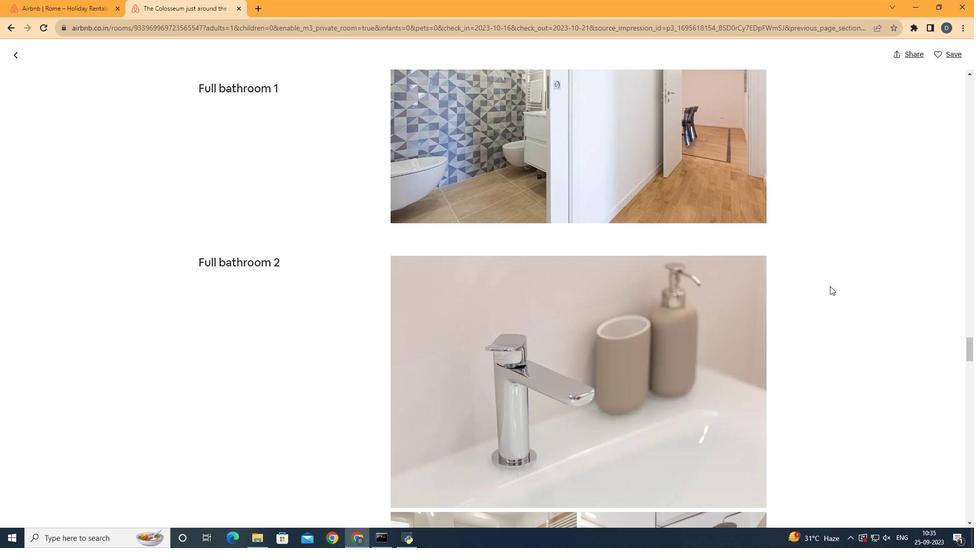 
Action: Mouse scrolled (825, 280) with delta (0, 0)
Screenshot: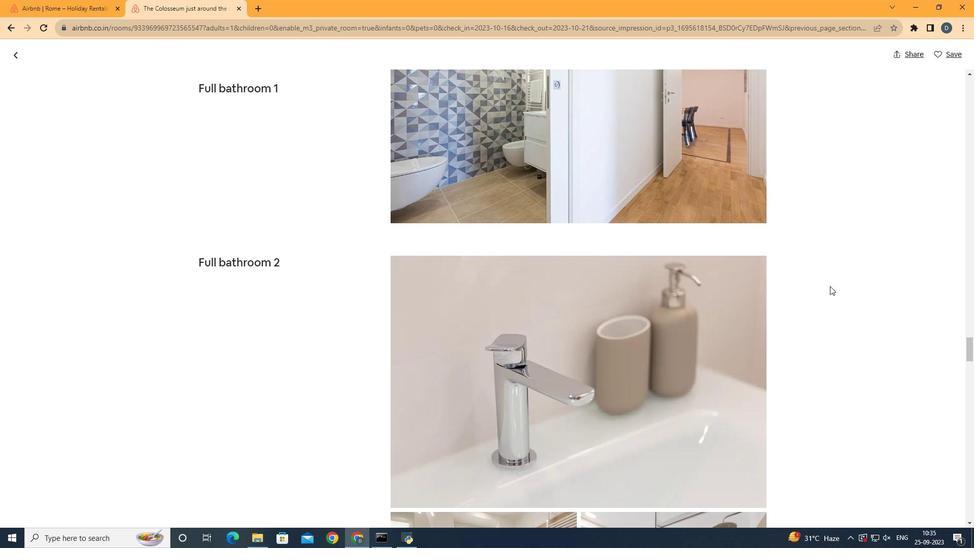 
Action: Mouse scrolled (825, 280) with delta (0, 0)
Screenshot: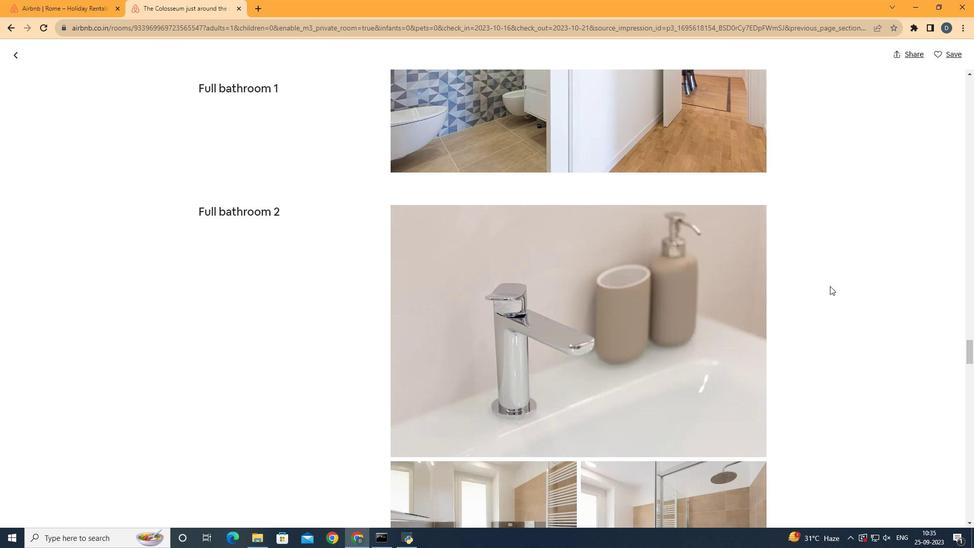 
Action: Mouse moved to (825, 281)
Screenshot: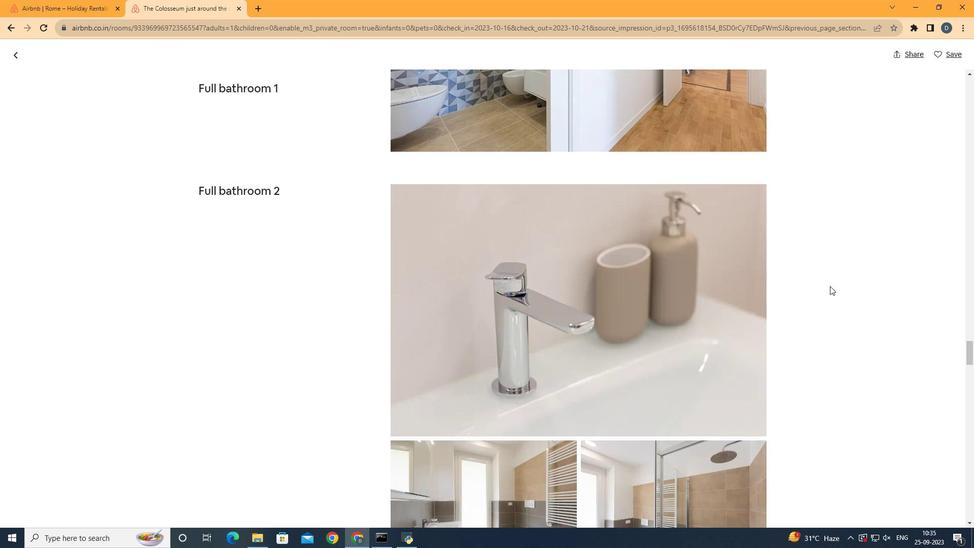 
Action: Mouse scrolled (825, 280) with delta (0, 0)
Screenshot: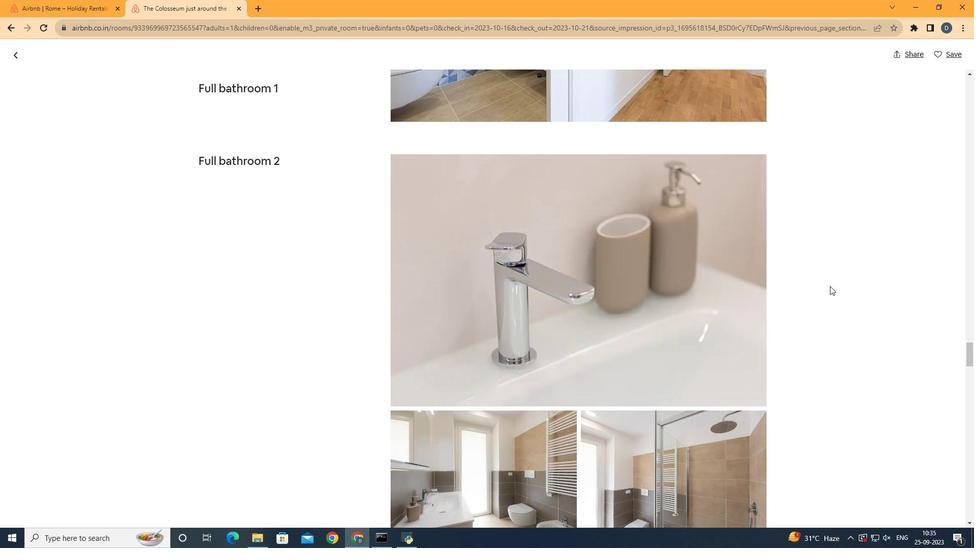 
Action: Mouse scrolled (825, 280) with delta (0, 0)
Screenshot: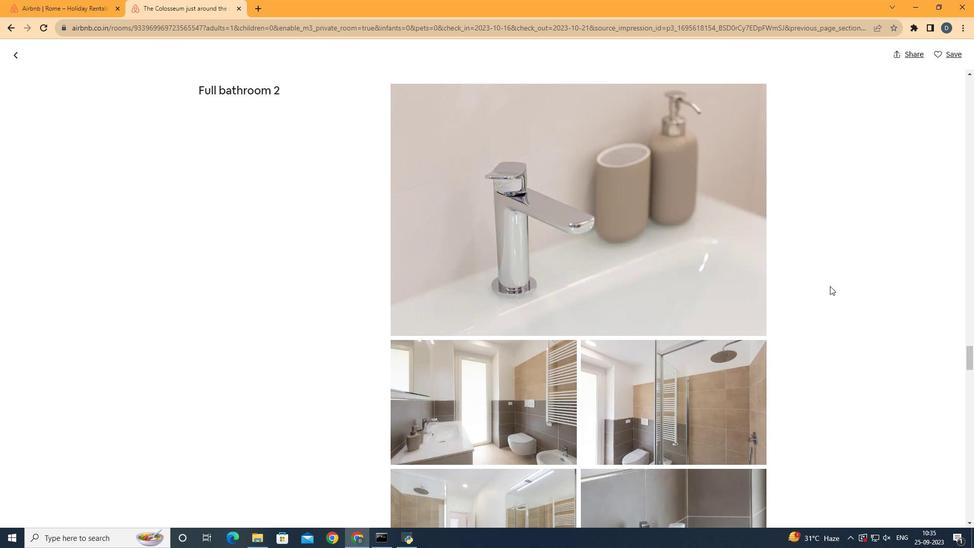 
Action: Mouse scrolled (825, 280) with delta (0, 0)
Screenshot: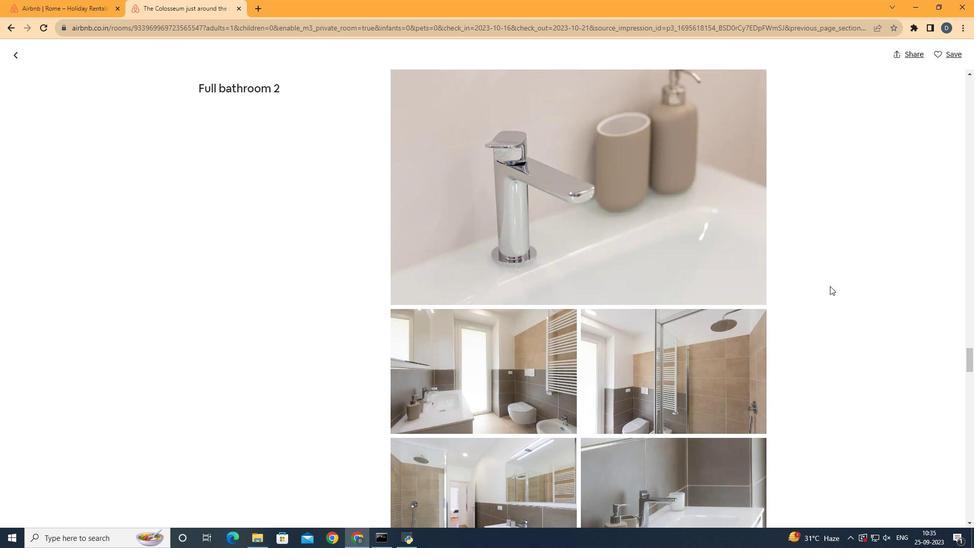 
Action: Mouse scrolled (825, 280) with delta (0, 0)
Screenshot: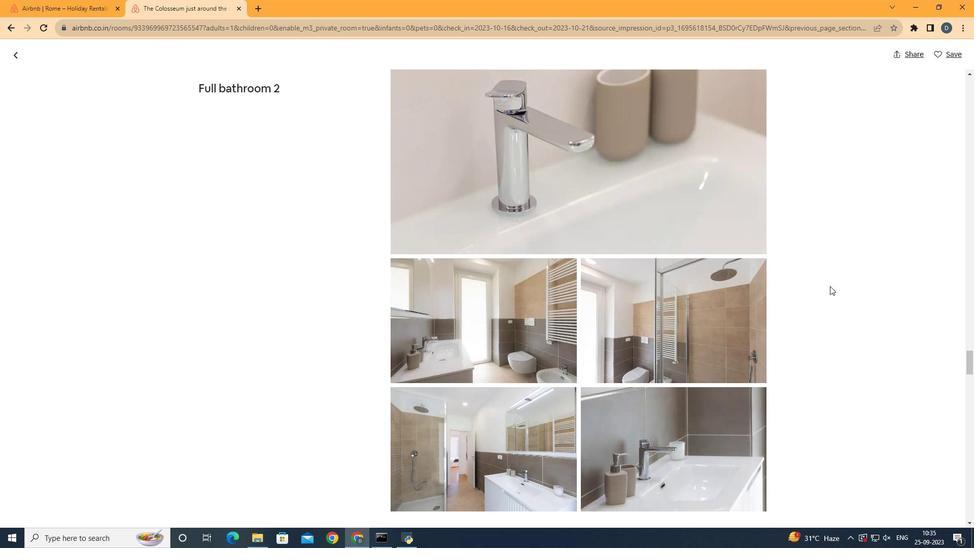 
Action: Mouse scrolled (825, 280) with delta (0, 0)
Screenshot: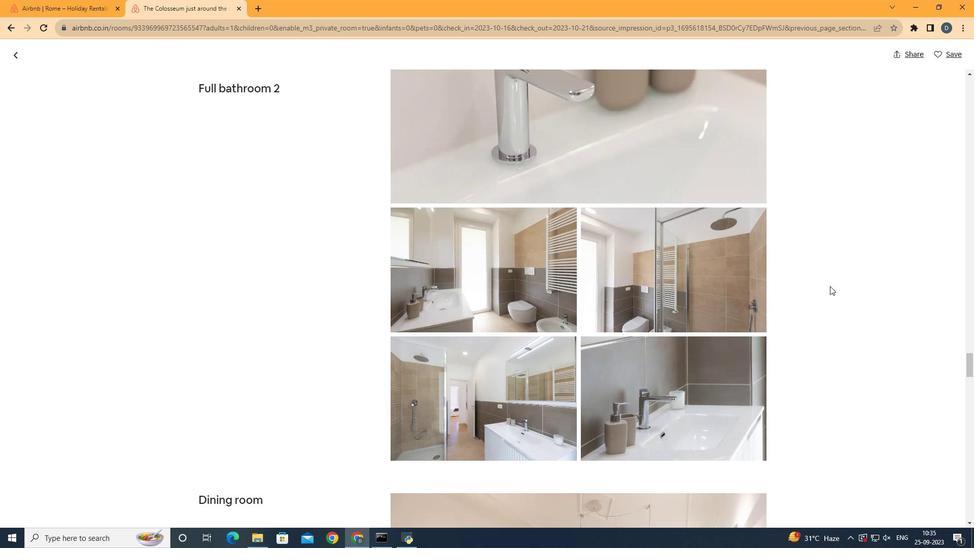 
Action: Mouse scrolled (825, 280) with delta (0, 0)
Screenshot: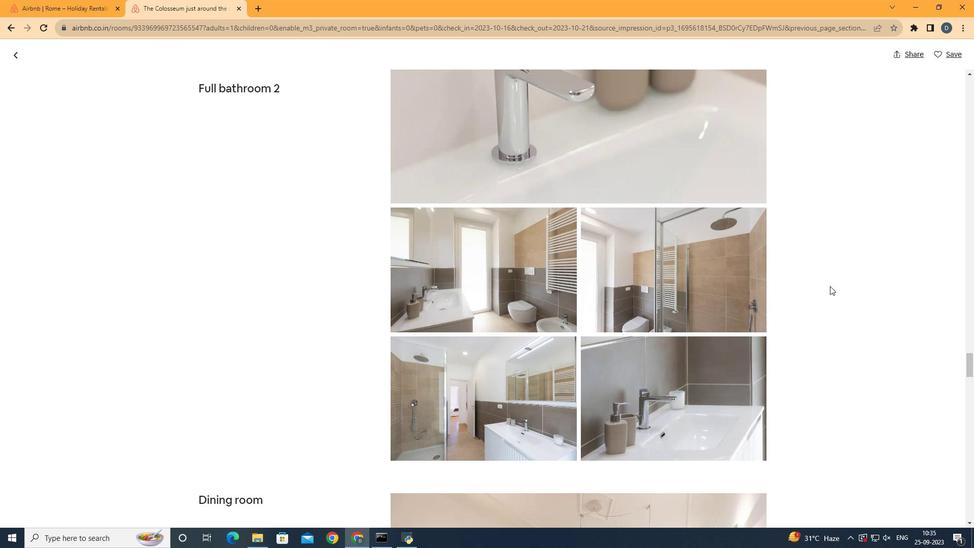 
Action: Mouse scrolled (825, 280) with delta (0, 0)
Screenshot: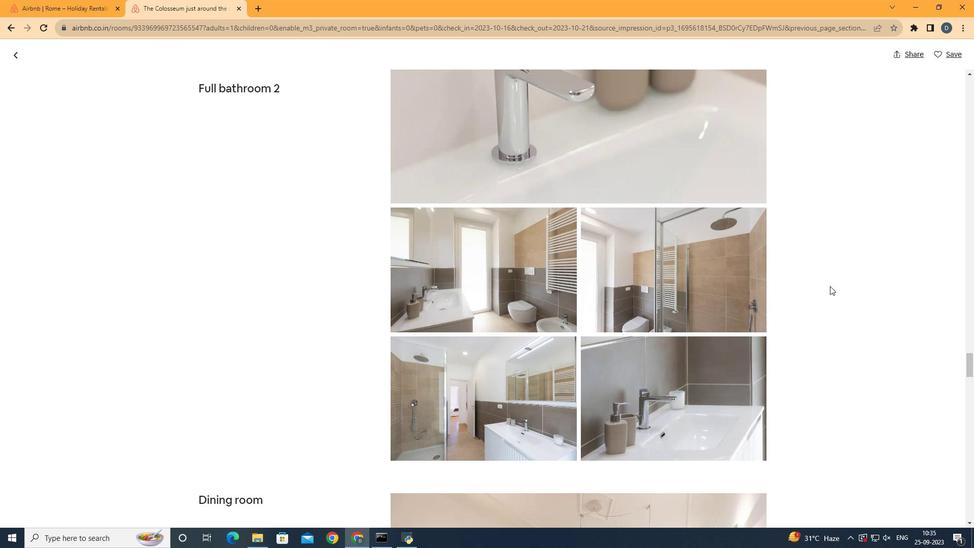
Action: Mouse moved to (828, 281)
Screenshot: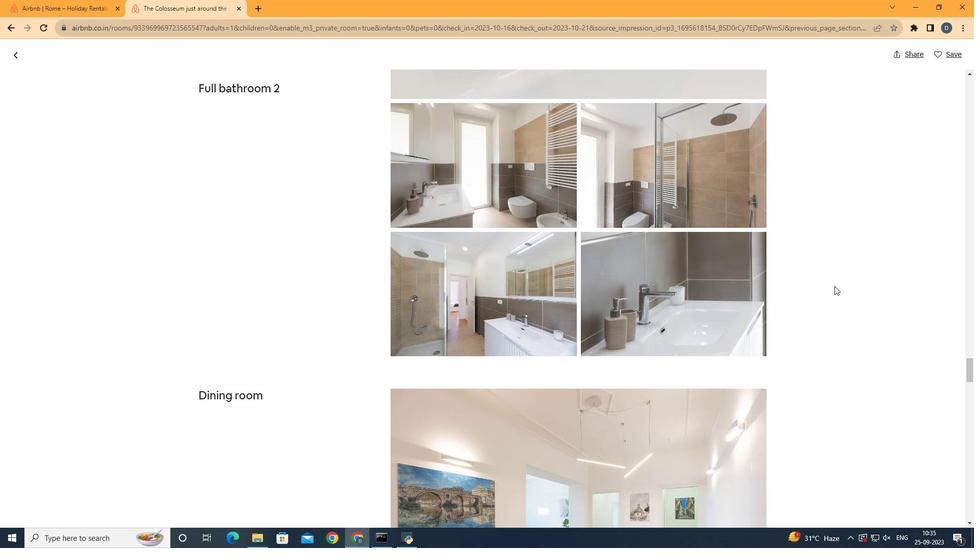 
Action: Mouse scrolled (828, 280) with delta (0, 0)
Screenshot: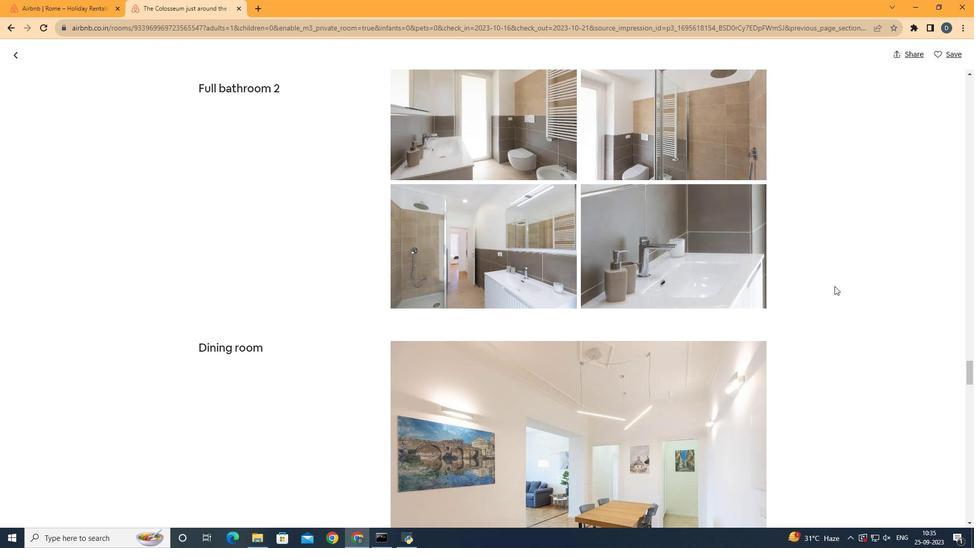 
Action: Mouse moved to (829, 281)
Screenshot: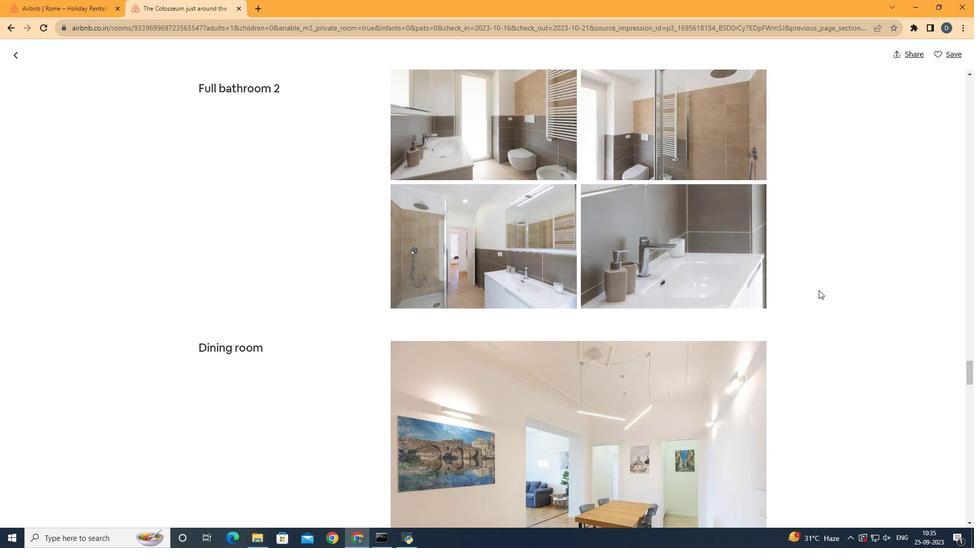 
Action: Mouse scrolled (829, 280) with delta (0, 0)
Screenshot: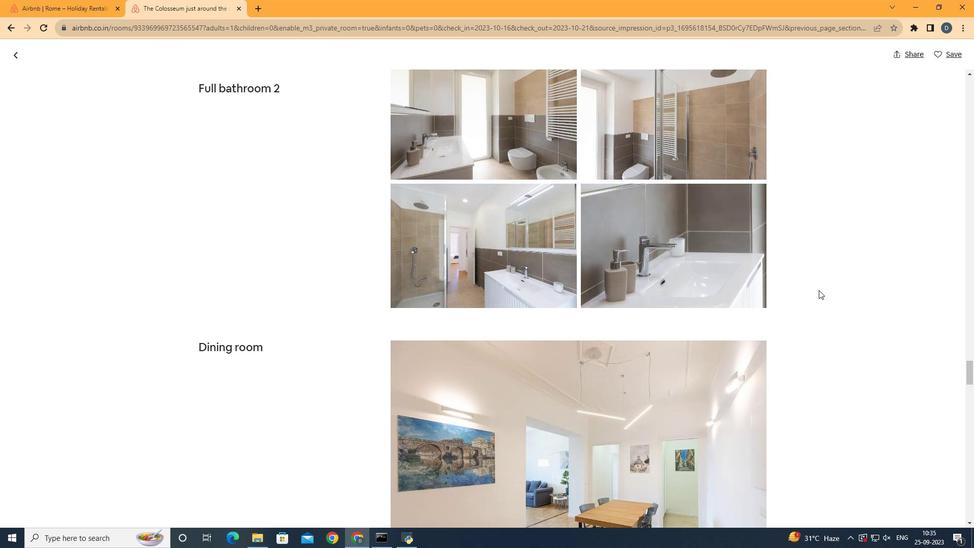 
Action: Mouse scrolled (829, 280) with delta (0, 0)
Screenshot: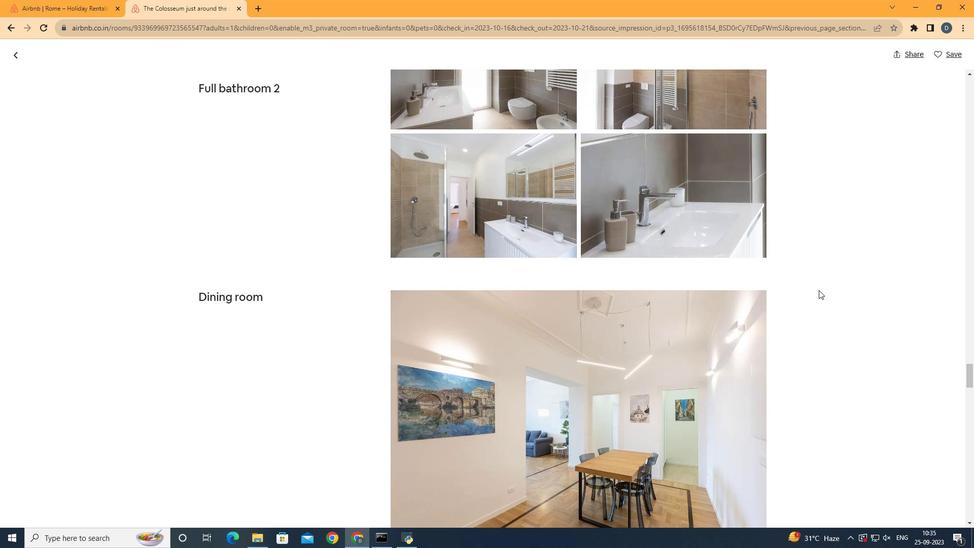 
Action: Mouse moved to (814, 285)
Screenshot: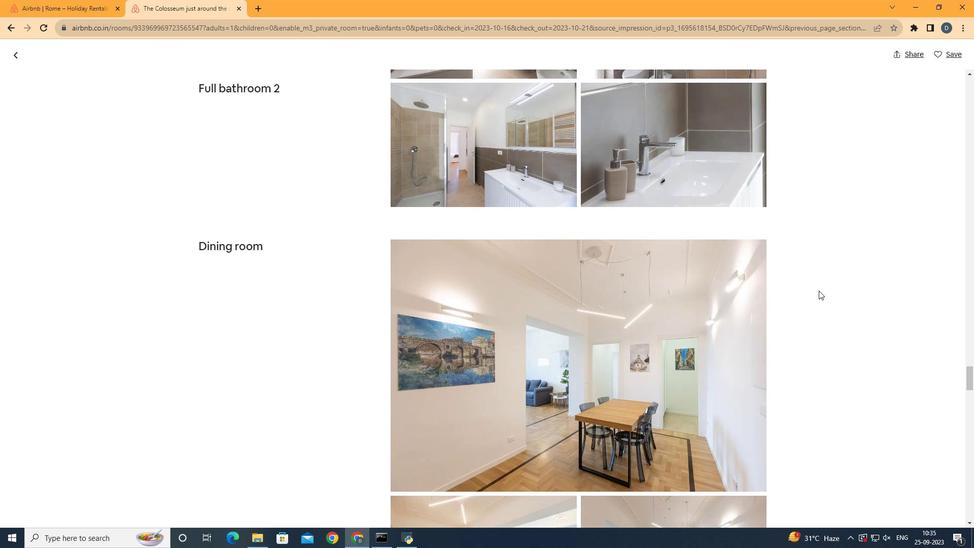 
Action: Mouse scrolled (814, 284) with delta (0, 0)
Screenshot: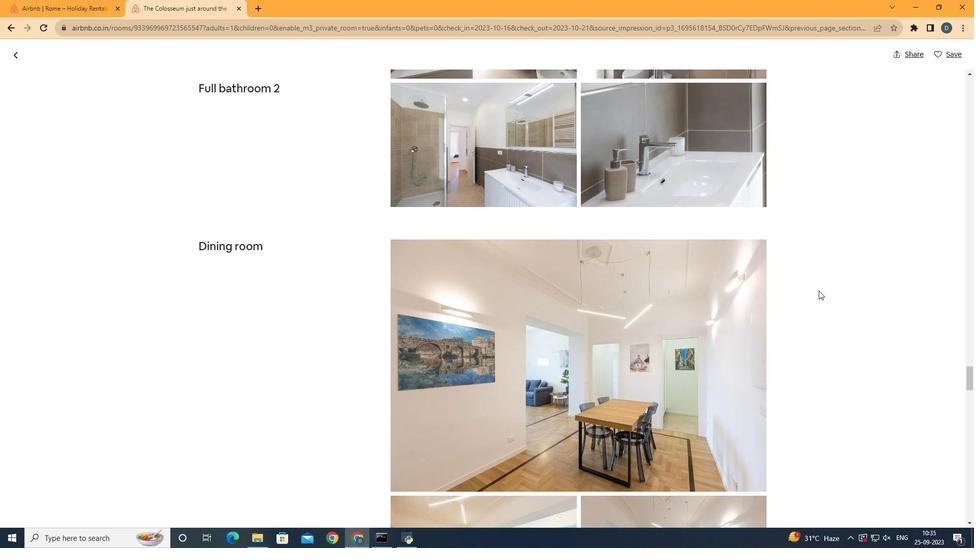 
Action: Mouse scrolled (814, 284) with delta (0, 0)
Screenshot: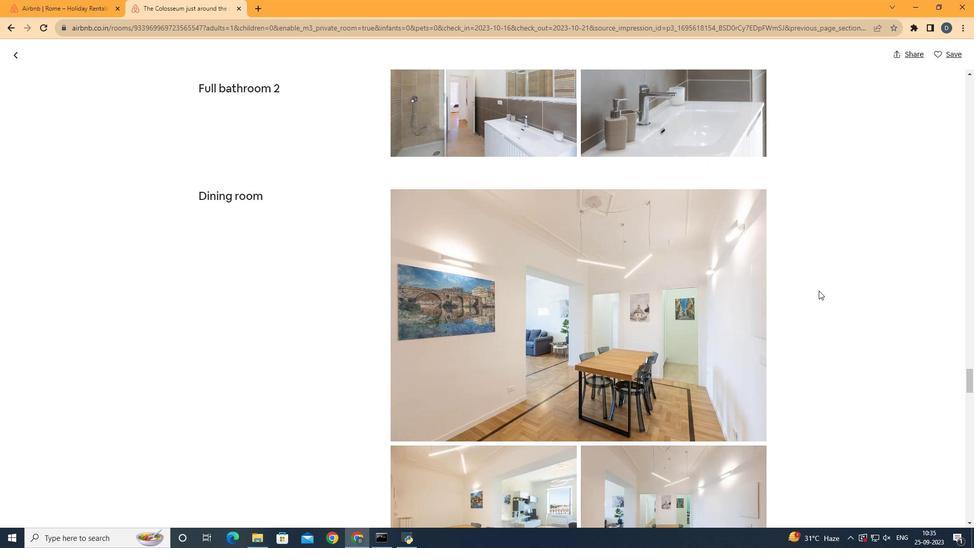 
Action: Mouse moved to (814, 285)
Screenshot: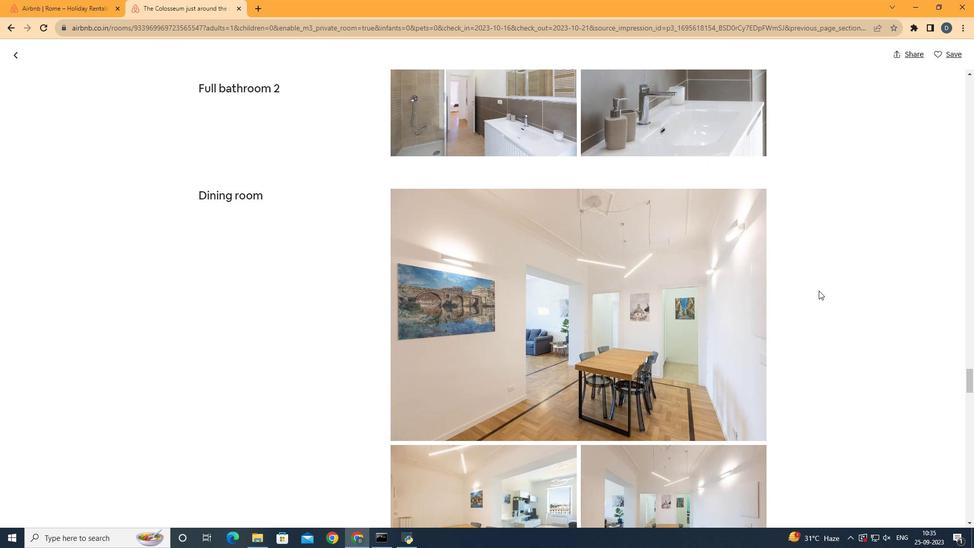 
Action: Mouse scrolled (814, 285) with delta (0, 0)
Screenshot: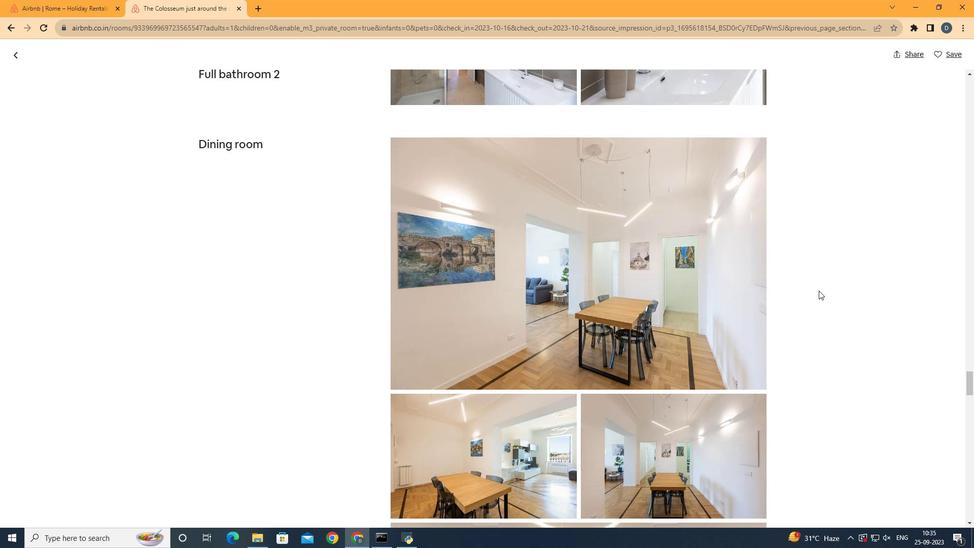 
Action: Mouse scrolled (814, 285) with delta (0, 0)
Screenshot: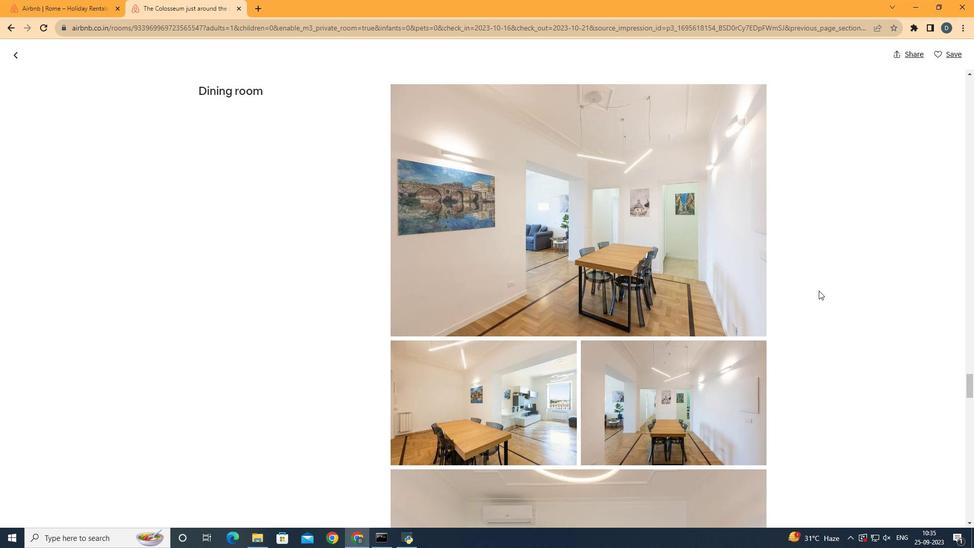 
Action: Mouse scrolled (814, 285) with delta (0, 0)
Screenshot: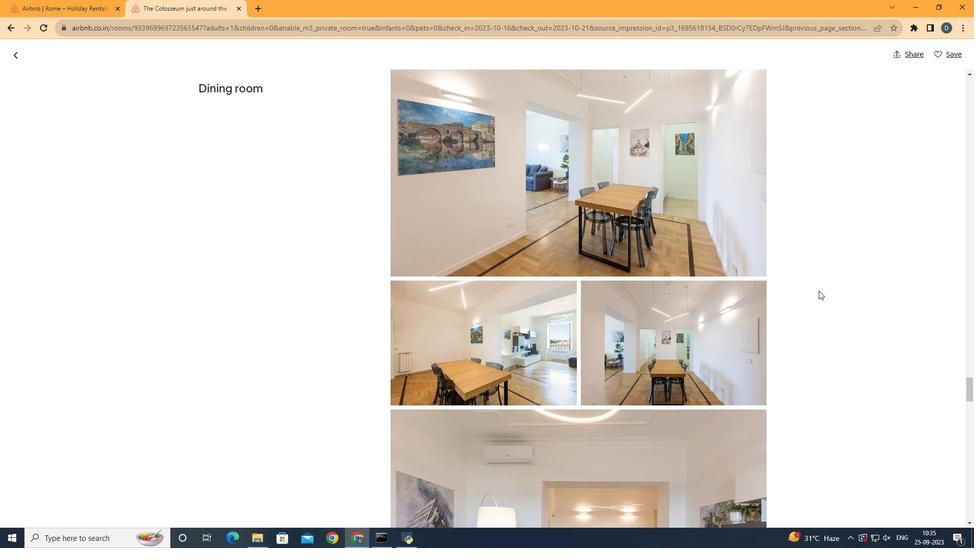 
Action: Mouse scrolled (814, 285) with delta (0, 0)
Screenshot: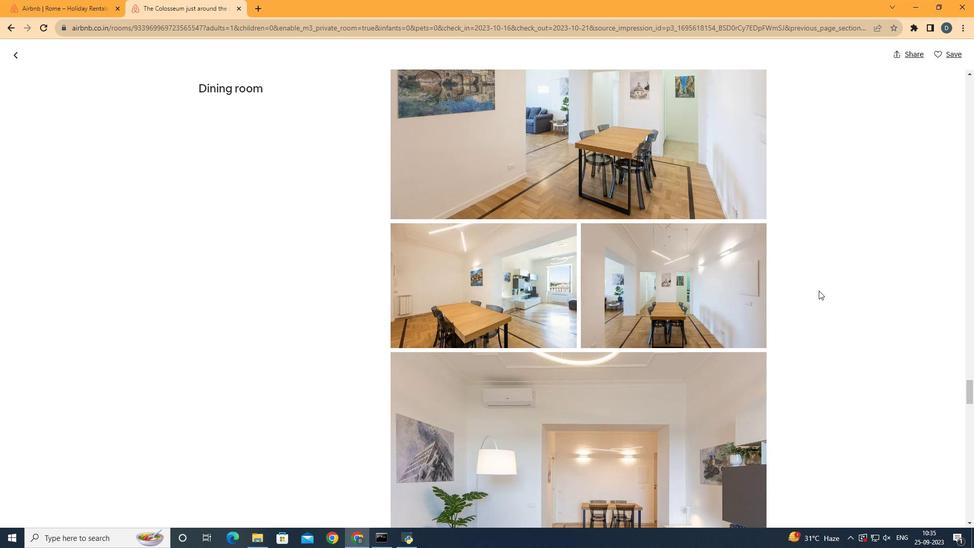 
Action: Mouse scrolled (814, 285) with delta (0, 0)
Screenshot: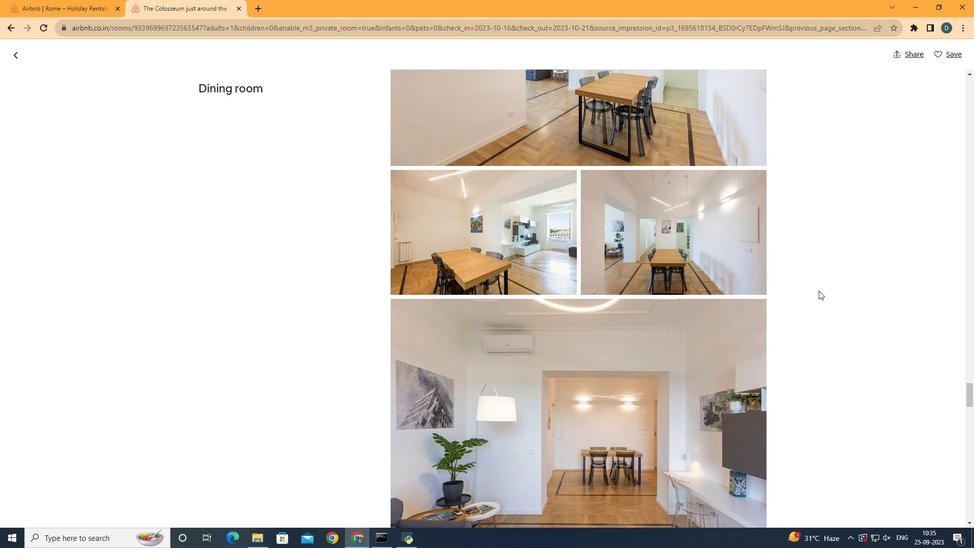 
Action: Mouse scrolled (814, 285) with delta (0, 0)
Screenshot: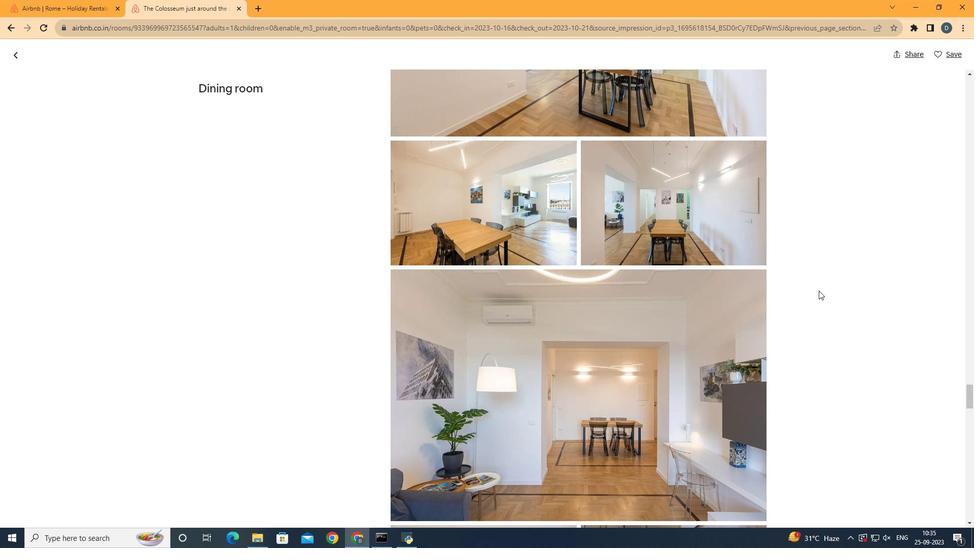 
Action: Mouse scrolled (814, 285) with delta (0, 0)
Screenshot: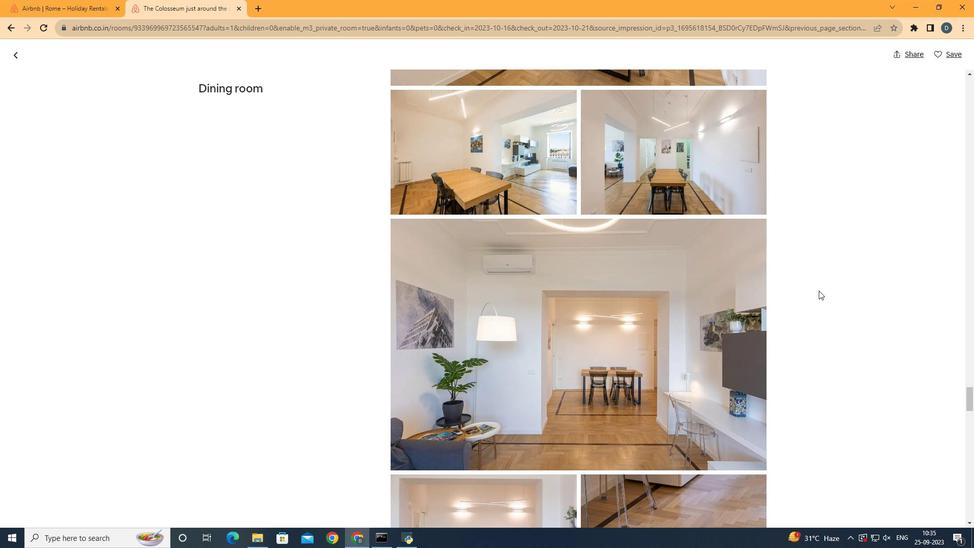 
Action: Mouse scrolled (814, 285) with delta (0, 0)
Screenshot: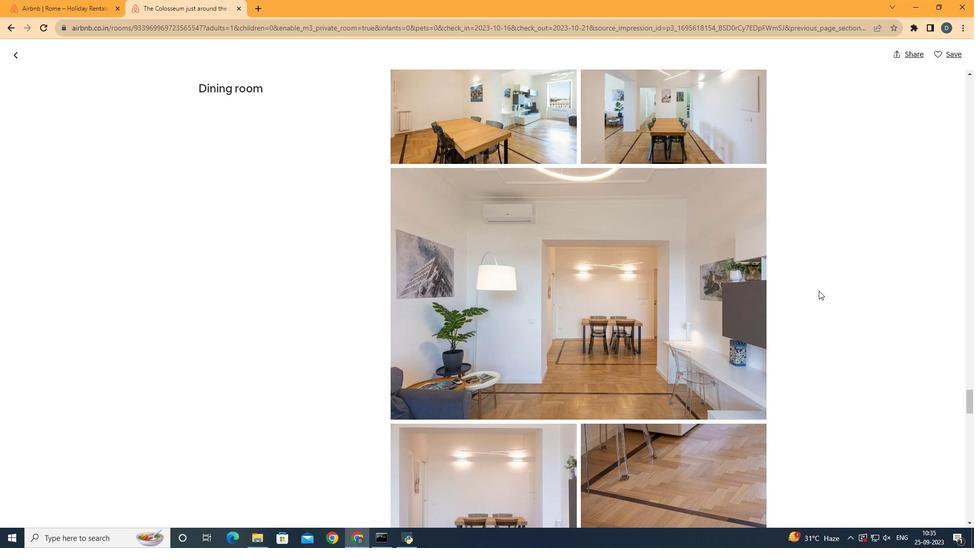 
Action: Mouse scrolled (814, 285) with delta (0, 0)
Screenshot: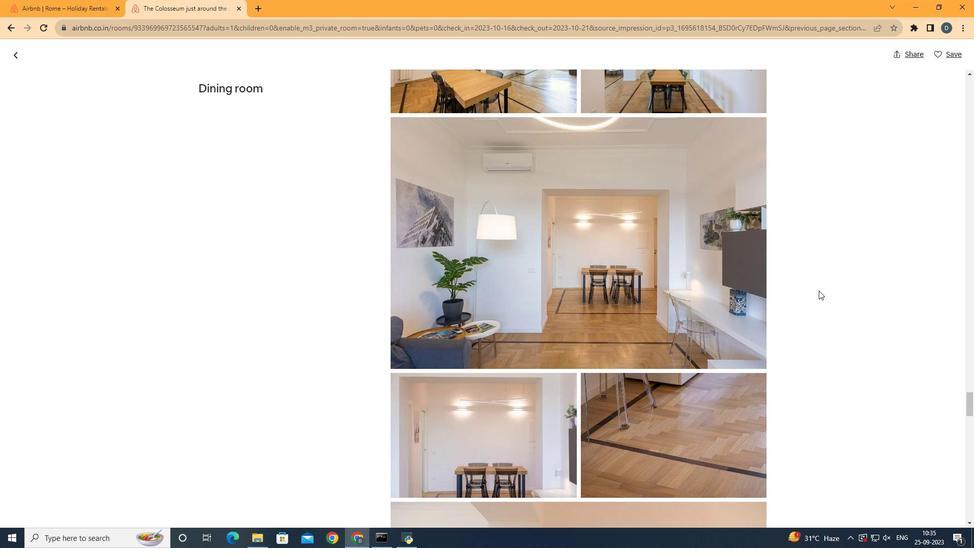 
Action: Mouse scrolled (814, 285) with delta (0, 0)
Screenshot: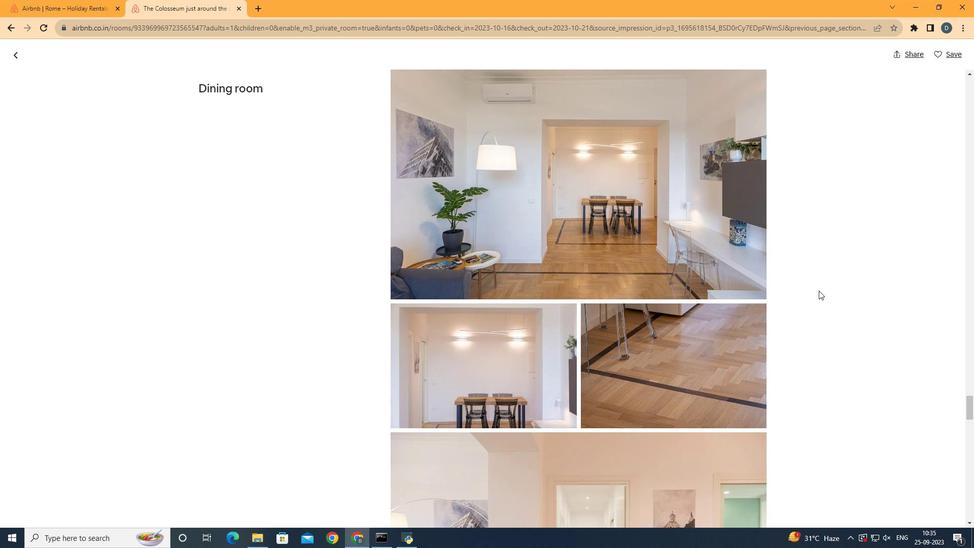 
Action: Mouse scrolled (814, 285) with delta (0, 0)
Screenshot: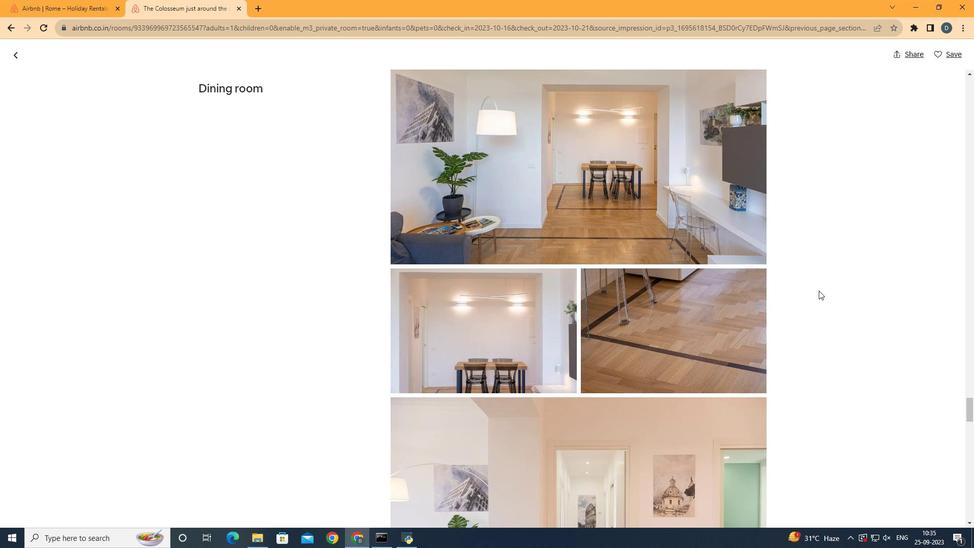 
Action: Mouse scrolled (814, 285) with delta (0, 0)
Screenshot: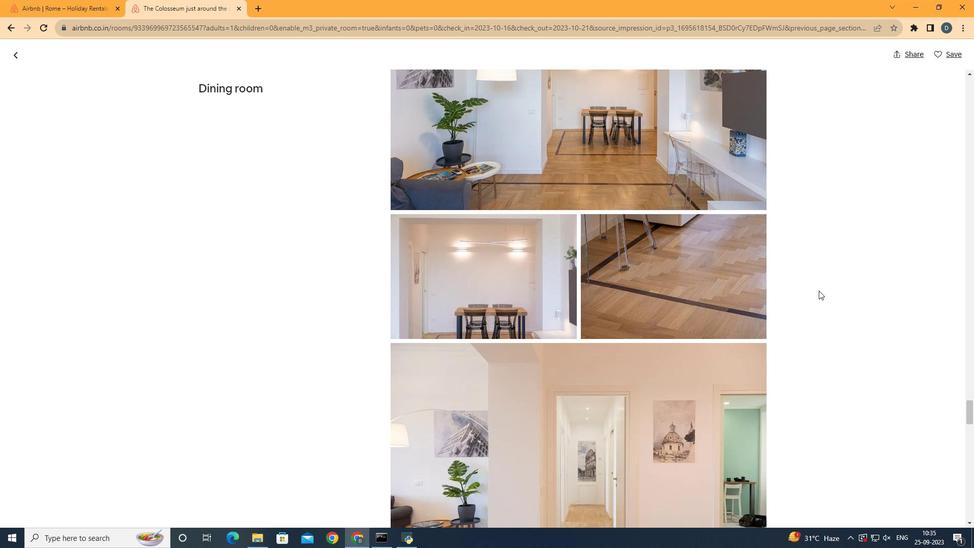 
Action: Mouse scrolled (814, 285) with delta (0, 0)
Screenshot: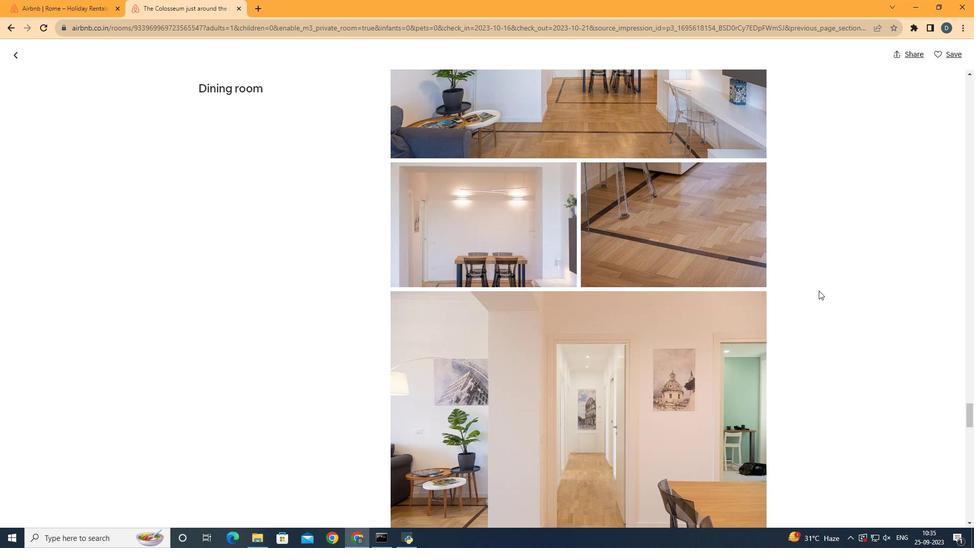 
Action: Mouse scrolled (814, 285) with delta (0, 0)
Screenshot: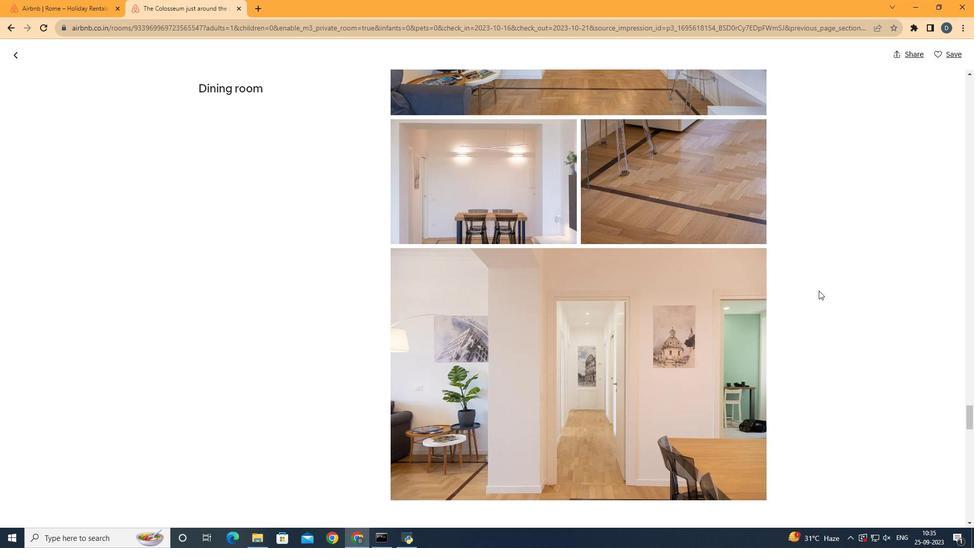 
Action: Mouse scrolled (814, 285) with delta (0, 0)
Screenshot: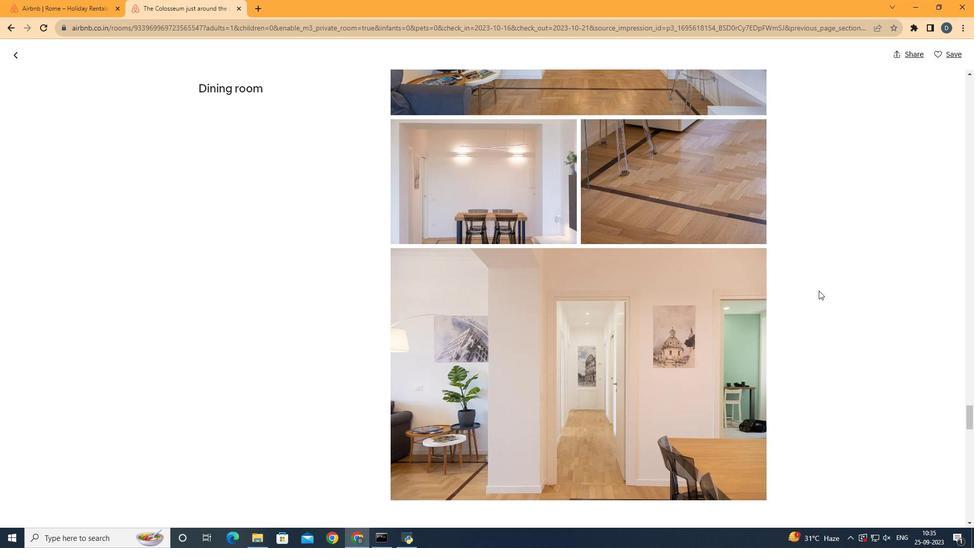 
Action: Mouse scrolled (814, 285) with delta (0, 0)
Screenshot: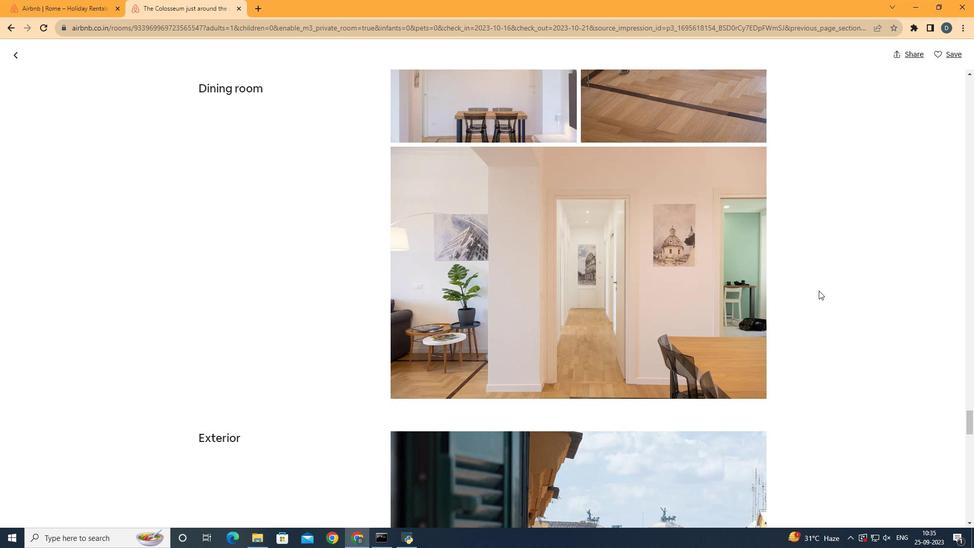 
Action: Mouse scrolled (814, 285) with delta (0, 0)
Screenshot: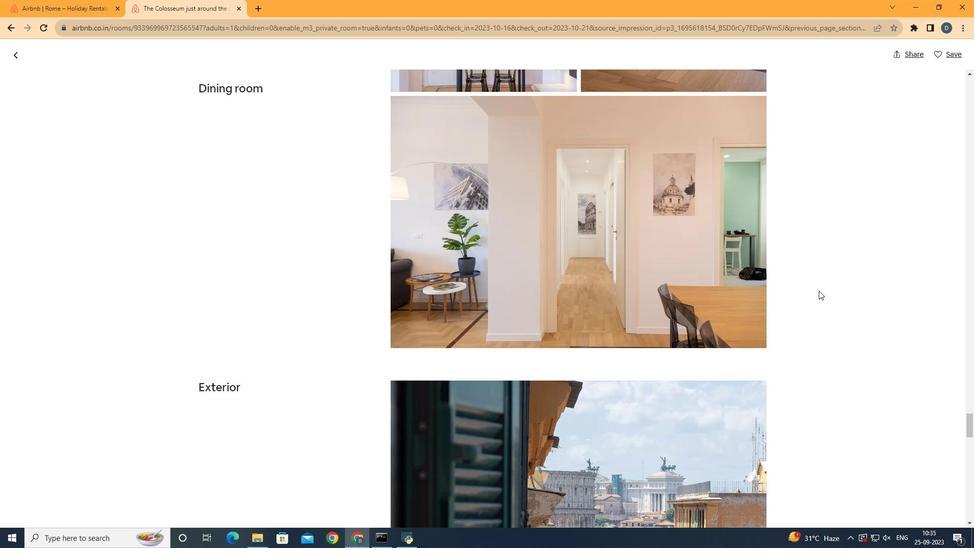 
Action: Mouse scrolled (814, 285) with delta (0, 0)
Screenshot: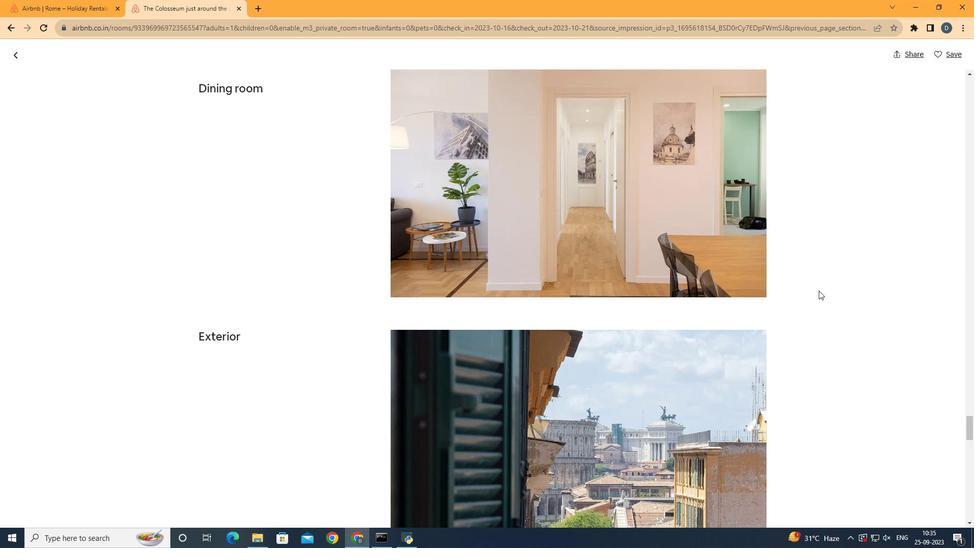 
Action: Mouse scrolled (814, 285) with delta (0, 0)
Screenshot: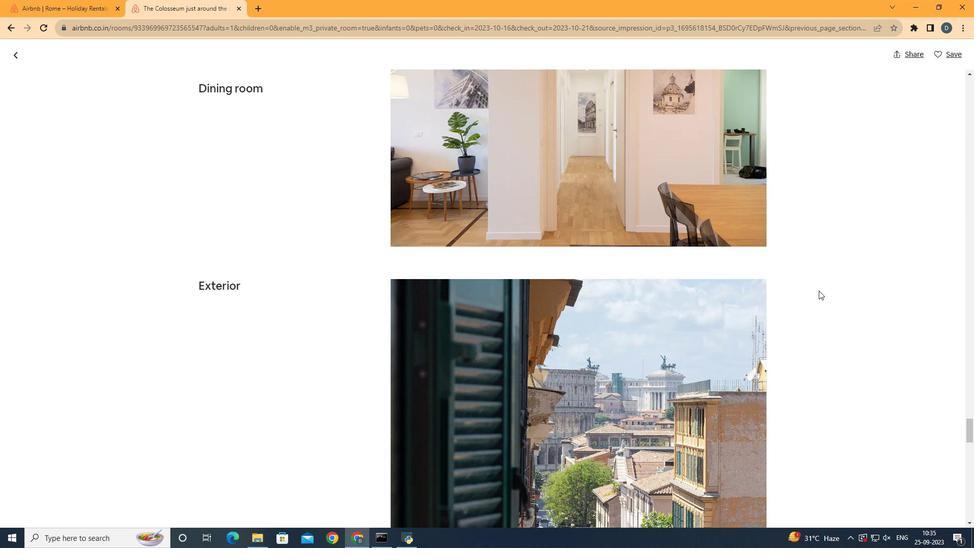 
Action: Mouse scrolled (814, 285) with delta (0, 0)
Screenshot: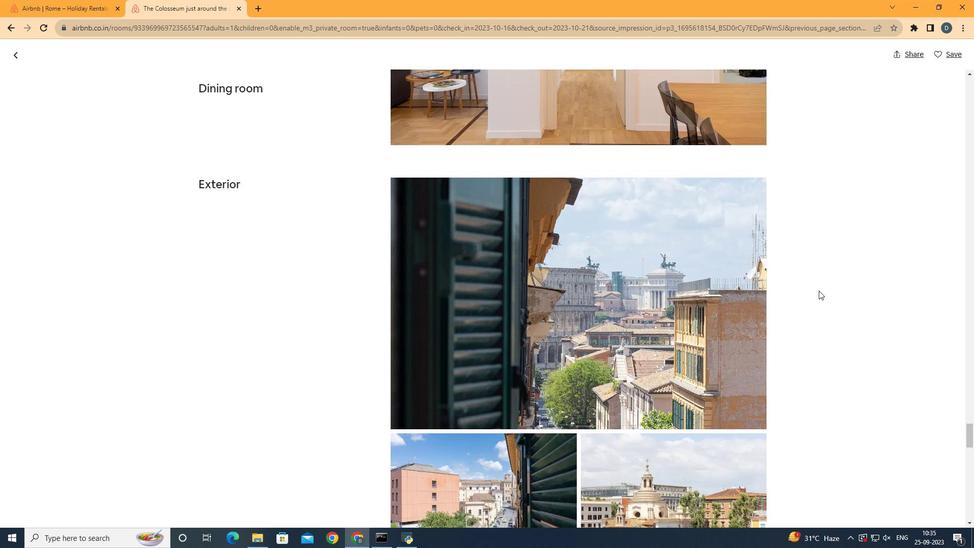 
Action: Mouse scrolled (814, 285) with delta (0, 0)
Screenshot: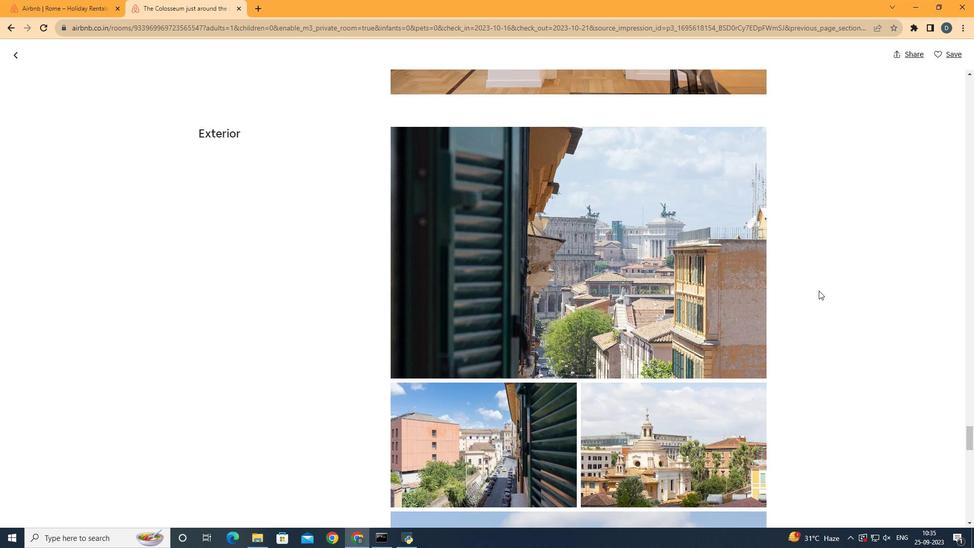 
Action: Mouse scrolled (814, 285) with delta (0, 0)
Screenshot: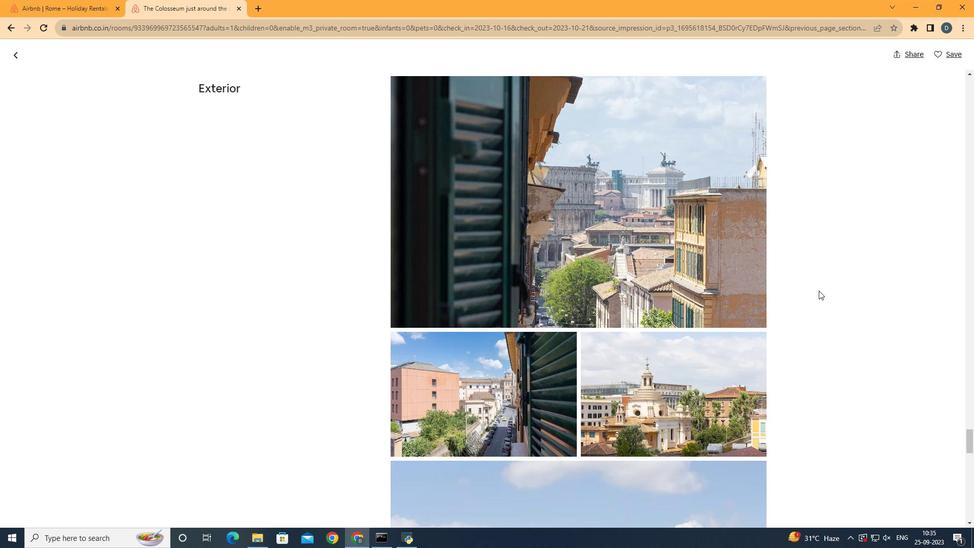 
Action: Mouse scrolled (814, 285) with delta (0, 0)
Screenshot: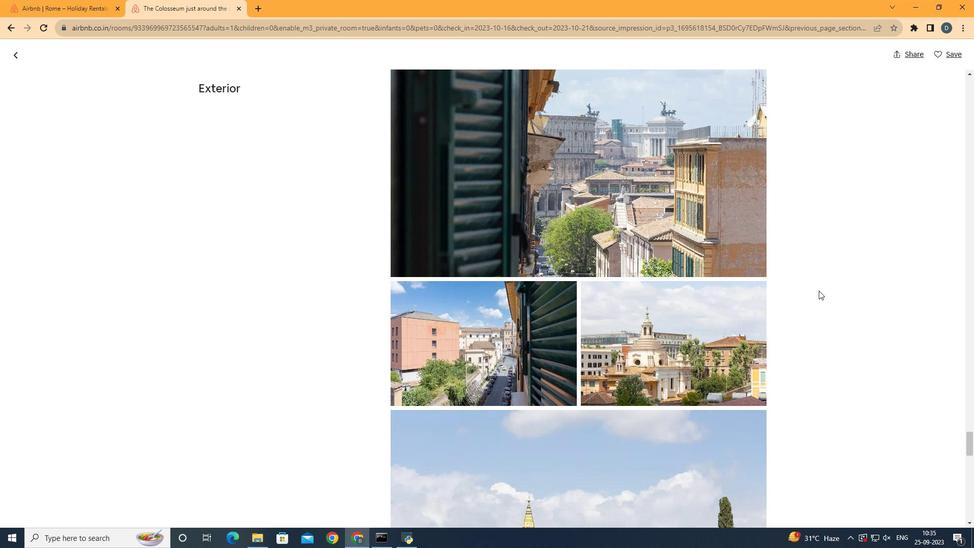 
Action: Mouse scrolled (814, 285) with delta (0, 0)
Screenshot: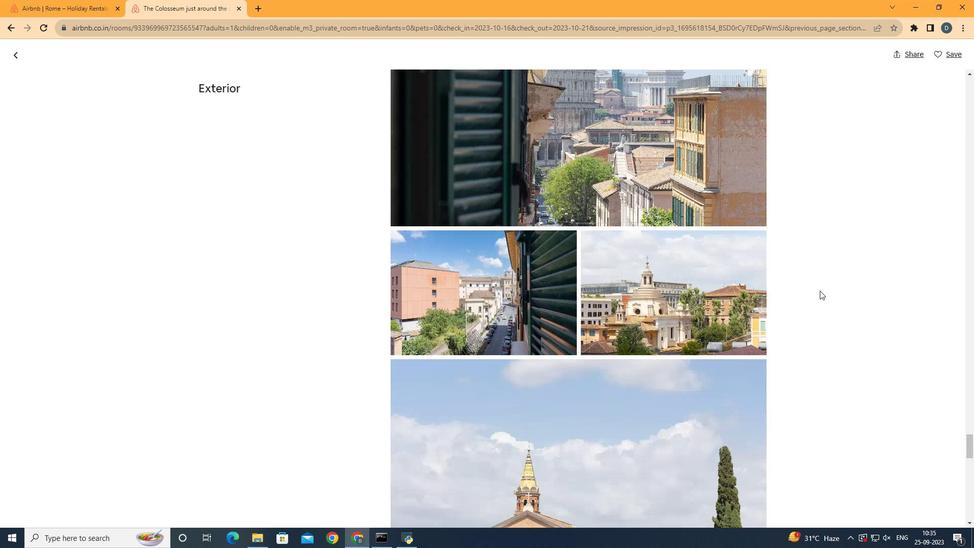 
Action: Mouse scrolled (814, 285) with delta (0, 0)
Screenshot: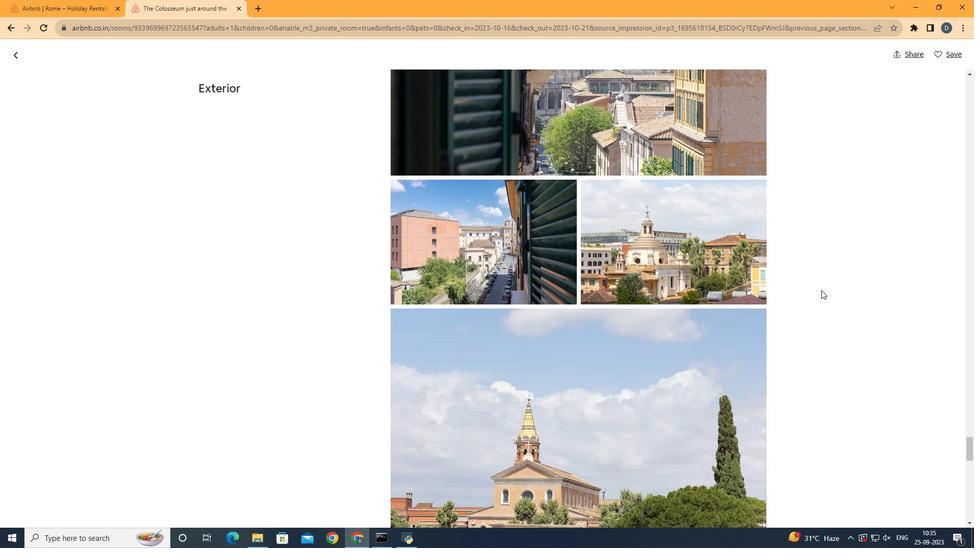 
Action: Mouse scrolled (814, 285) with delta (0, 0)
Screenshot: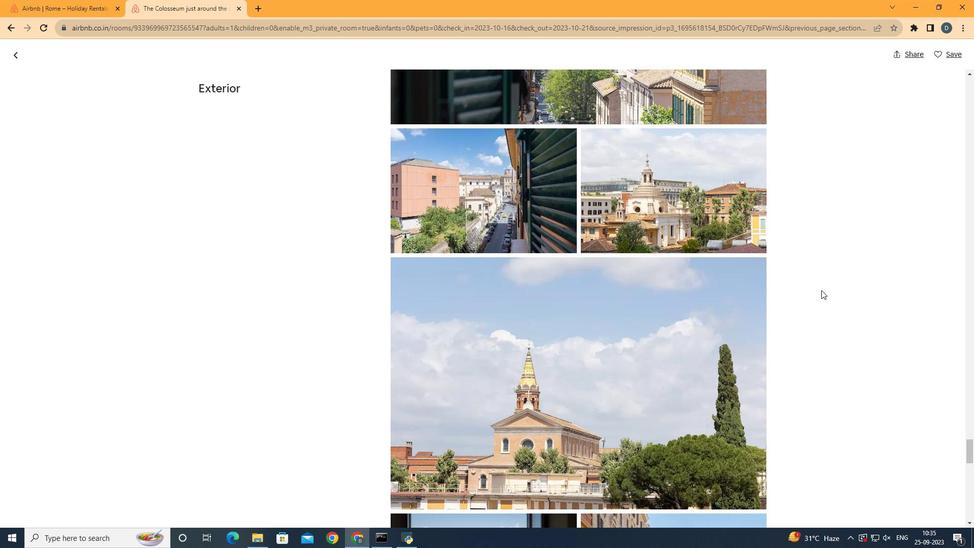 
Action: Mouse moved to (815, 285)
Screenshot: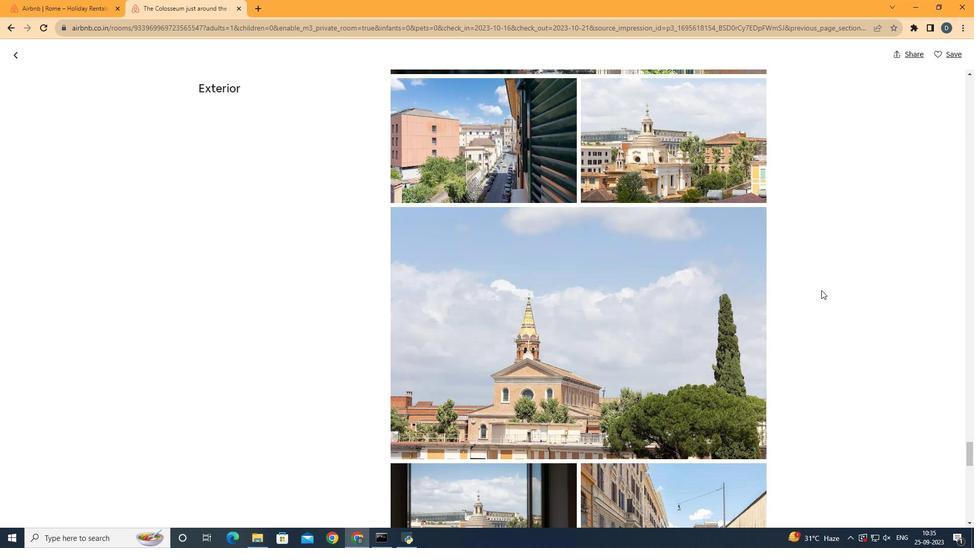 
Action: Mouse scrolled (815, 285) with delta (0, 0)
Screenshot: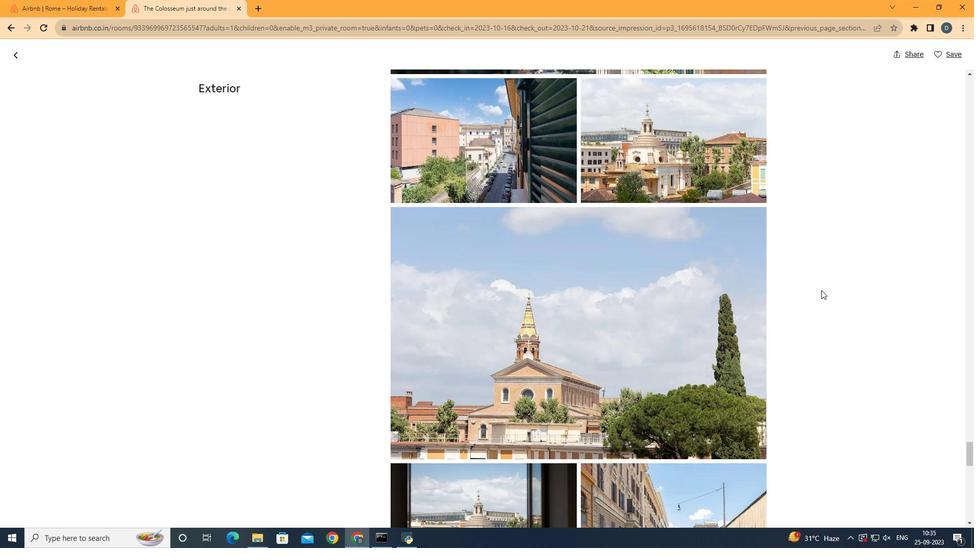 
Action: Mouse moved to (816, 285)
Screenshot: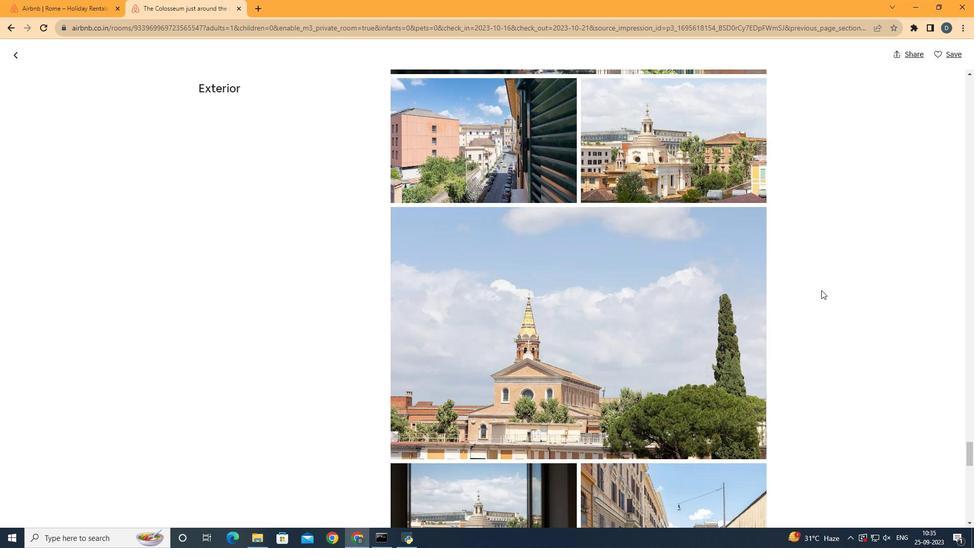 
Action: Mouse scrolled (816, 284) with delta (0, 0)
Screenshot: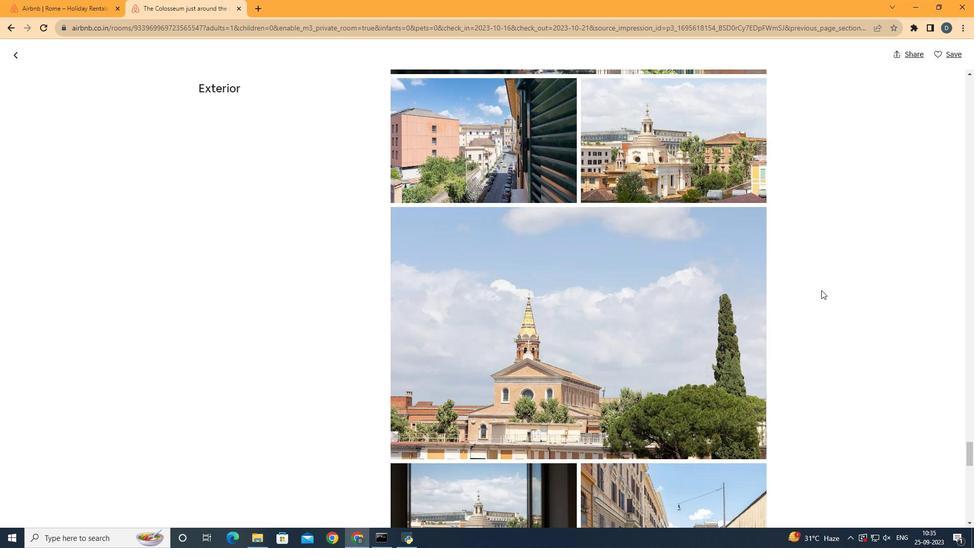 
Action: Mouse scrolled (816, 284) with delta (0, 0)
Screenshot: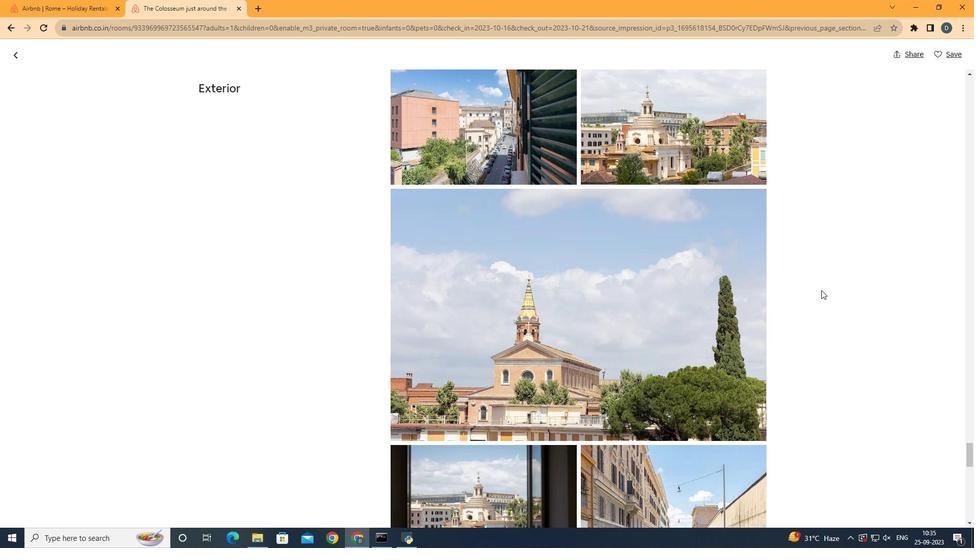 
Action: Mouse scrolled (816, 284) with delta (0, 0)
Screenshot: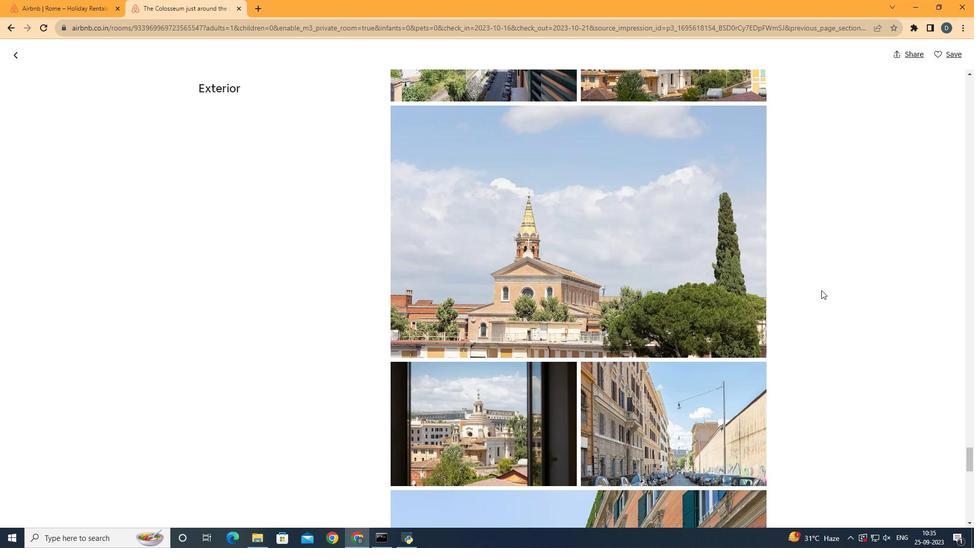 
Action: Mouse scrolled (816, 284) with delta (0, 0)
Screenshot: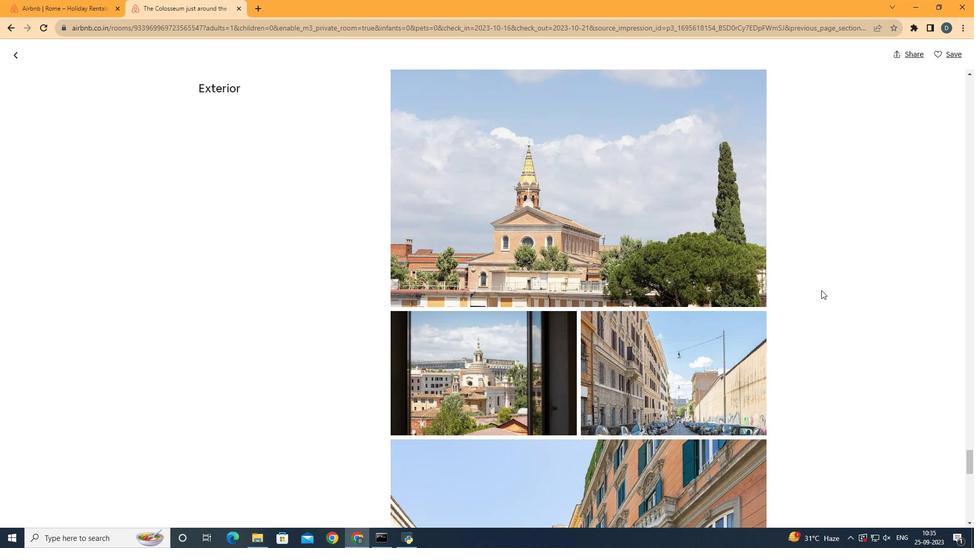 
Action: Mouse scrolled (816, 284) with delta (0, 0)
Screenshot: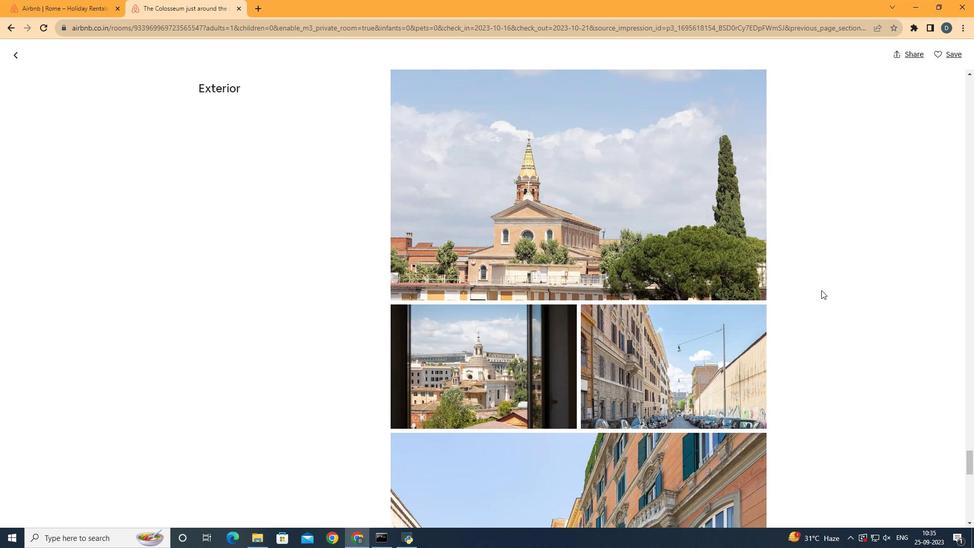 
Action: Mouse scrolled (816, 284) with delta (0, 0)
Screenshot: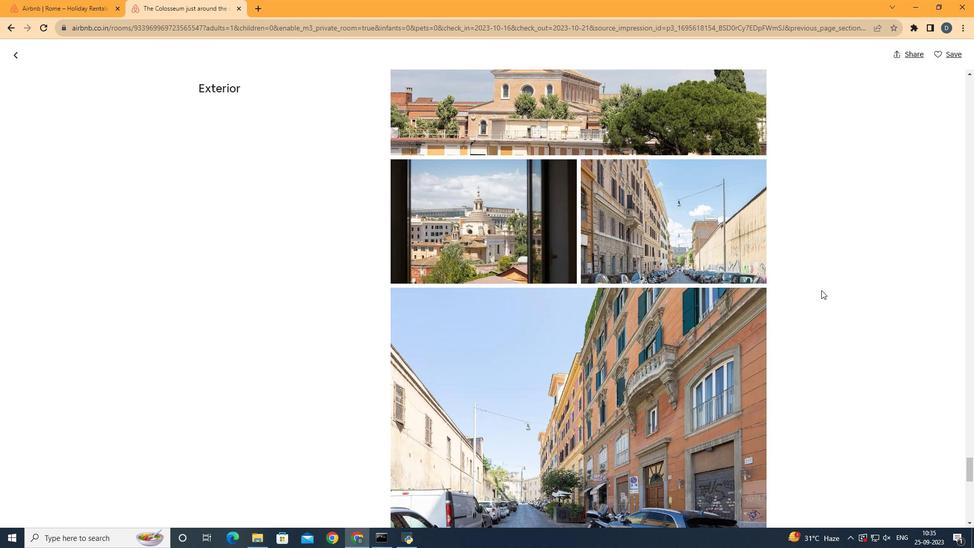 
Action: Mouse scrolled (816, 284) with delta (0, 0)
Screenshot: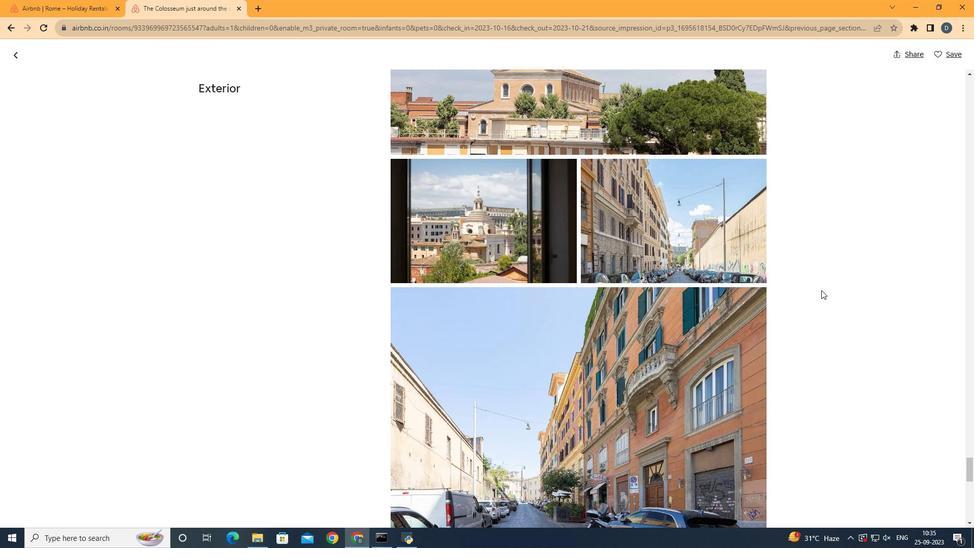 
Action: Mouse scrolled (816, 284) with delta (0, 0)
Screenshot: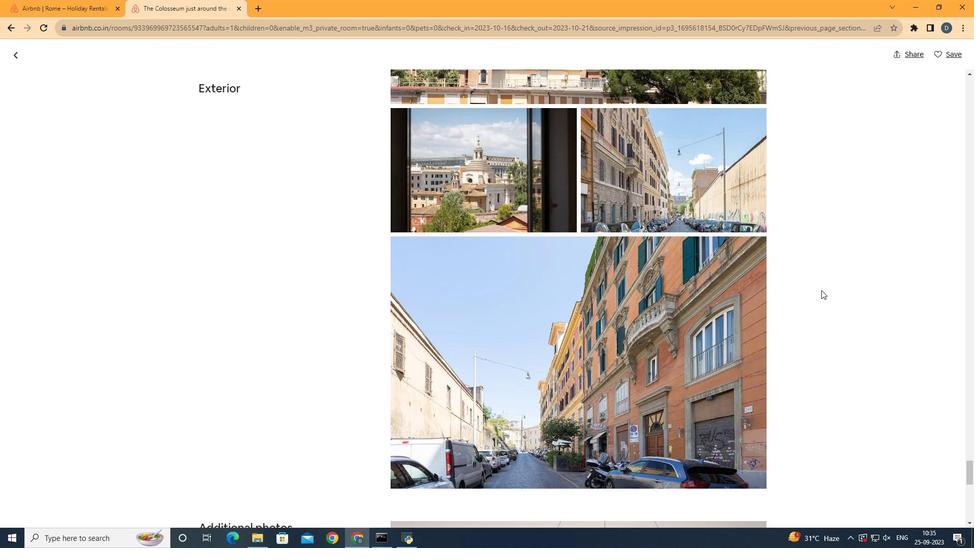 
Action: Mouse scrolled (816, 284) with delta (0, 0)
Screenshot: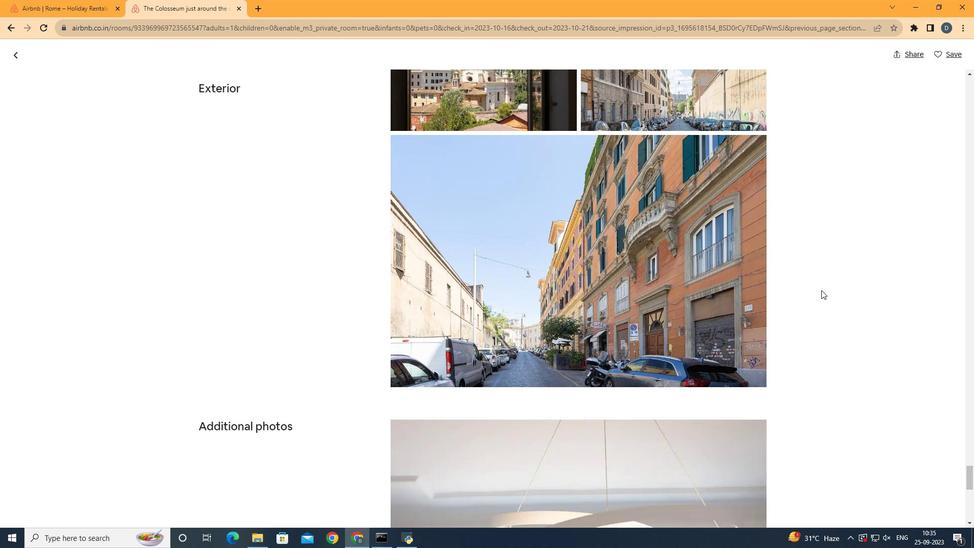 
Action: Mouse scrolled (816, 284) with delta (0, 0)
Screenshot: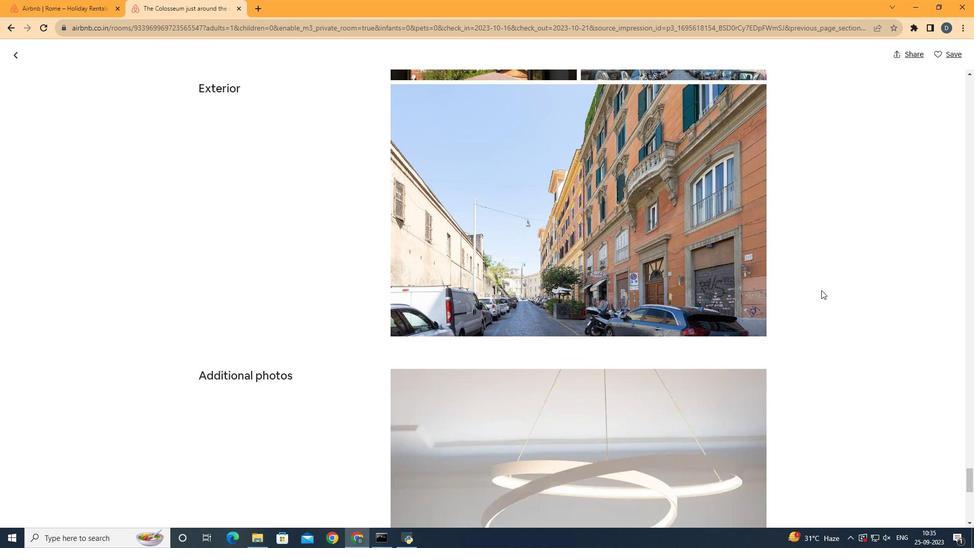 
Action: Mouse scrolled (816, 284) with delta (0, 0)
Screenshot: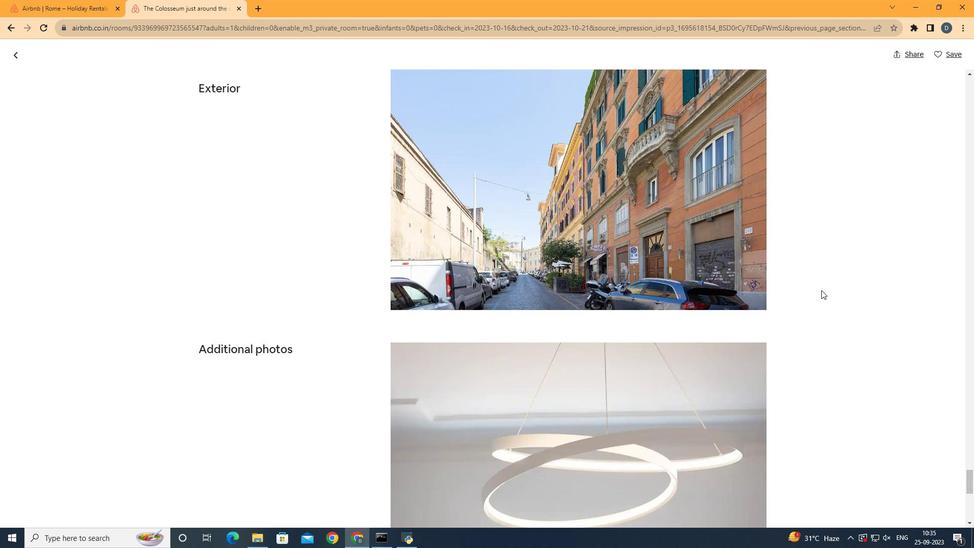 
Action: Mouse scrolled (816, 284) with delta (0, 0)
Screenshot: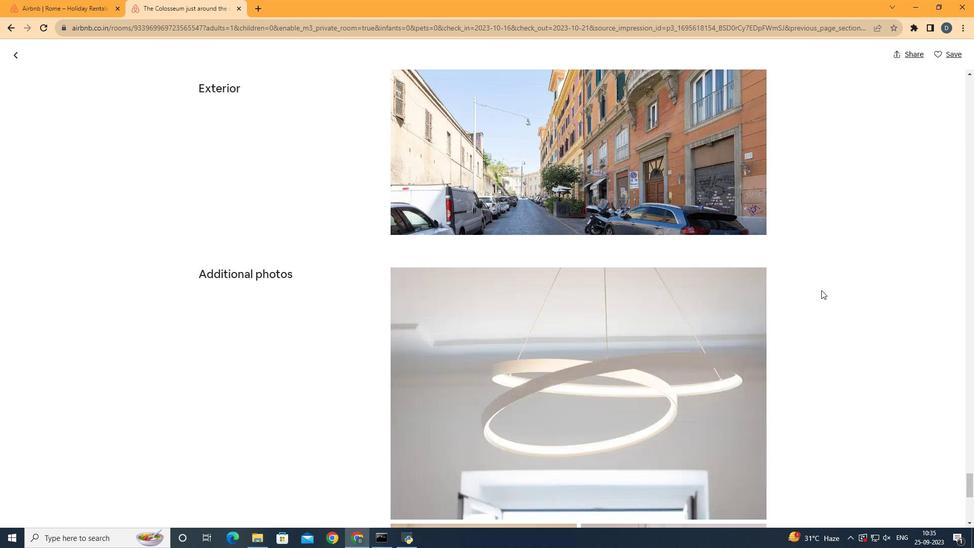 
Action: Mouse scrolled (816, 284) with delta (0, 0)
Screenshot: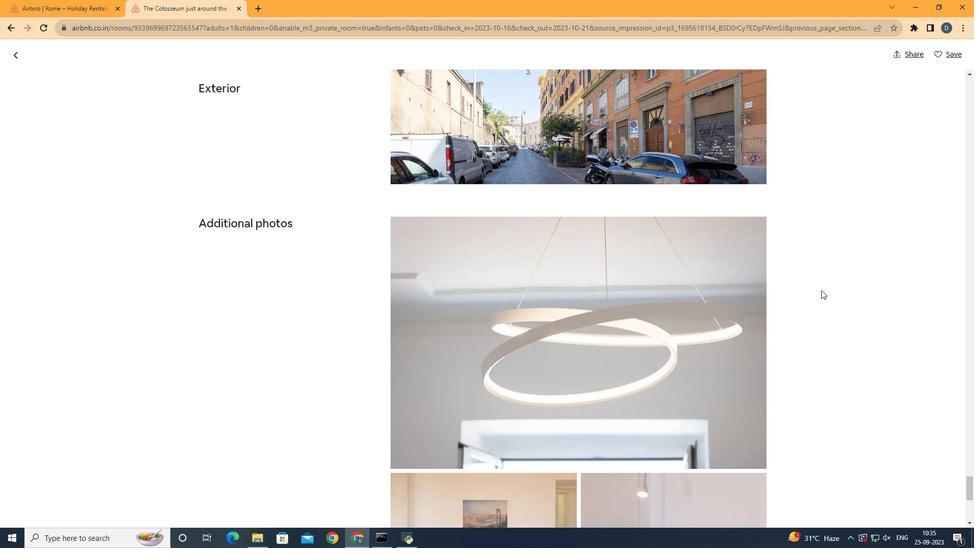 
Action: Mouse scrolled (816, 284) with delta (0, 0)
Screenshot: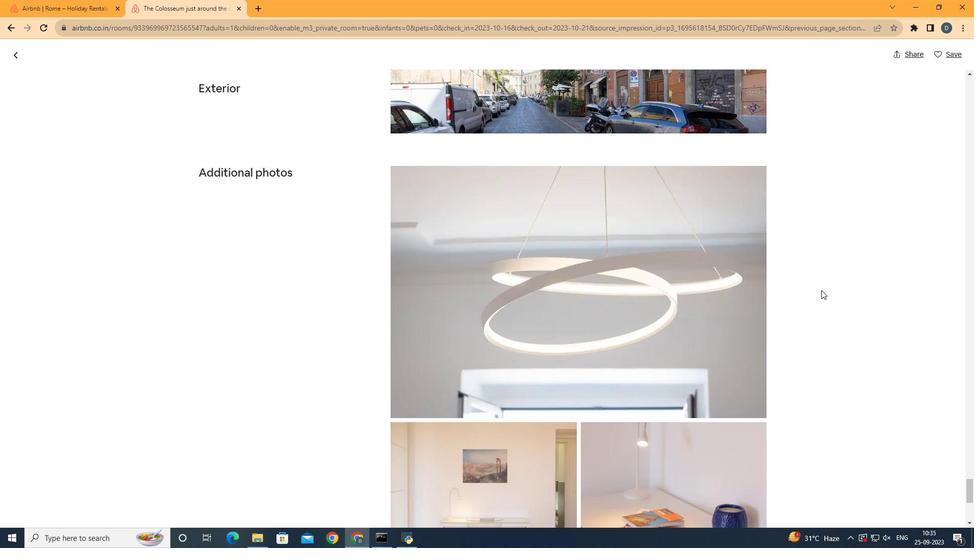 
Action: Mouse scrolled (816, 284) with delta (0, 0)
Screenshot: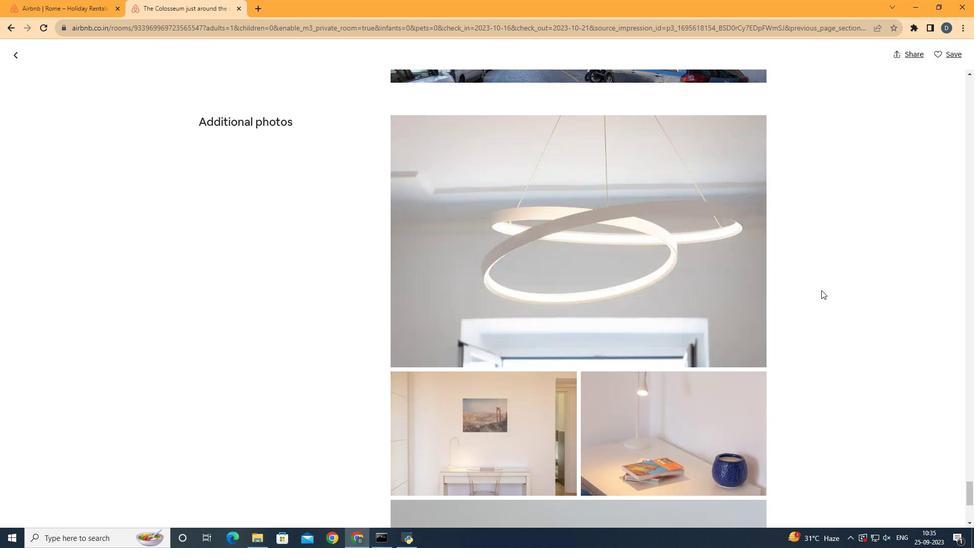
Action: Mouse scrolled (816, 284) with delta (0, 0)
Screenshot: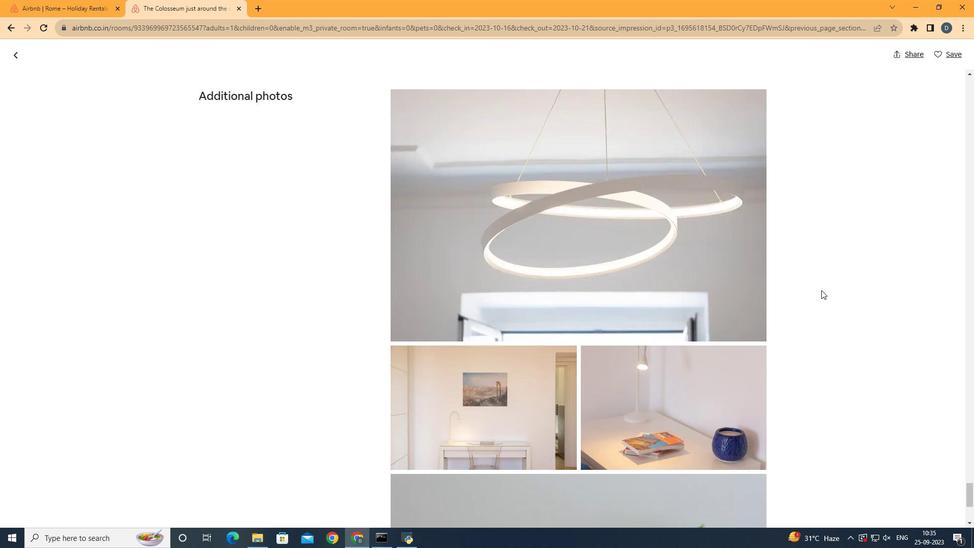 
Action: Mouse scrolled (816, 284) with delta (0, 0)
Screenshot: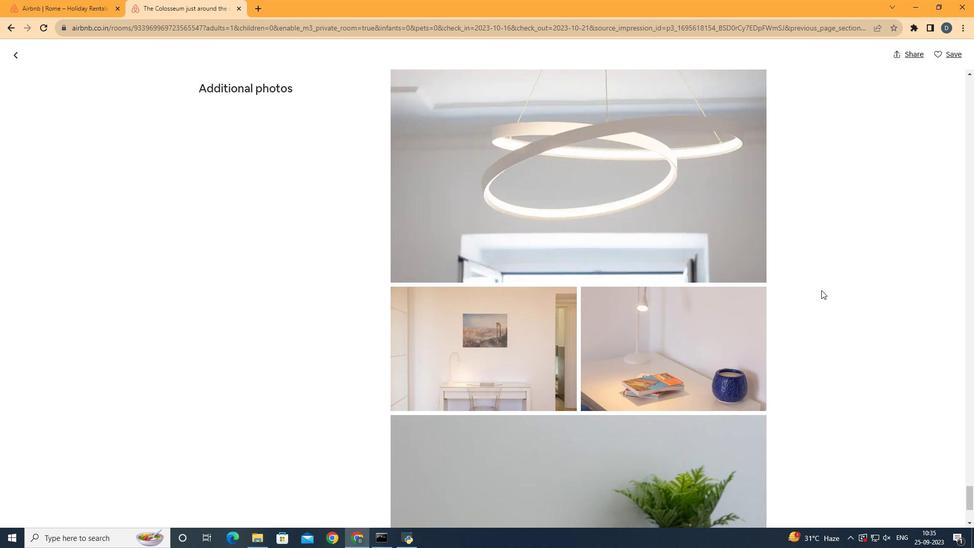 
Action: Mouse scrolled (816, 284) with delta (0, 0)
Screenshot: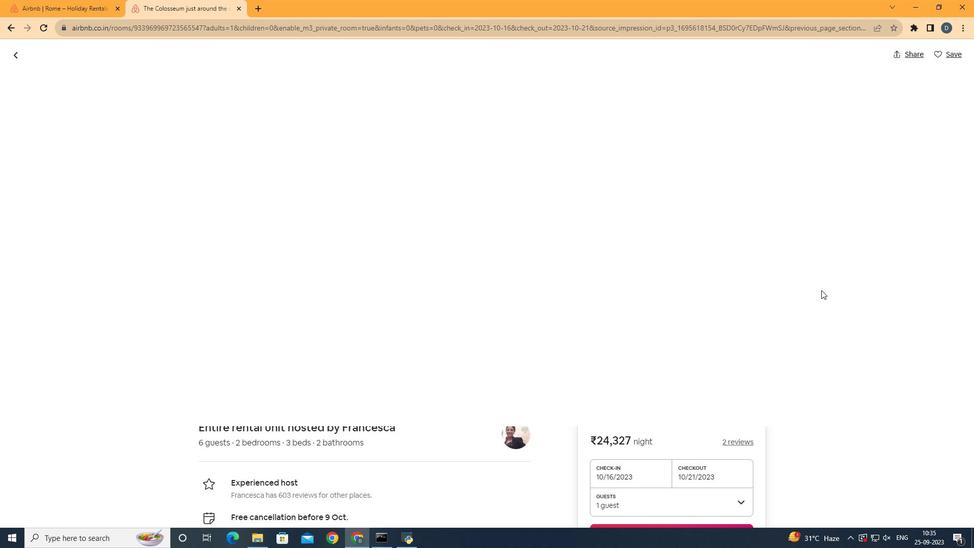 
Action: Mouse scrolled (816, 284) with delta (0, 0)
Screenshot: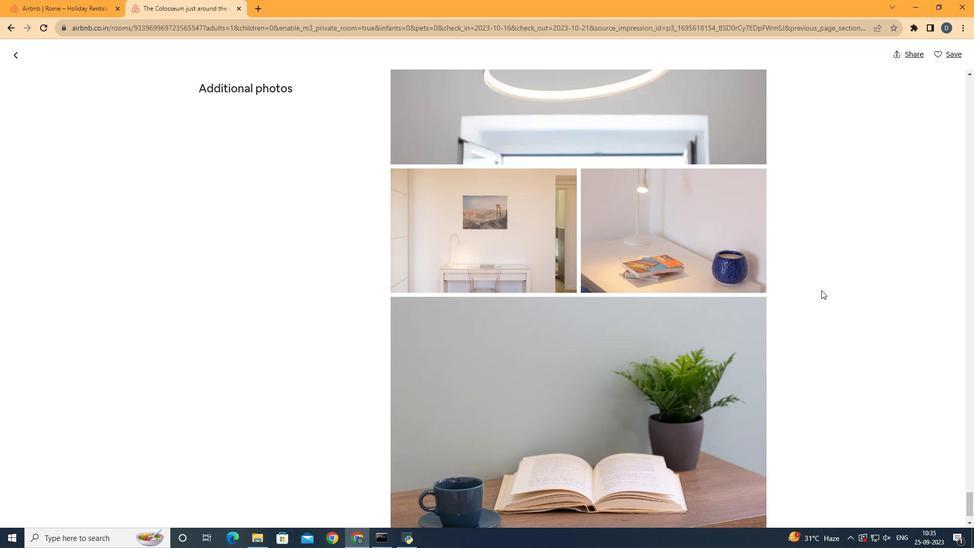 
Action: Mouse scrolled (816, 284) with delta (0, 0)
Screenshot: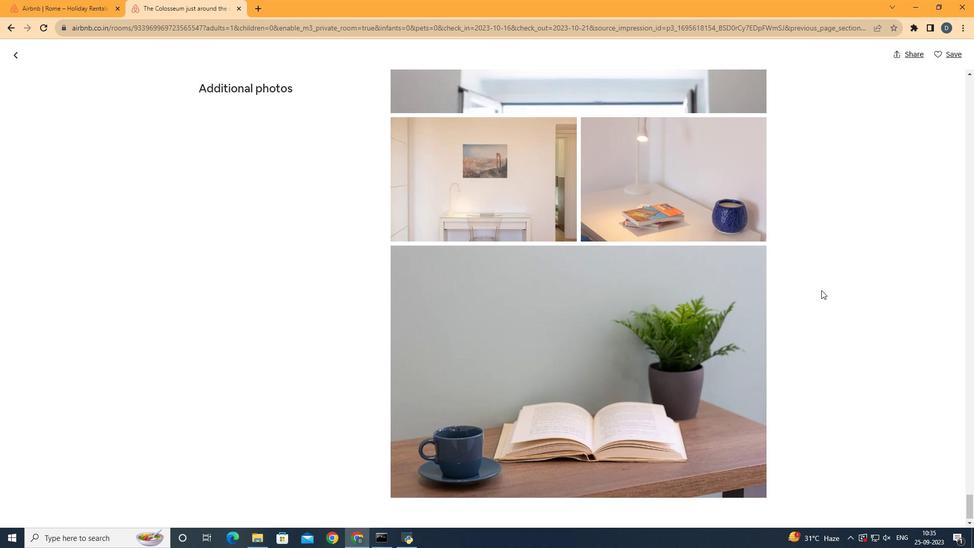 
Action: Mouse scrolled (816, 284) with delta (0, 0)
Screenshot: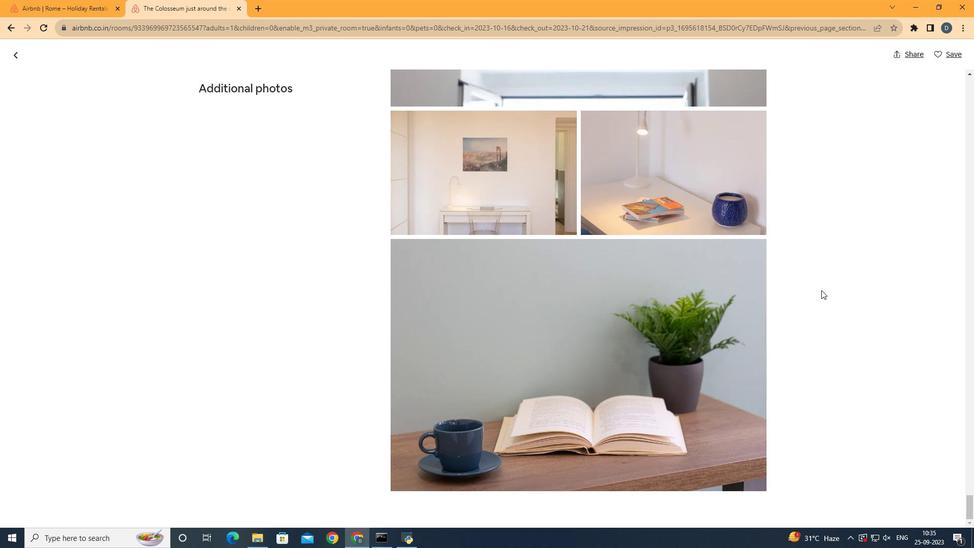 
Action: Mouse scrolled (816, 284) with delta (0, 0)
Screenshot: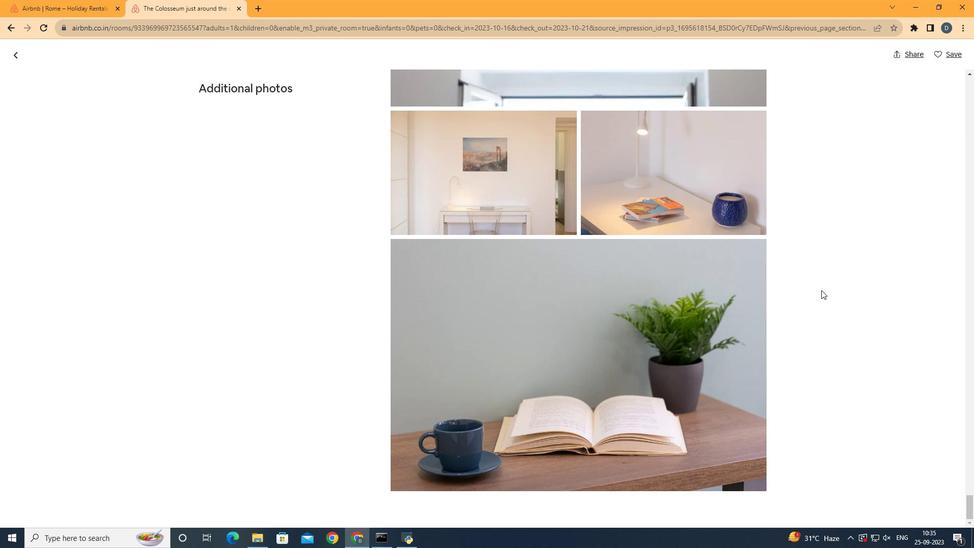 
Action: Mouse scrolled (816, 284) with delta (0, 0)
Screenshot: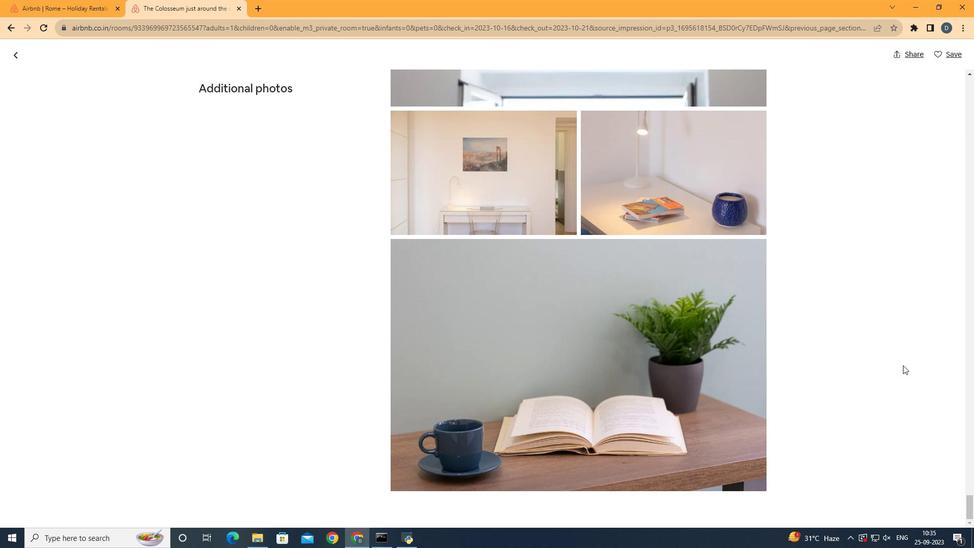 
Action: Mouse scrolled (816, 284) with delta (0, 0)
Screenshot: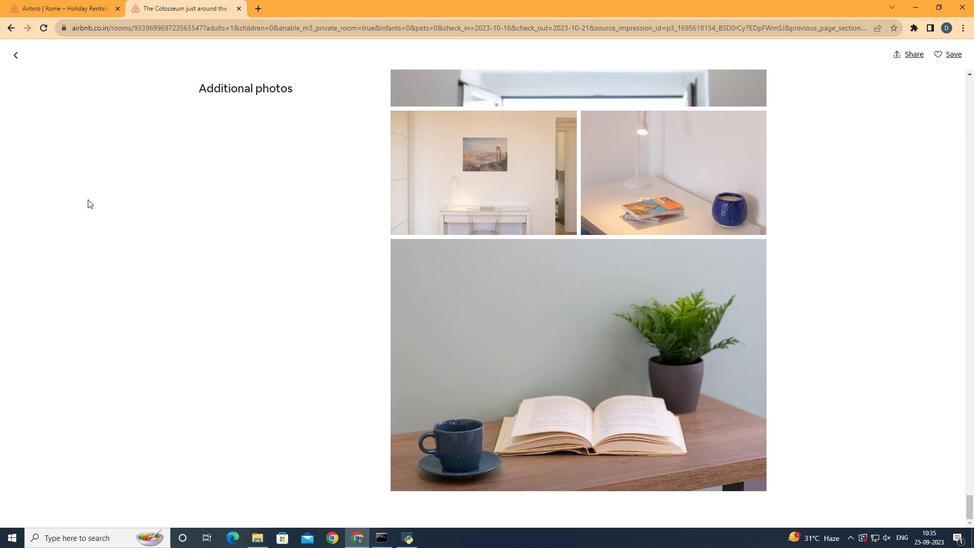 
Action: Mouse moved to (6, 48)
Screenshot: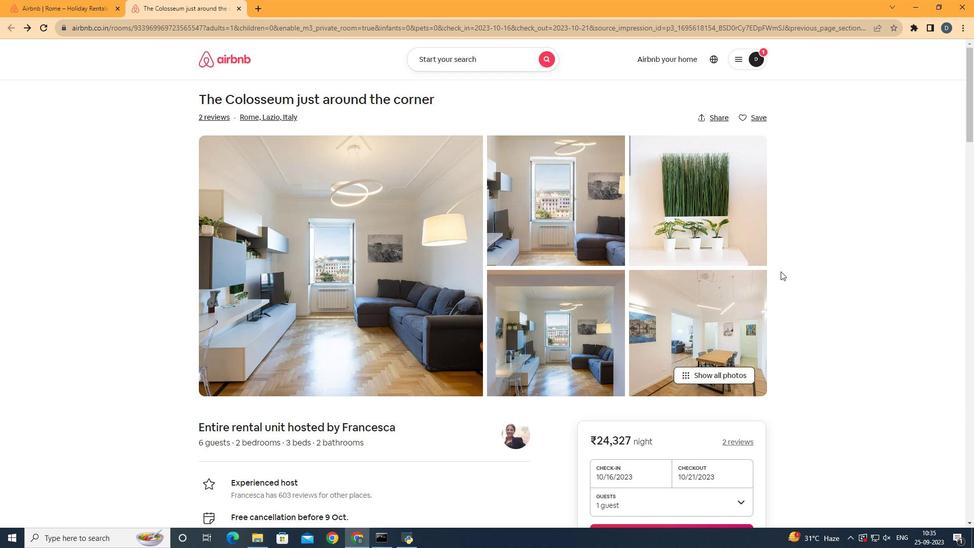
Action: Mouse pressed left at (6, 48)
Screenshot: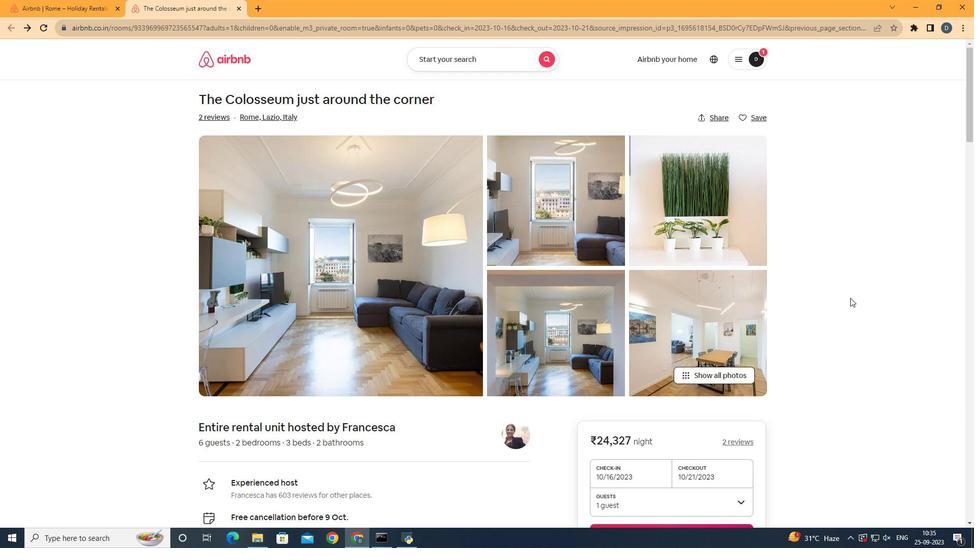 
Action: Mouse moved to (843, 292)
Screenshot: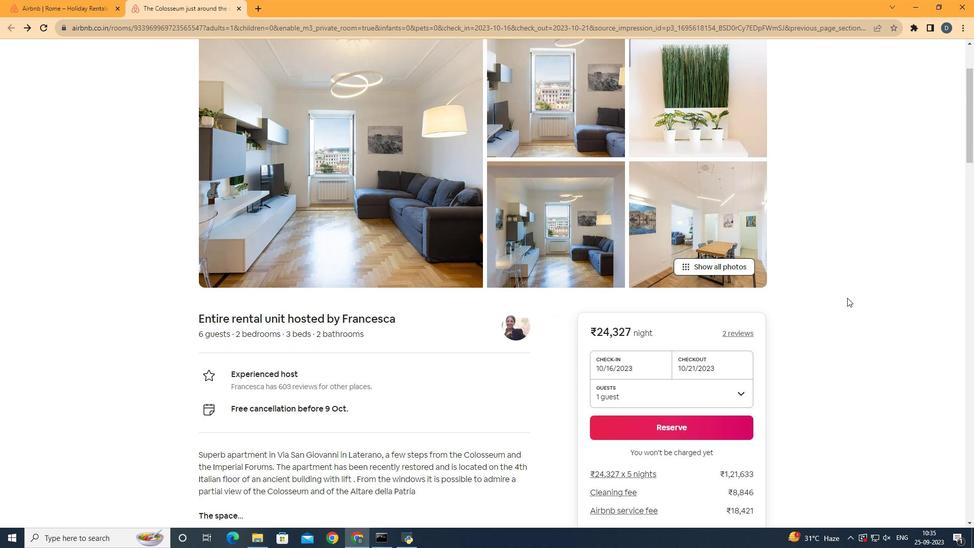 
Action: Mouse scrolled (843, 292) with delta (0, 0)
Screenshot: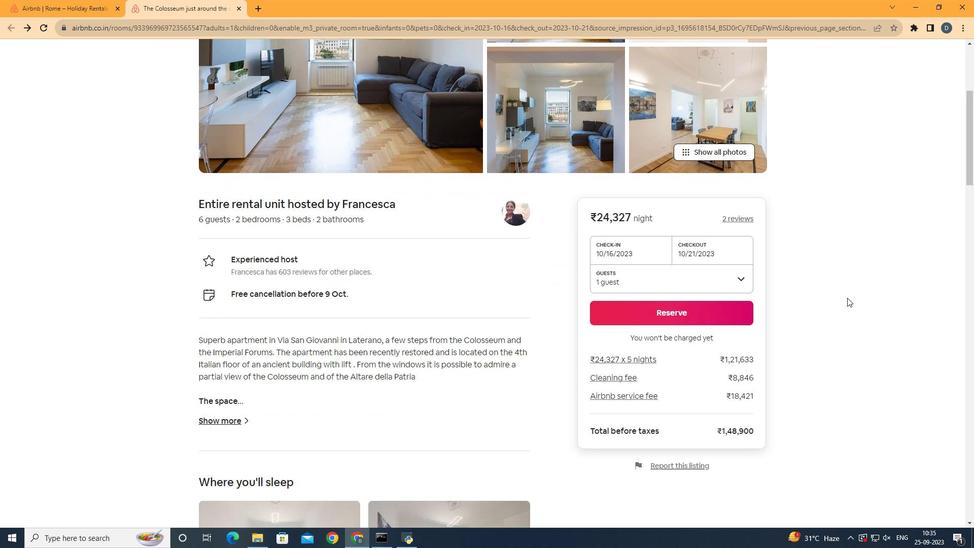 
Action: Mouse scrolled (843, 292) with delta (0, 0)
Screenshot: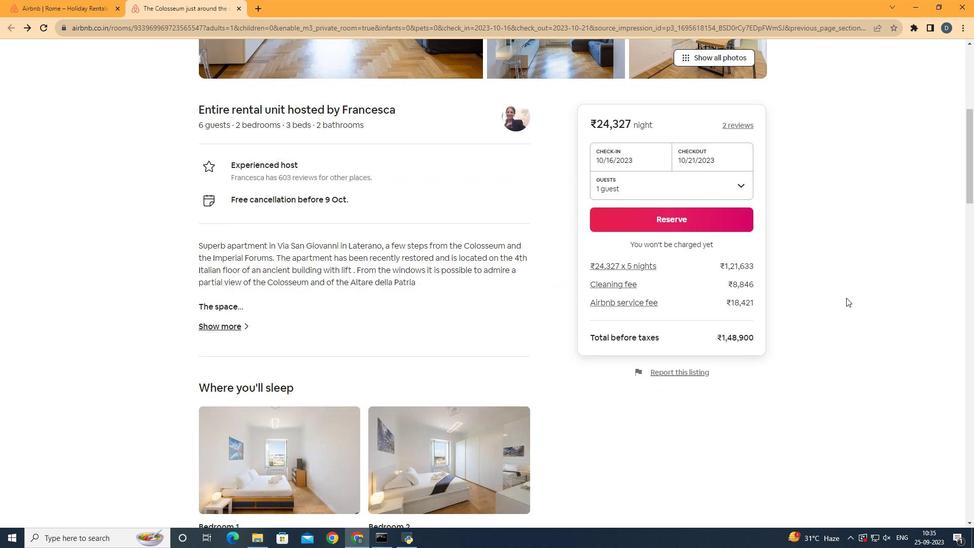 
Action: Mouse scrolled (843, 292) with delta (0, 0)
Screenshot: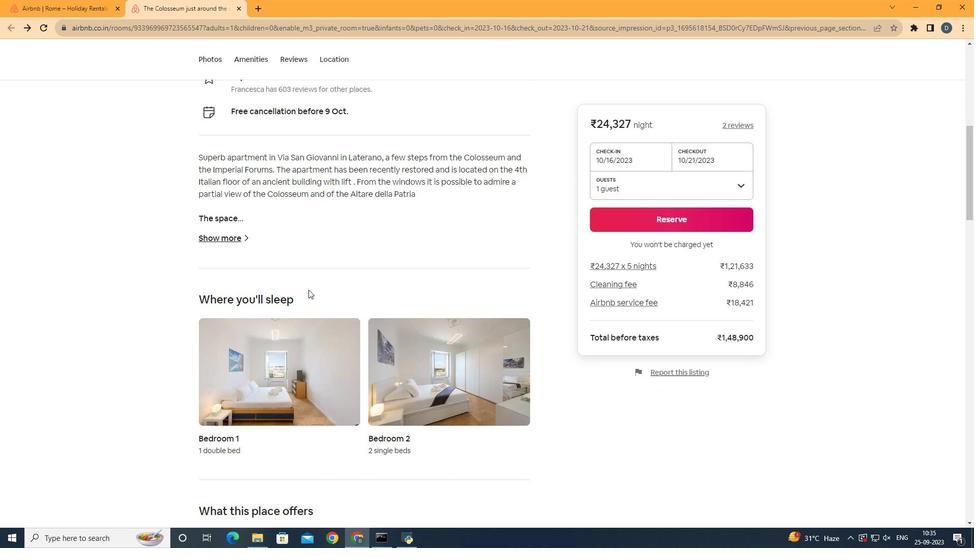 
Action: Mouse moved to (842, 292)
Screenshot: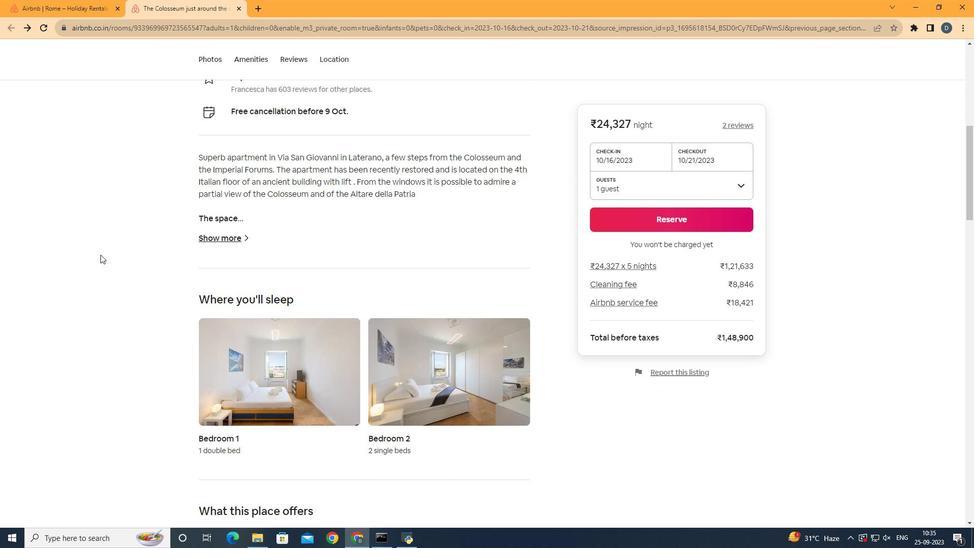 
Action: Mouse scrolled (842, 292) with delta (0, 0)
Screenshot: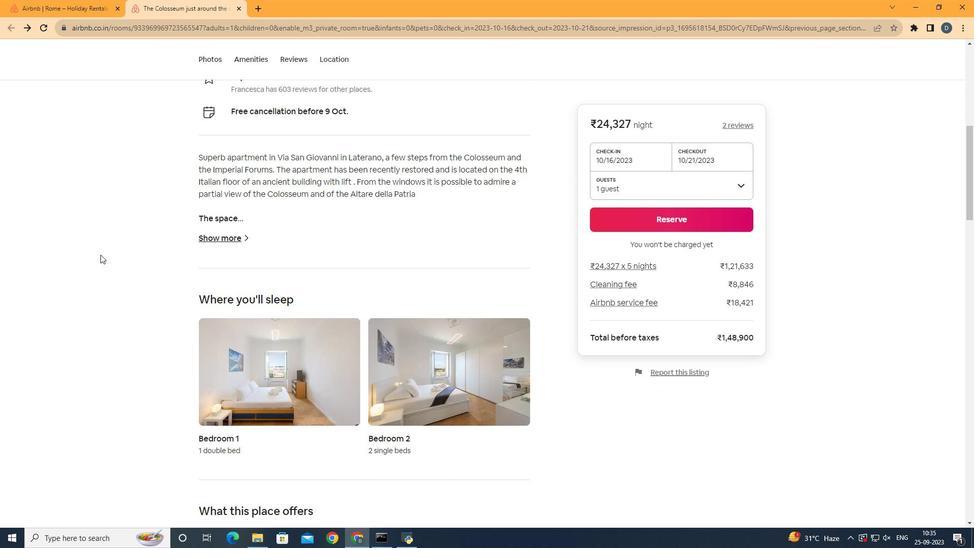 
Action: Mouse moved to (842, 292)
Screenshot: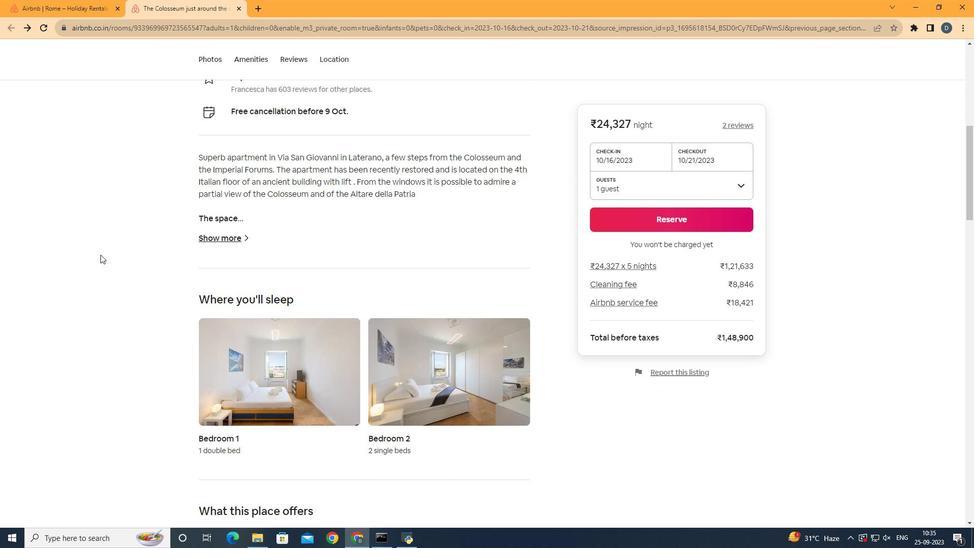 
Action: Mouse scrolled (842, 292) with delta (0, 0)
Screenshot: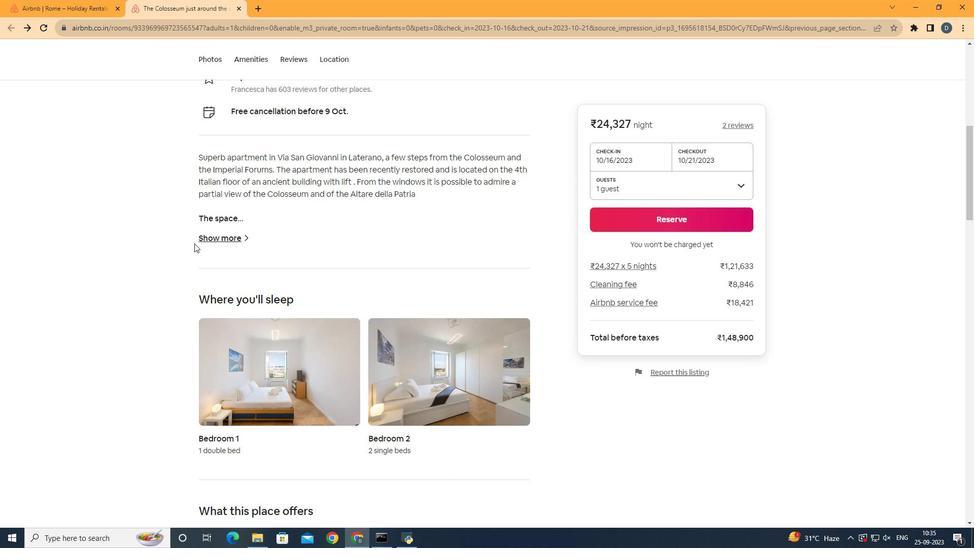 
Action: Mouse scrolled (842, 292) with delta (0, 0)
Screenshot: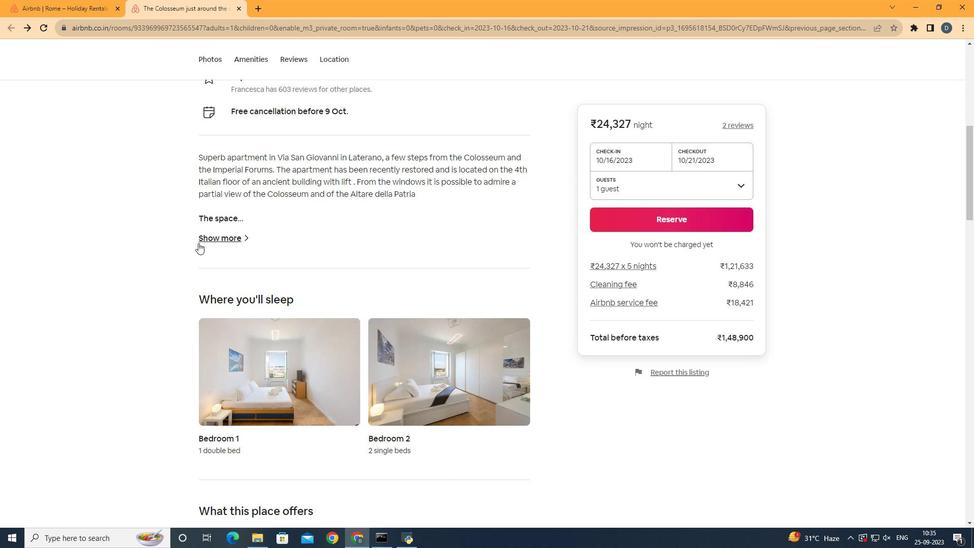 
Action: Mouse scrolled (842, 292) with delta (0, 0)
Screenshot: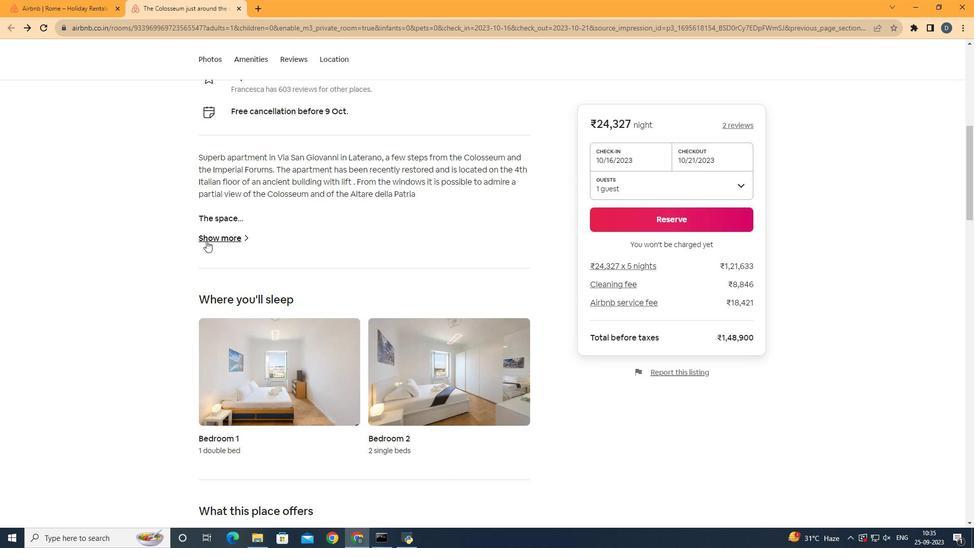 
Action: Mouse scrolled (842, 292) with delta (0, 0)
Screenshot: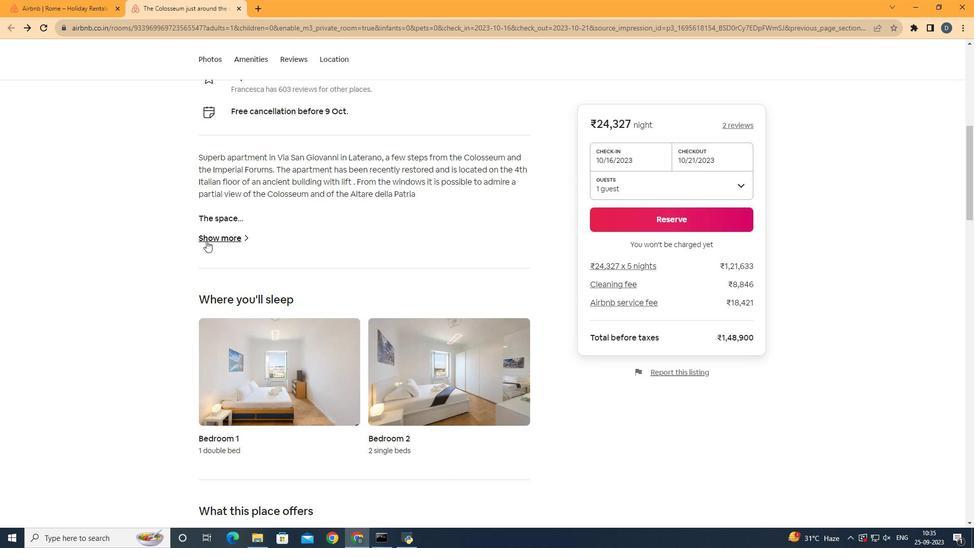 
Action: Mouse moved to (201, 236)
Screenshot: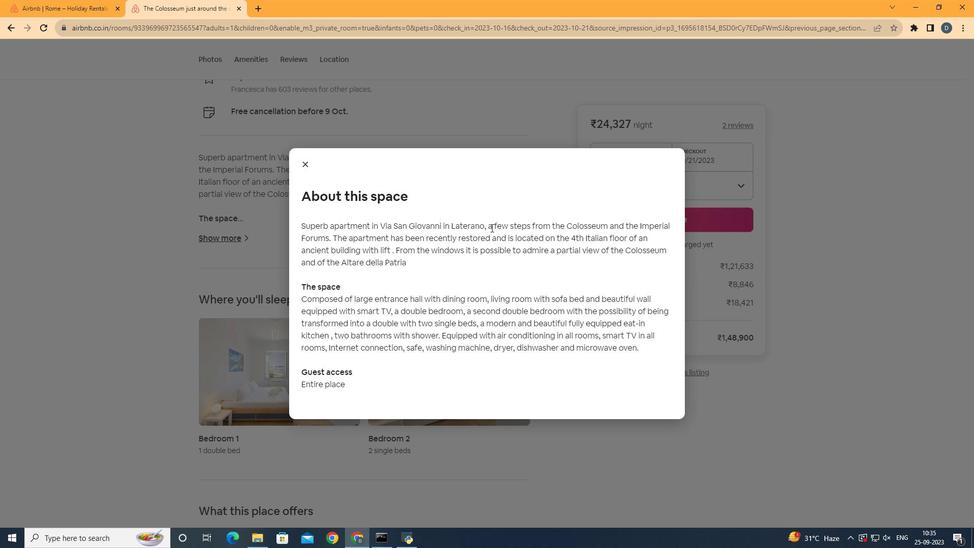 
Action: Mouse pressed left at (201, 236)
Screenshot: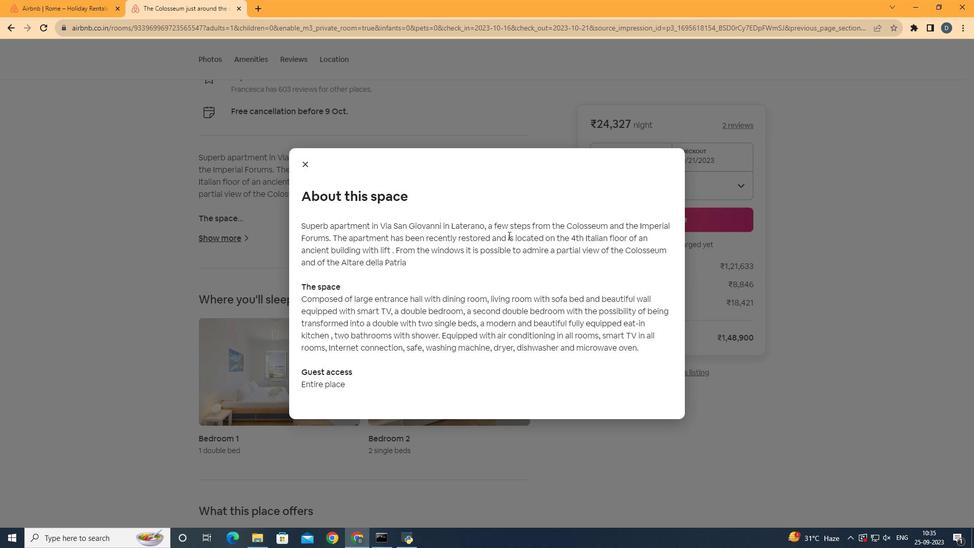 
Action: Mouse moved to (796, 340)
Screenshot: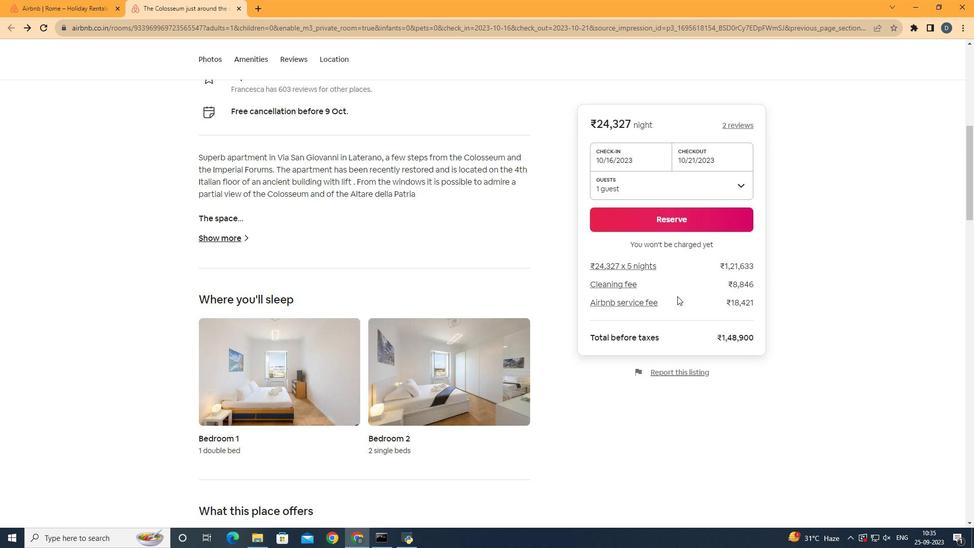 
Action: Mouse pressed left at (796, 340)
Screenshot: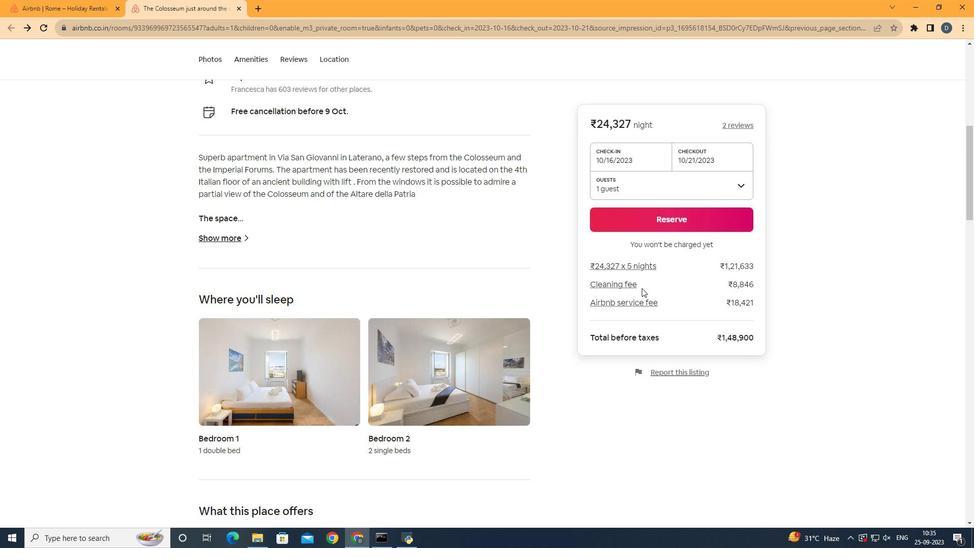 
Action: Mouse moved to (720, 317)
Screenshot: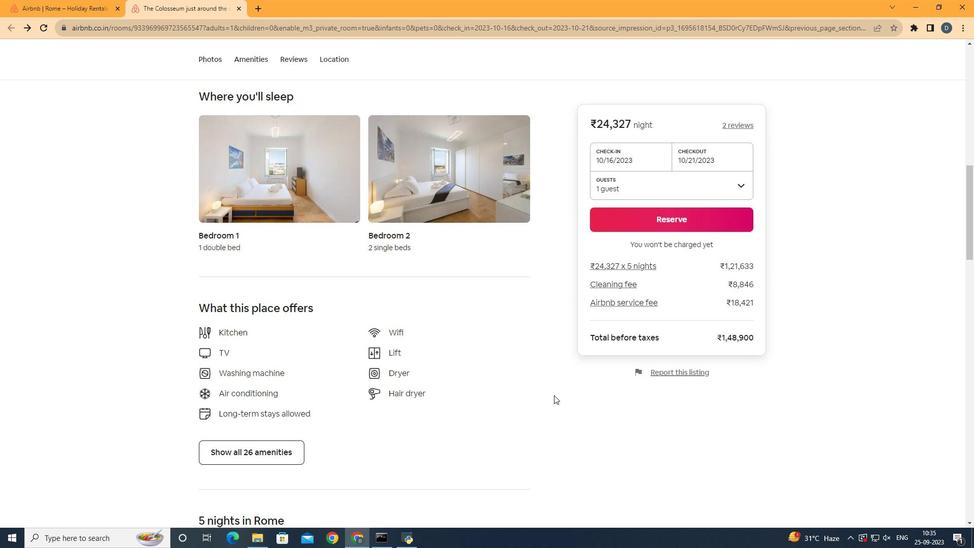 
Action: Mouse scrolled (720, 316) with delta (0, 0)
Screenshot: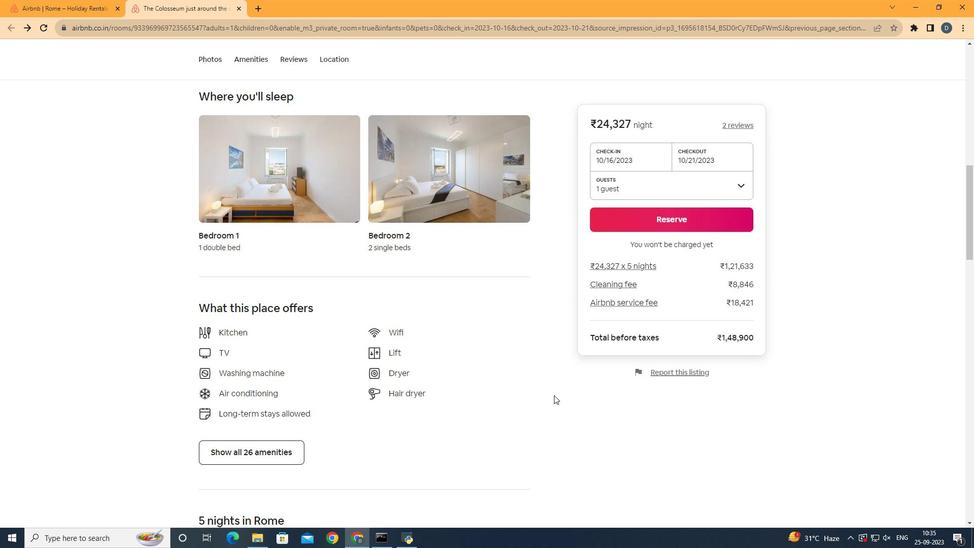 
Action: Mouse scrolled (720, 316) with delta (0, 0)
Screenshot: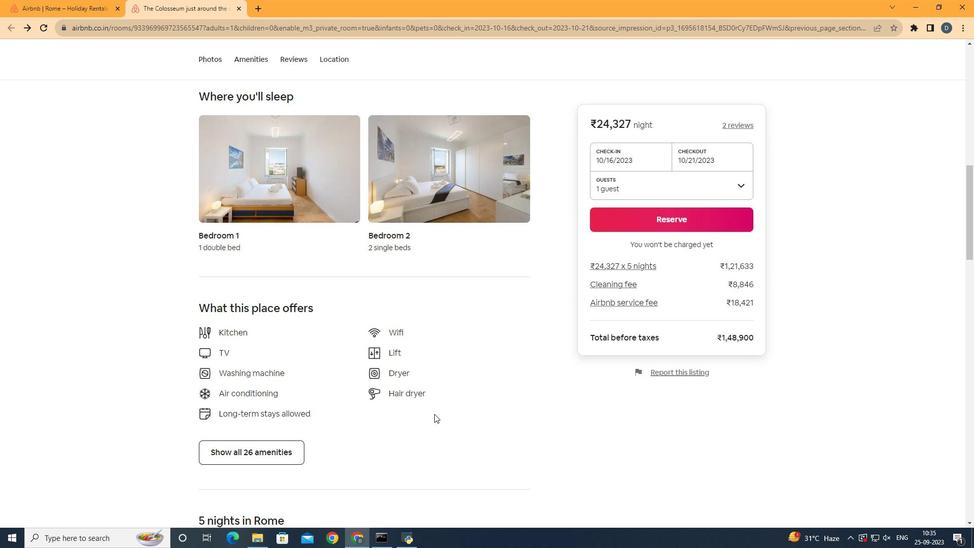 
Action: Mouse moved to (719, 317)
Screenshot: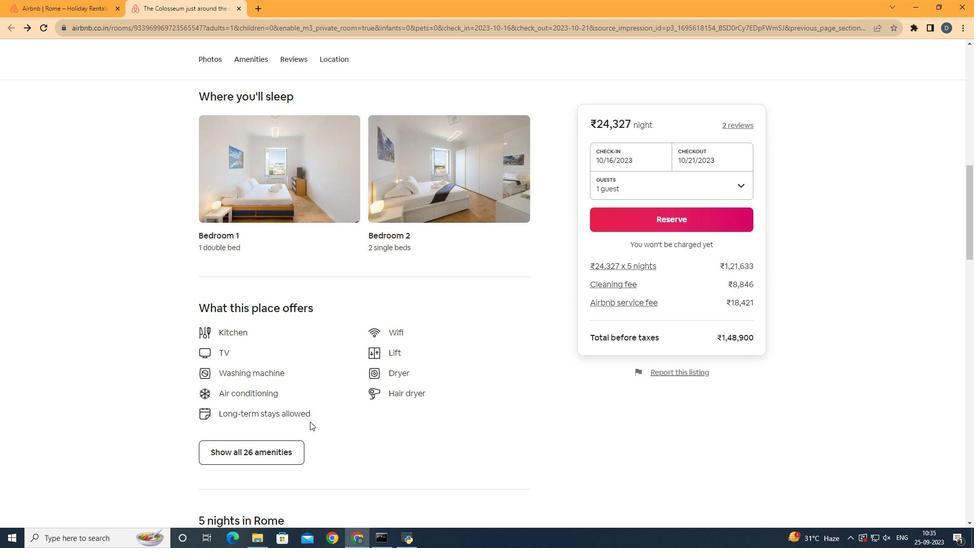 
Action: Mouse scrolled (719, 317) with delta (0, 0)
Screenshot: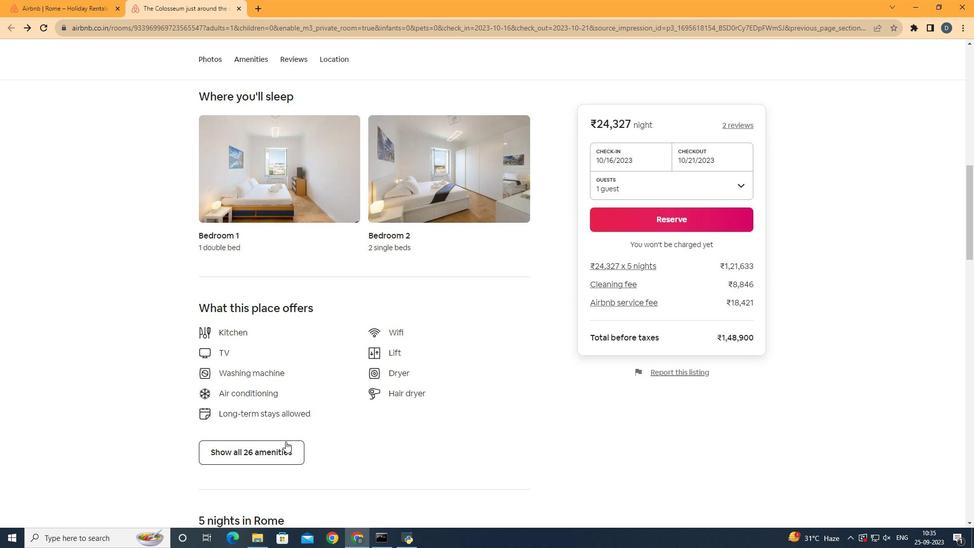 
Action: Mouse scrolled (719, 317) with delta (0, 0)
Screenshot: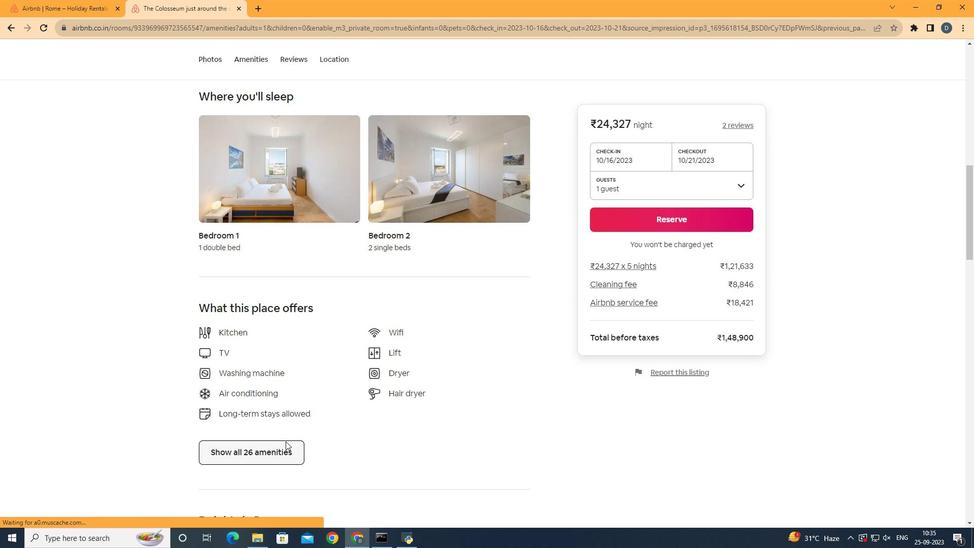 
Action: Mouse moved to (280, 436)
Screenshot: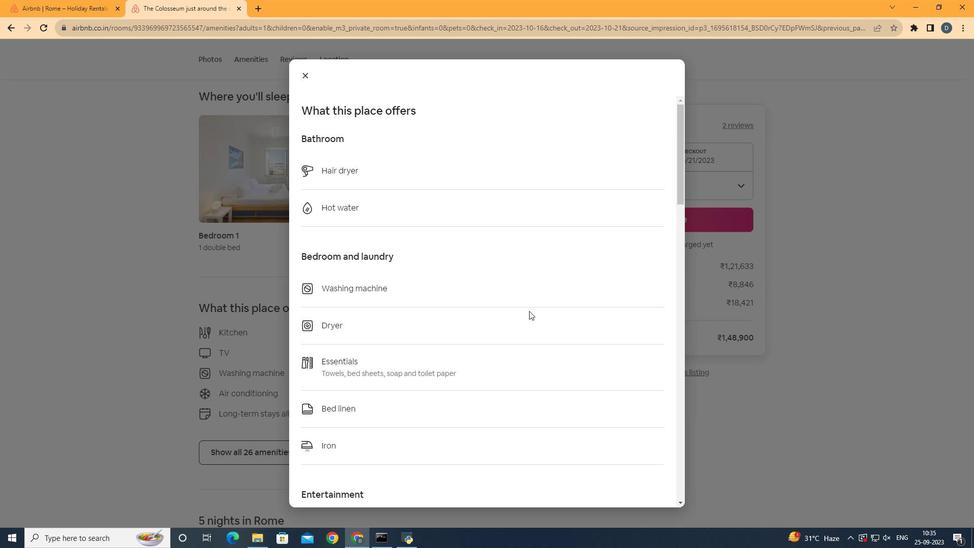 
Action: Mouse pressed left at (280, 436)
Screenshot: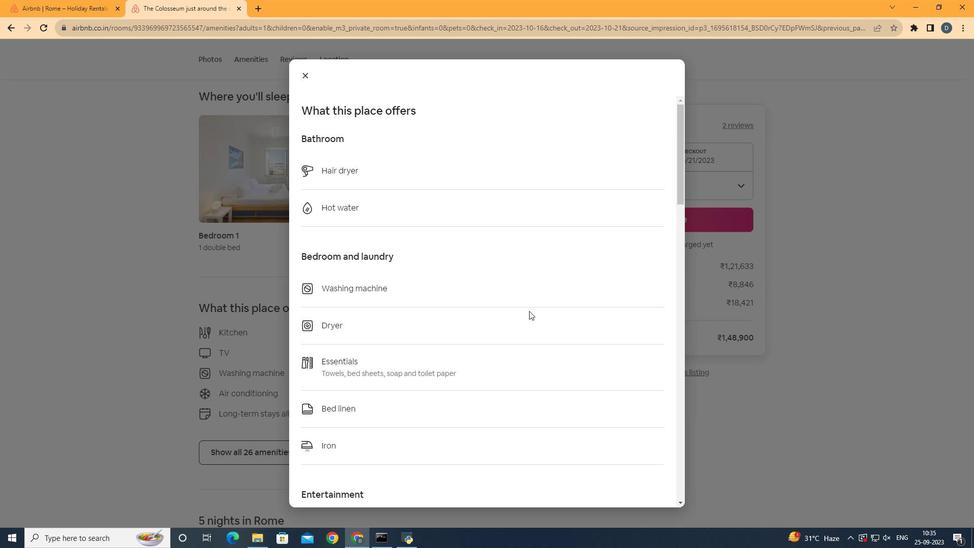 
Action: Mouse moved to (524, 306)
Screenshot: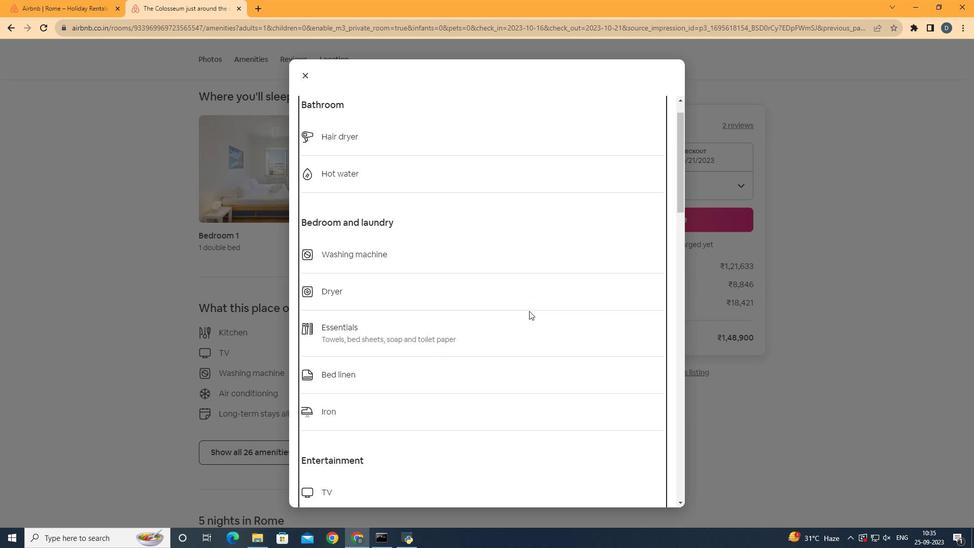 
Action: Mouse pressed left at (524, 306)
Screenshot: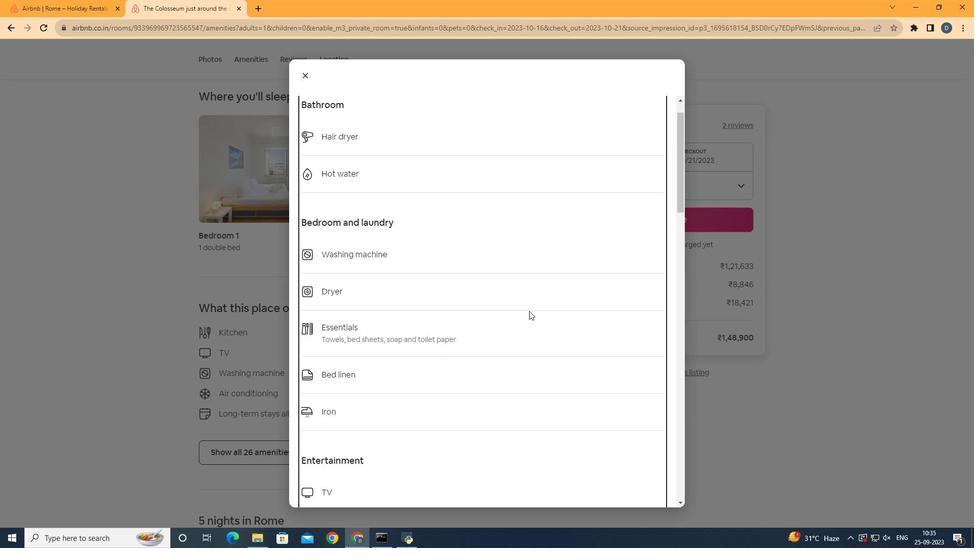 
Action: Key pressed <Key.down><Key.down><Key.down><Key.down><Key.down><Key.down><Key.down><Key.down><Key.down><Key.down><Key.down><Key.down><Key.down><Key.down><Key.down><Key.down><Key.down><Key.down><Key.down><Key.down><Key.down><Key.down><Key.down><Key.down><Key.down><Key.down><Key.down><Key.down><Key.down><Key.down><Key.down><Key.down><Key.down><Key.down><Key.down><Key.down><Key.down><Key.down><Key.down><Key.down><Key.down><Key.down><Key.down><Key.down><Key.down><Key.down><Key.down><Key.down><Key.down><Key.down><Key.down><Key.down><Key.down><Key.down><Key.down><Key.down><Key.down><Key.down><Key.down><Key.down>
Screenshot: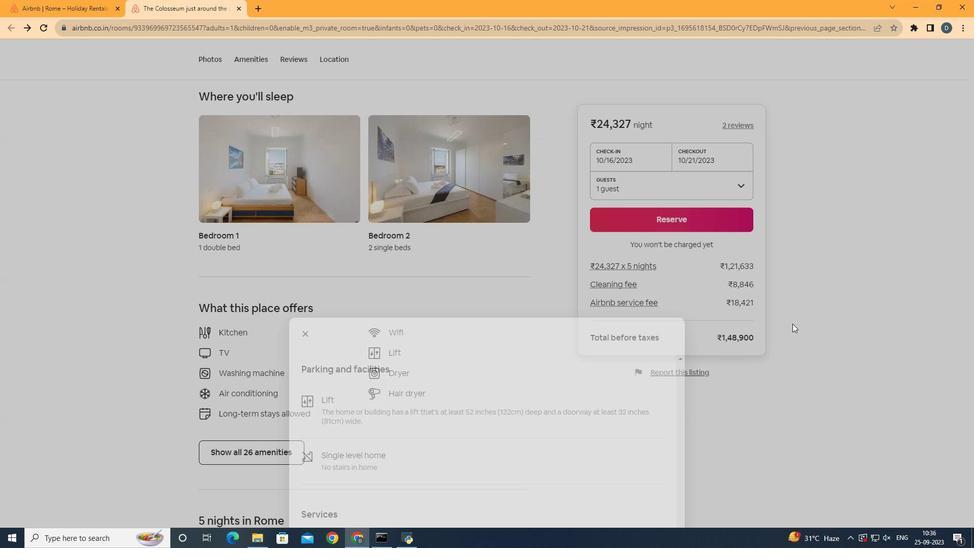 
Action: Mouse moved to (859, 295)
Screenshot: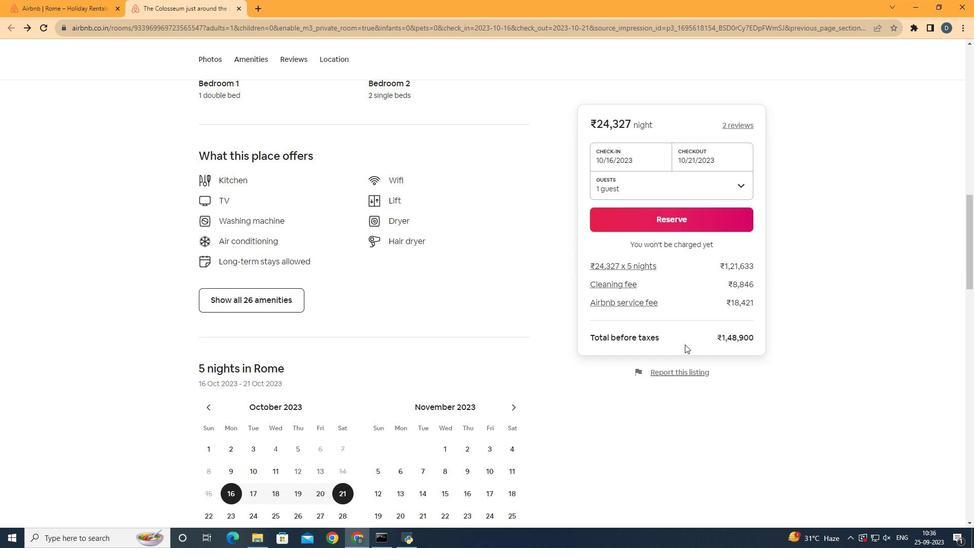 
Action: Mouse pressed left at (859, 295)
Screenshot: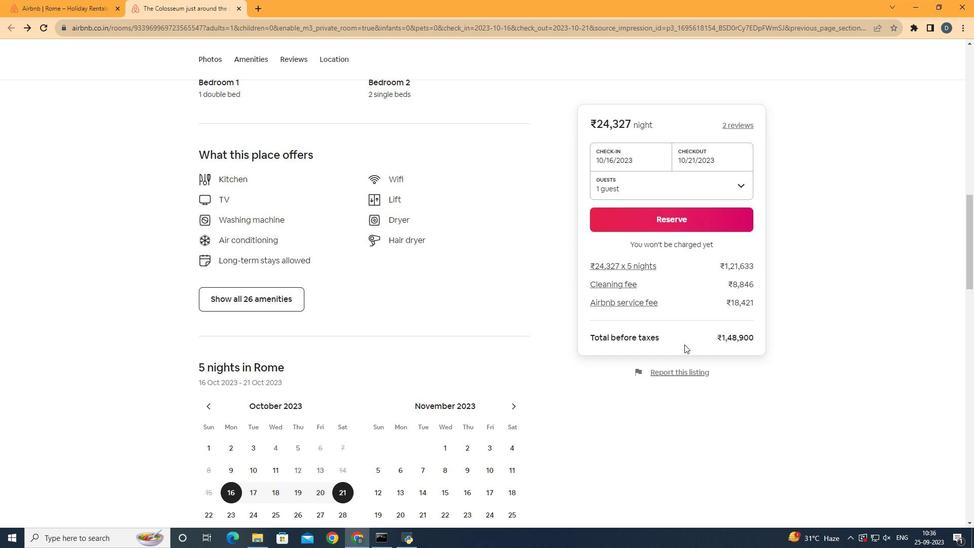 
Action: Mouse moved to (680, 339)
Screenshot: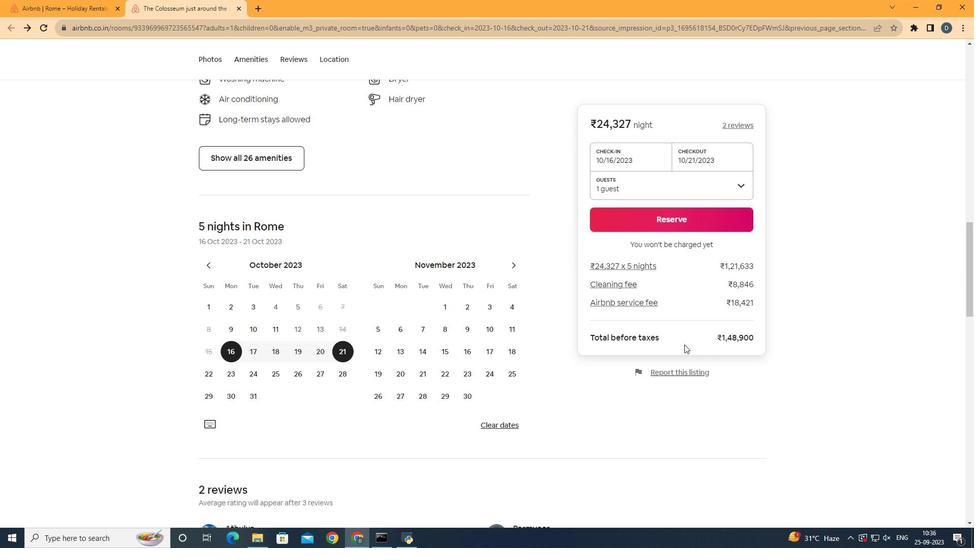
Action: Mouse scrolled (680, 339) with delta (0, 0)
Screenshot: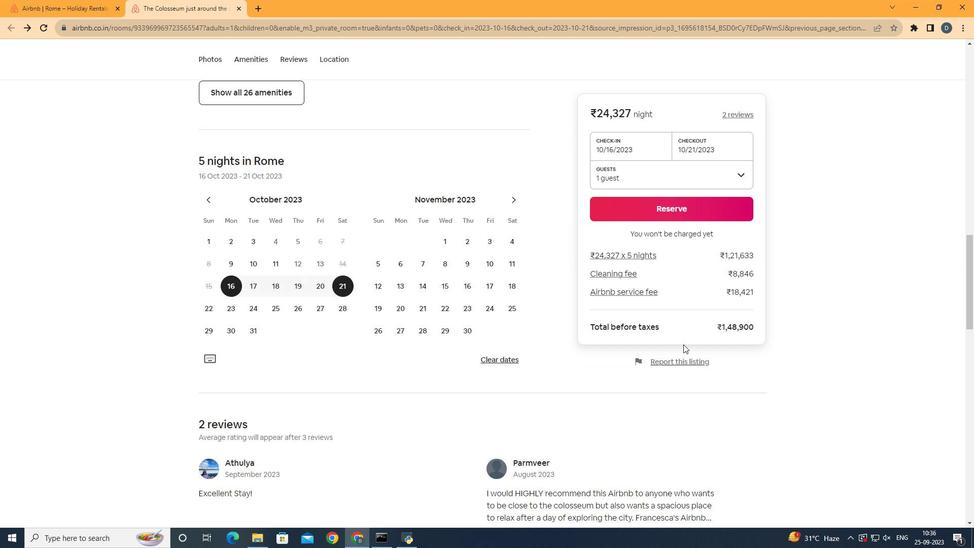 
Action: Mouse scrolled (680, 339) with delta (0, 0)
Screenshot: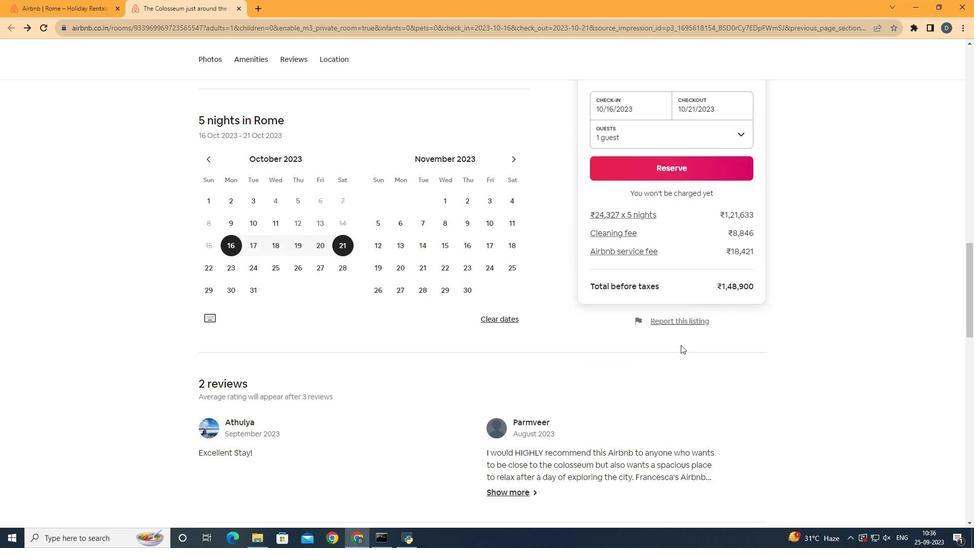 
Action: Mouse scrolled (680, 339) with delta (0, 0)
Screenshot: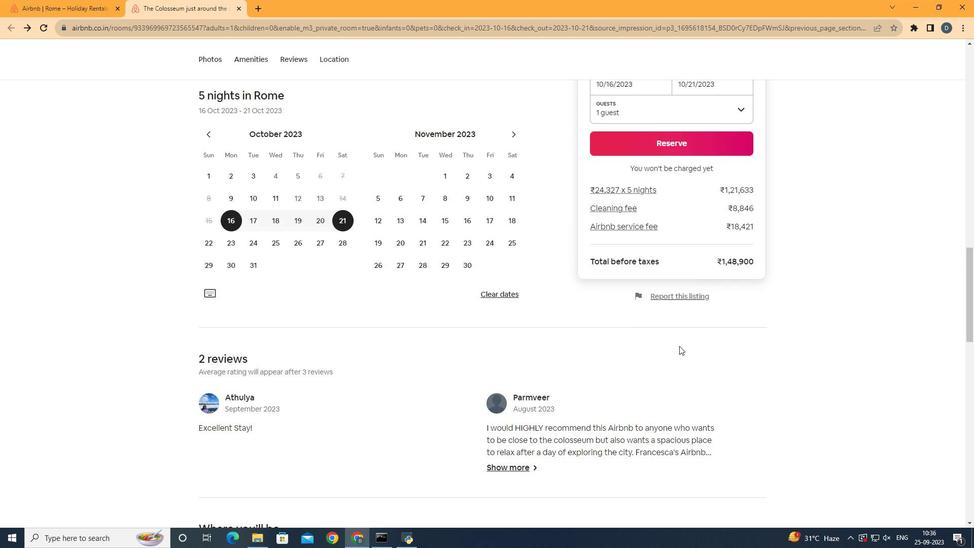 
Action: Mouse moved to (679, 339)
Screenshot: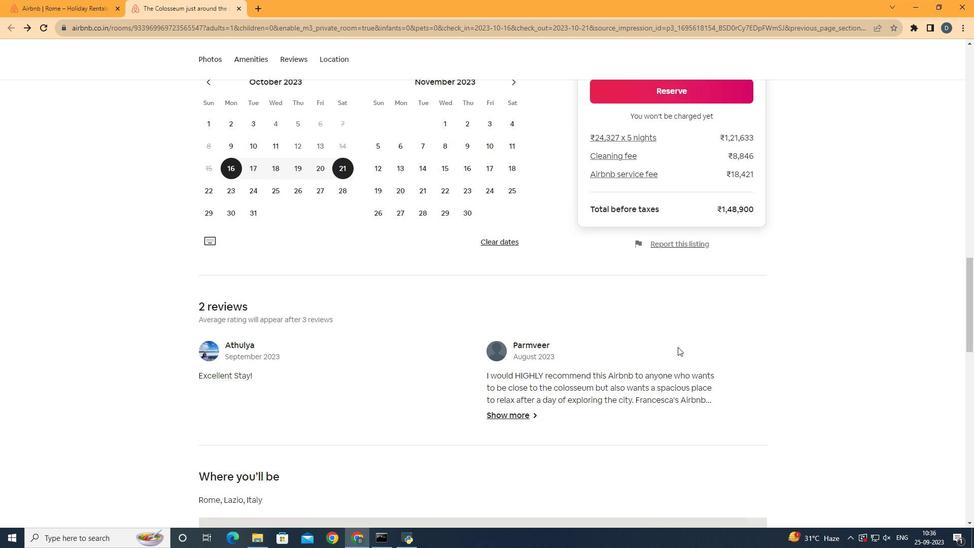 
Action: Mouse scrolled (679, 339) with delta (0, 0)
Screenshot: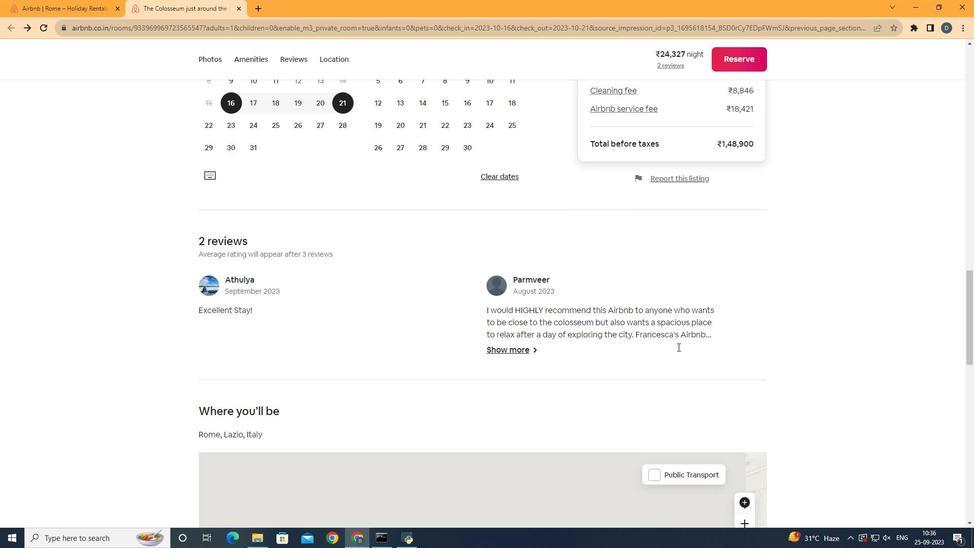 
Action: Mouse scrolled (679, 339) with delta (0, 0)
Screenshot: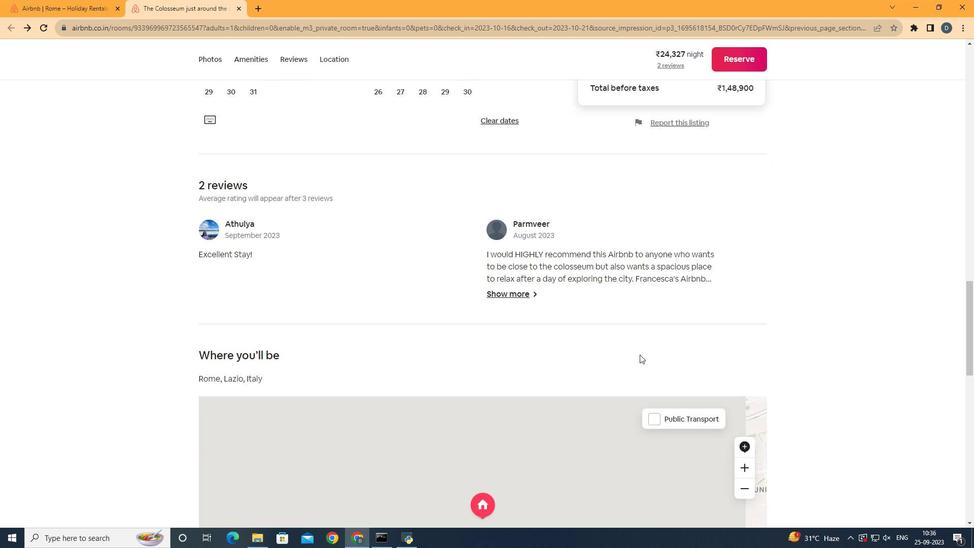 
Action: Mouse scrolled (679, 339) with delta (0, 0)
Screenshot: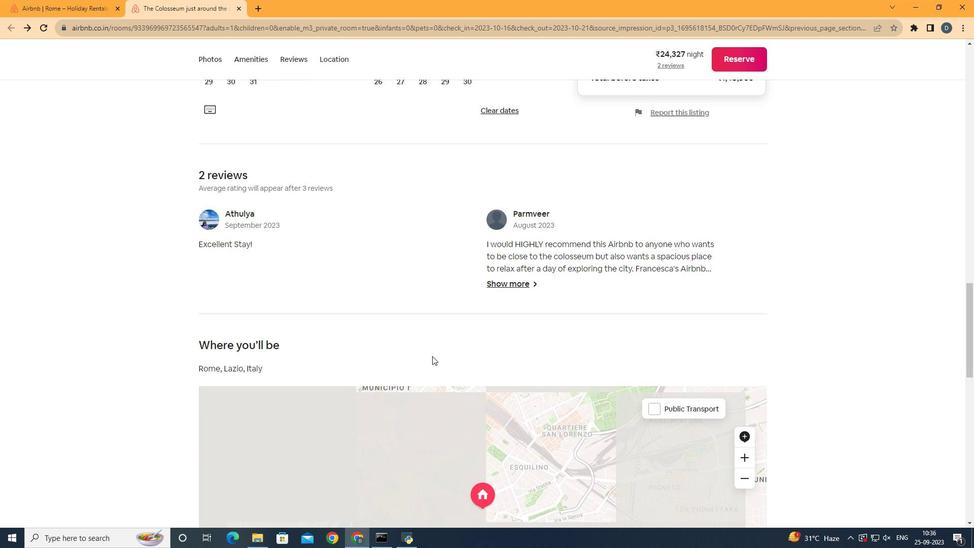 
Action: Mouse scrolled (679, 339) with delta (0, 0)
Screenshot: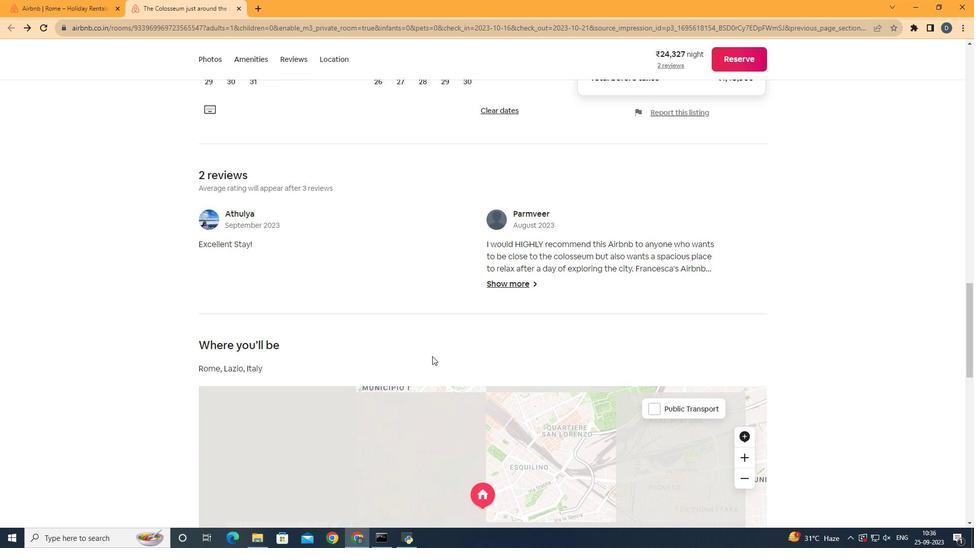 
Action: Mouse scrolled (679, 339) with delta (0, 0)
Screenshot: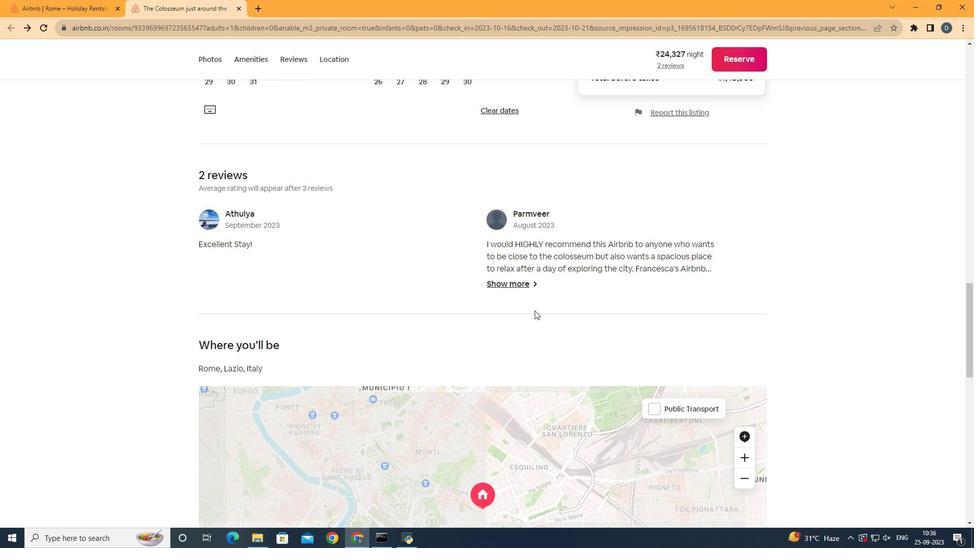 
Action: Mouse moved to (678, 339)
Screenshot: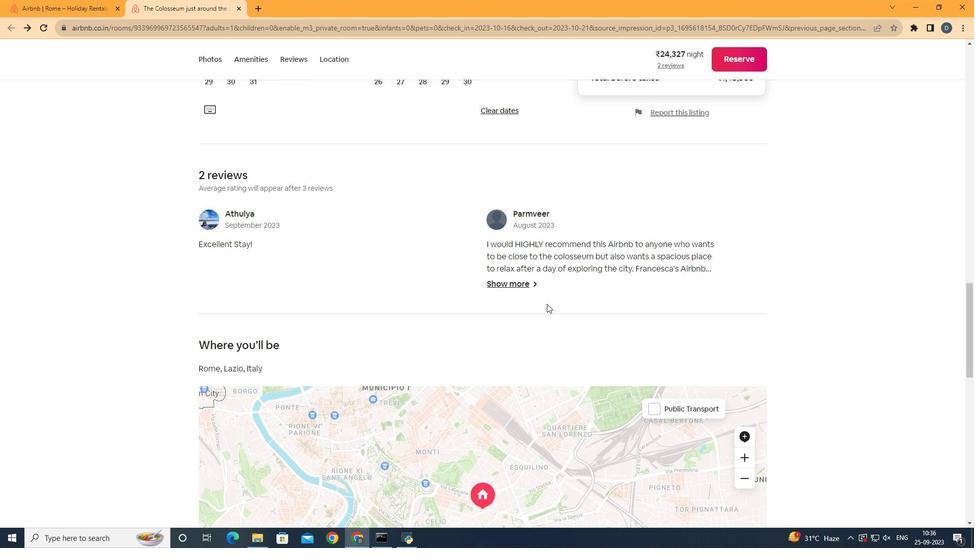
Action: Mouse scrolled (678, 339) with delta (0, 0)
Screenshot: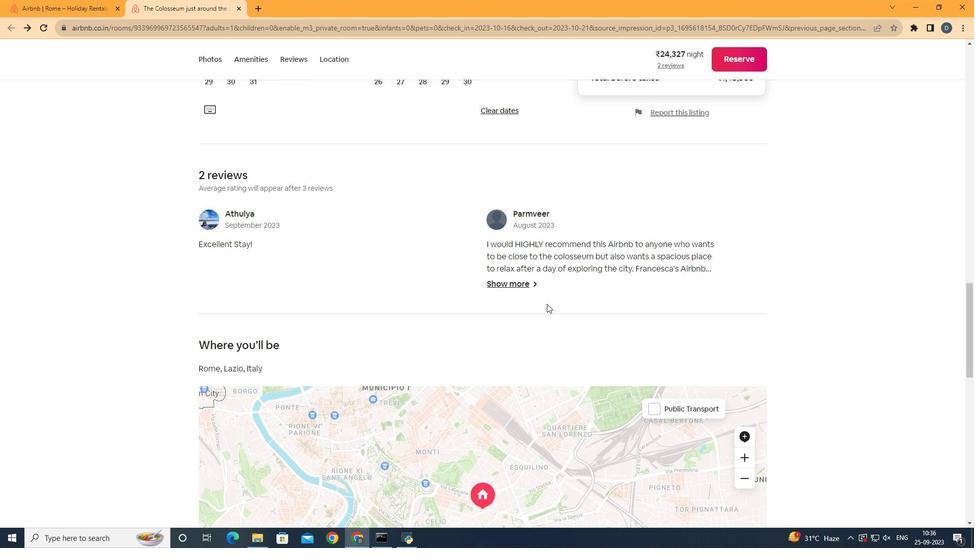 
Action: Mouse moved to (673, 342)
Screenshot: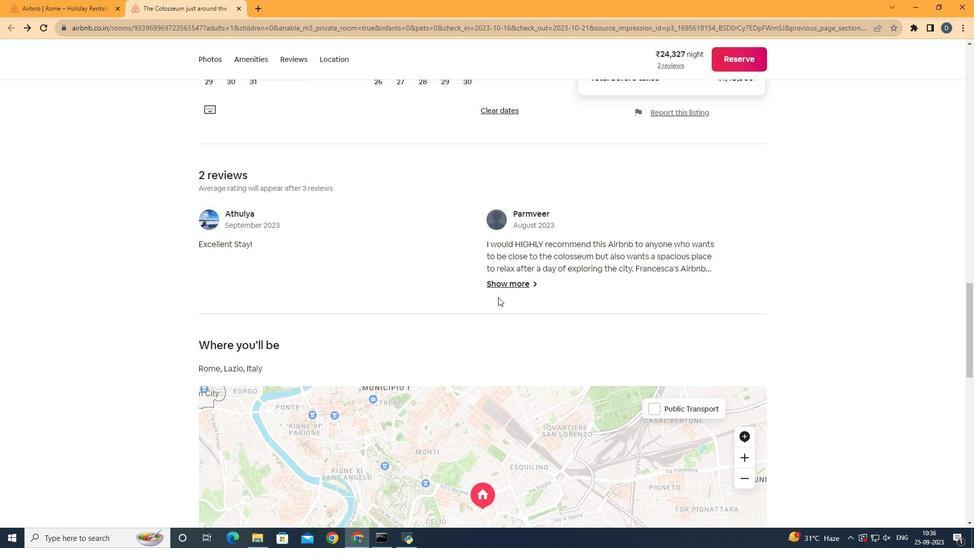 
Action: Mouse scrolled (673, 341) with delta (0, 0)
Screenshot: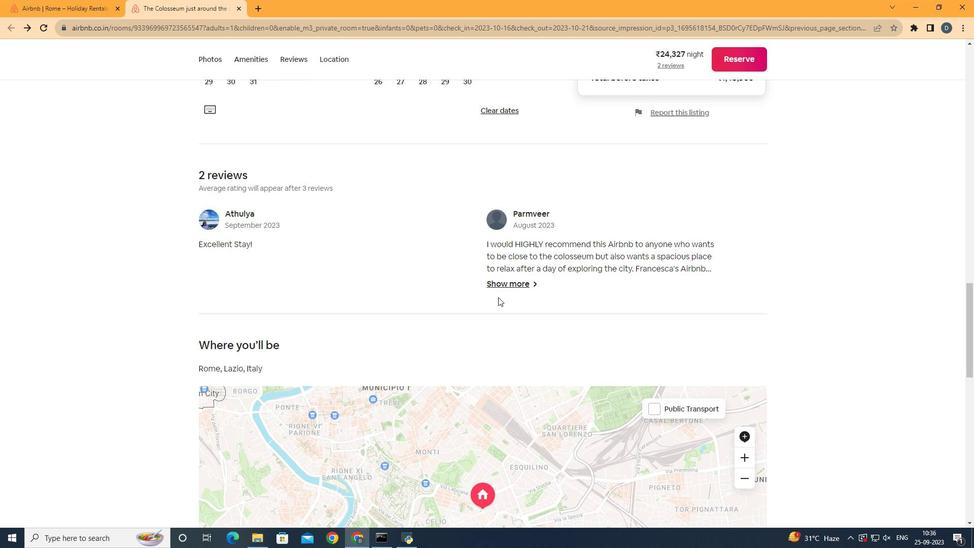 
Action: Mouse scrolled (673, 341) with delta (0, 0)
Screenshot: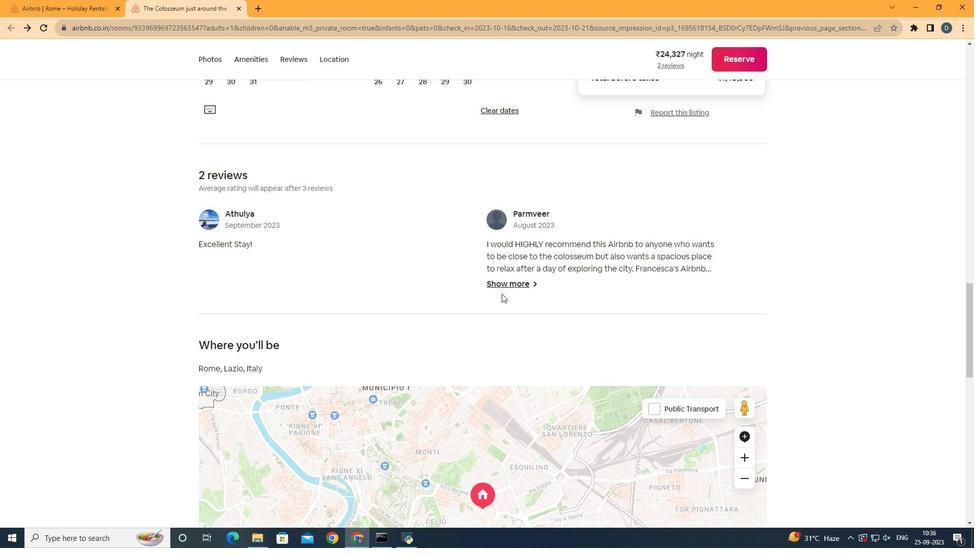 
Action: Mouse scrolled (673, 341) with delta (0, 0)
Screenshot: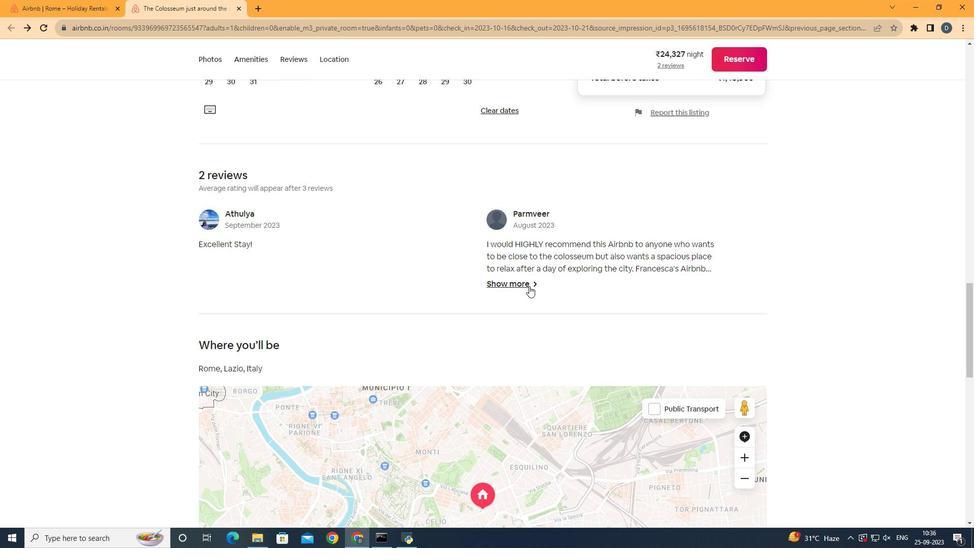 
Action: Mouse moved to (472, 264)
Screenshot: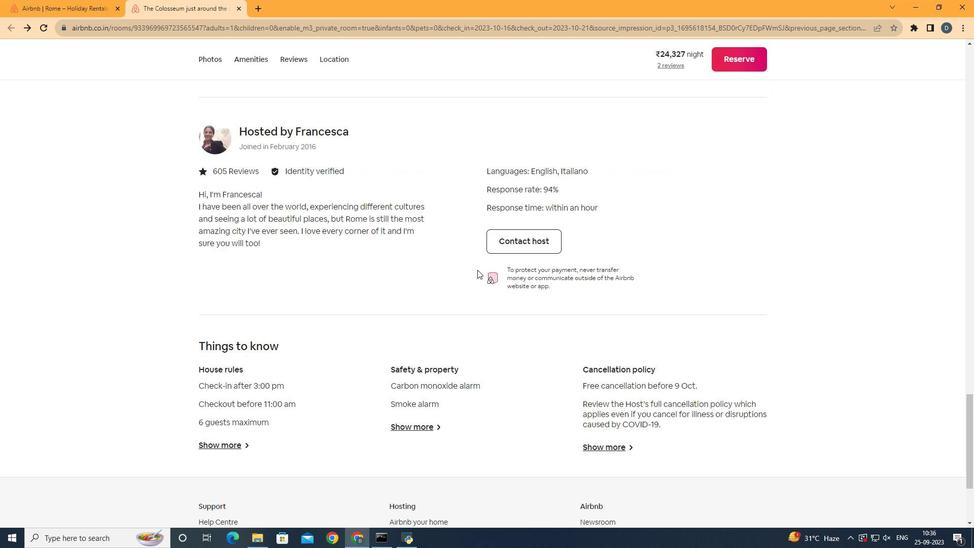 
Action: Mouse scrolled (472, 264) with delta (0, 0)
Screenshot: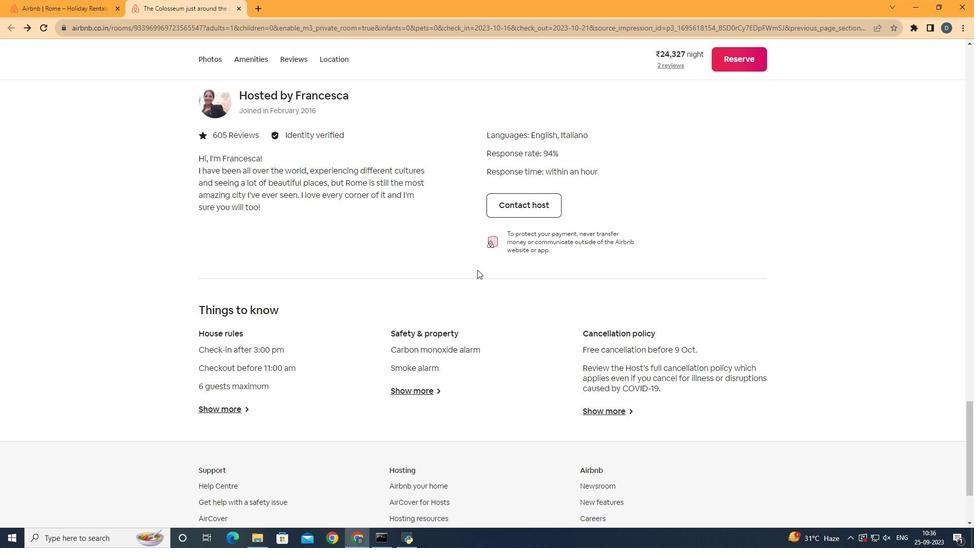 
Action: Mouse scrolled (472, 264) with delta (0, 0)
Screenshot: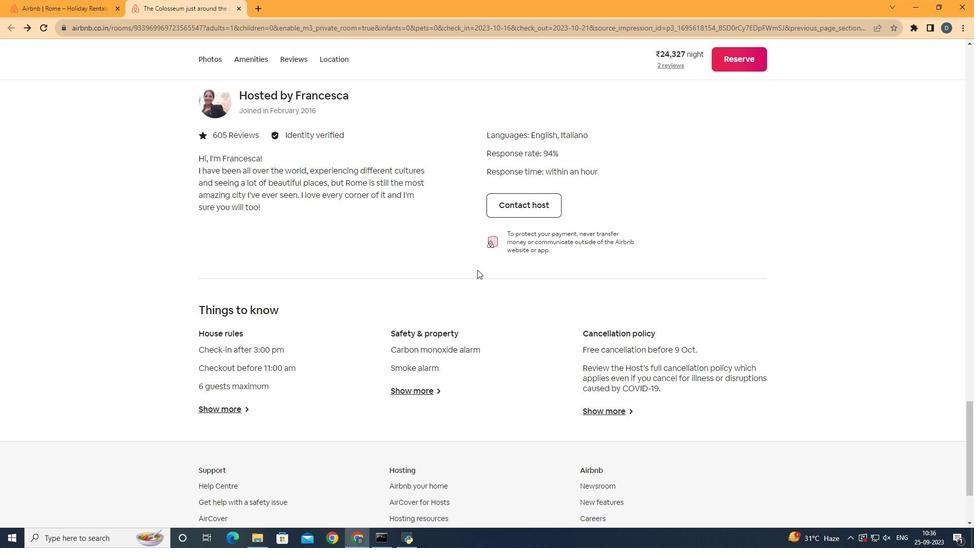 
Action: Mouse scrolled (472, 264) with delta (0, 0)
Screenshot: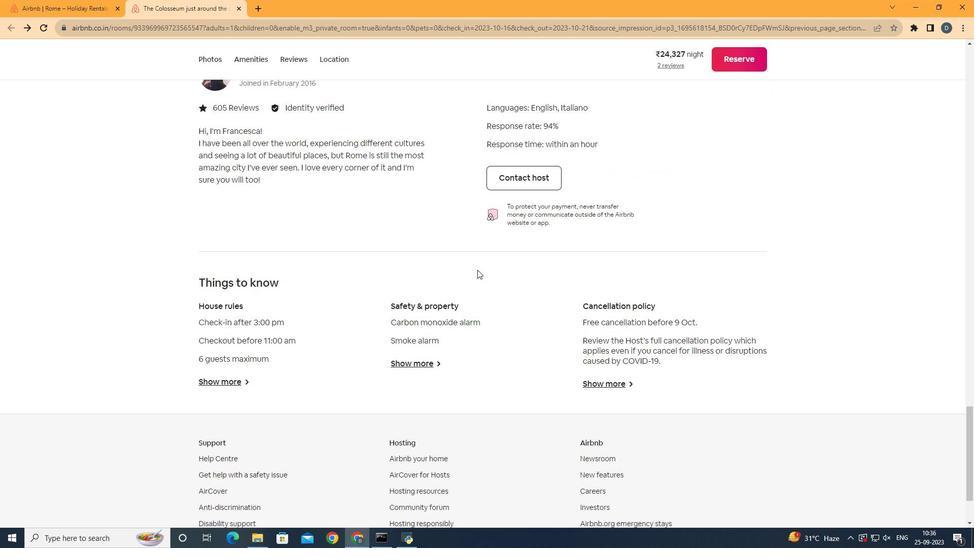 
Action: Mouse scrolled (472, 264) with delta (0, 0)
